 Task: Look for space in Ensenada, Mexico from 9th August, 2023 to 12th August, 2023 for 1 adult in price range Rs.6000 to Rs.15000. Place can be entire place with 1  bedroom having 1 bed and 1 bathroom. Property type can be house, flat, guest house. Amenities needed are: wifi. Booking option can be shelf check-in. Required host language is English.
Action: Mouse moved to (576, 151)
Screenshot: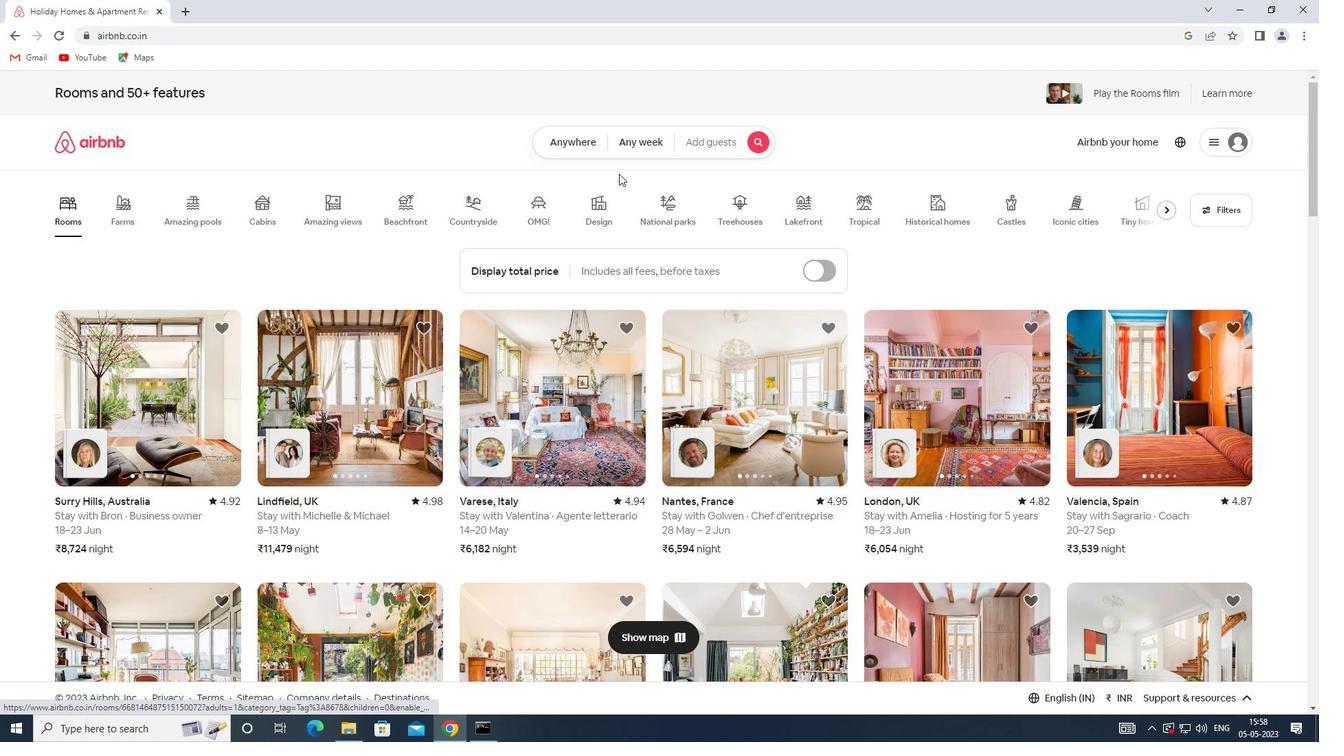 
Action: Mouse pressed left at (576, 151)
Screenshot: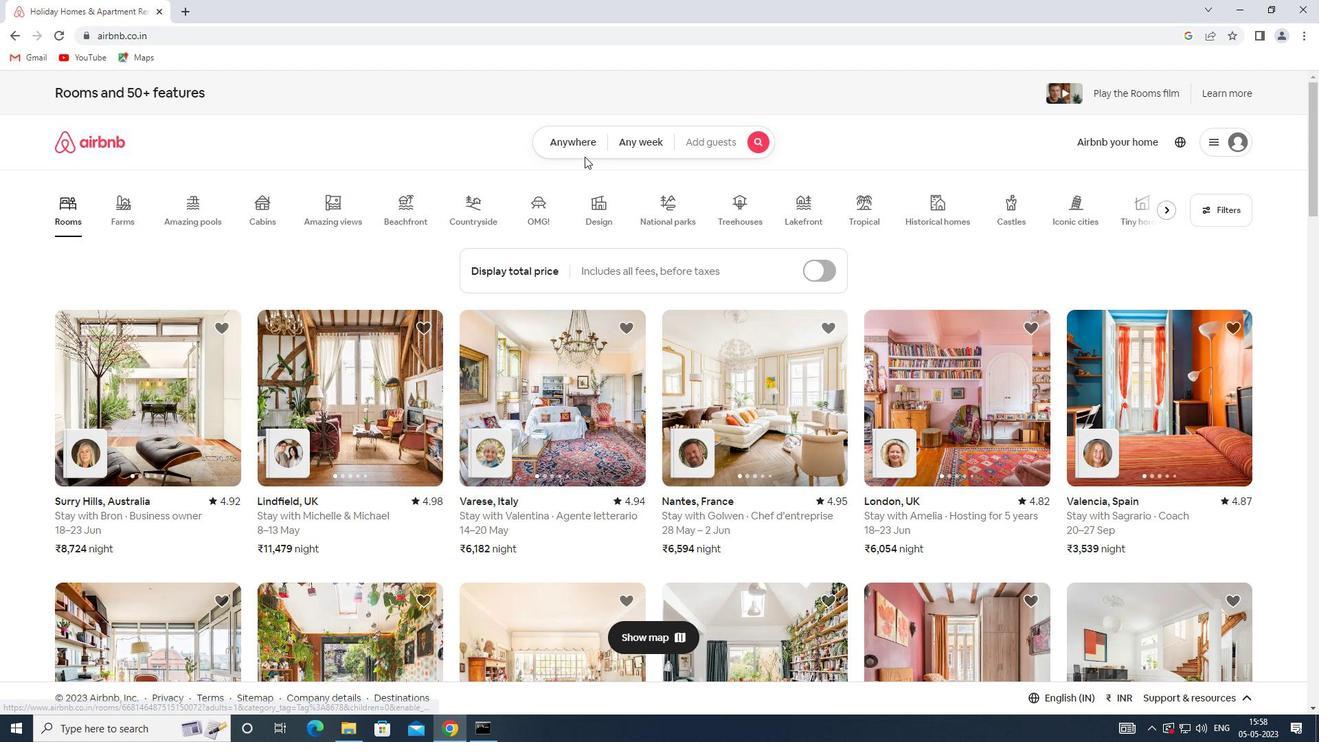 
Action: Mouse moved to (463, 194)
Screenshot: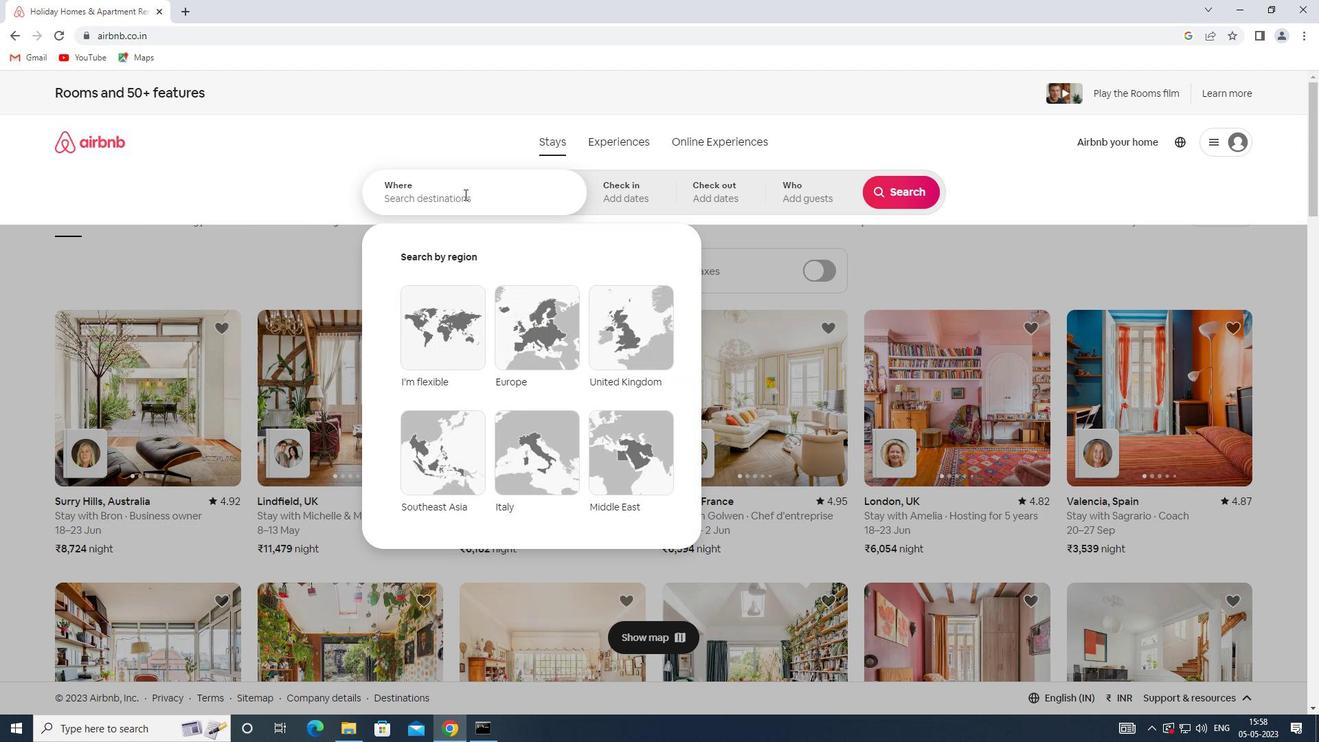
Action: Mouse pressed left at (463, 194)
Screenshot: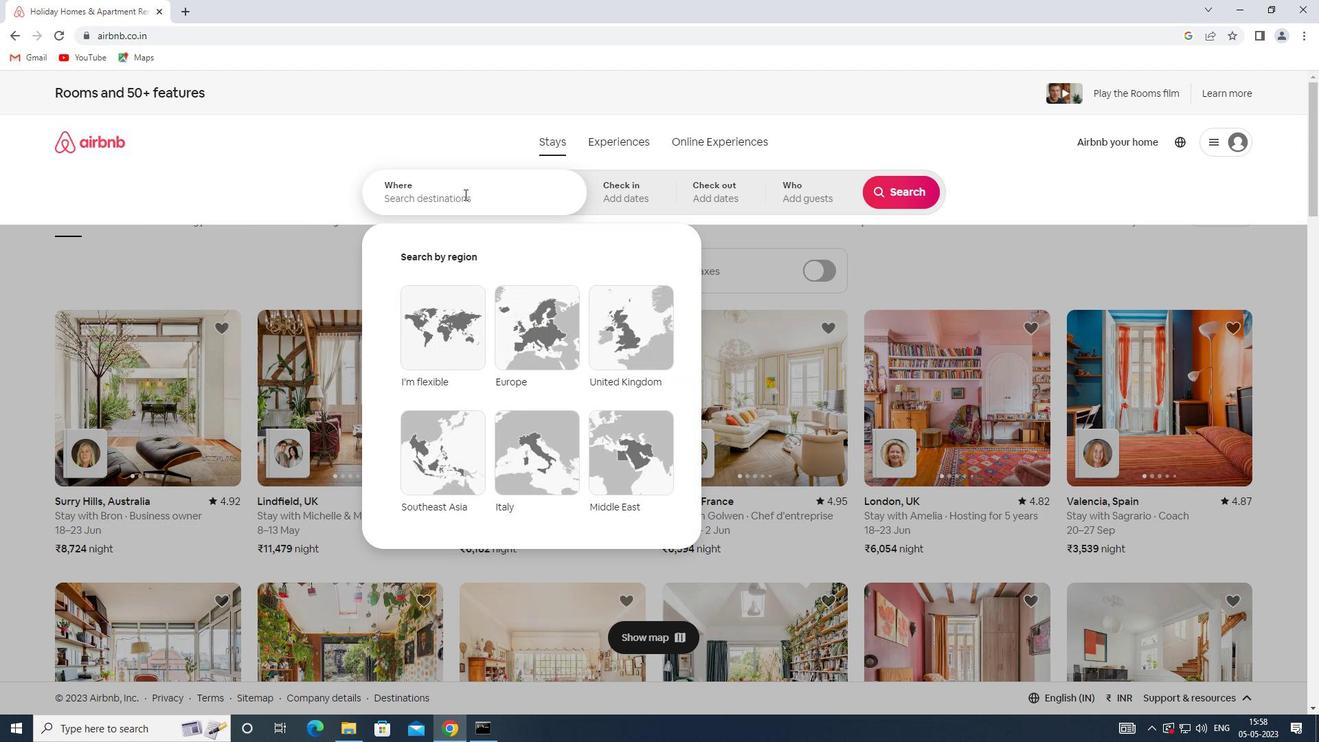 
Action: Key pressed <Key.shift><Key.shift><Key.shift><Key.shift><Key.shift><Key.shift><Key.shift><Key.shift><Key.shift><Key.shift>SPACE<Key.space>IN<Key.space><Key.shift><Key.shift><Key.shift><Key.shift><Key.shift><Key.shift><Key.shift><Key.shift><Key.shift><Key.shift><Key.shift><Key.shift><Key.shift><Key.shift><Key.shift><Key.shift><Key.shift><Key.shift><Key.shift><Key.shift><Key.shift><Key.shift><Key.shift><Key.shift><Key.shift><Key.shift><Key.shift><Key.shift><Key.shift>ENSENADA,<Key.shift>MEXICO
Screenshot: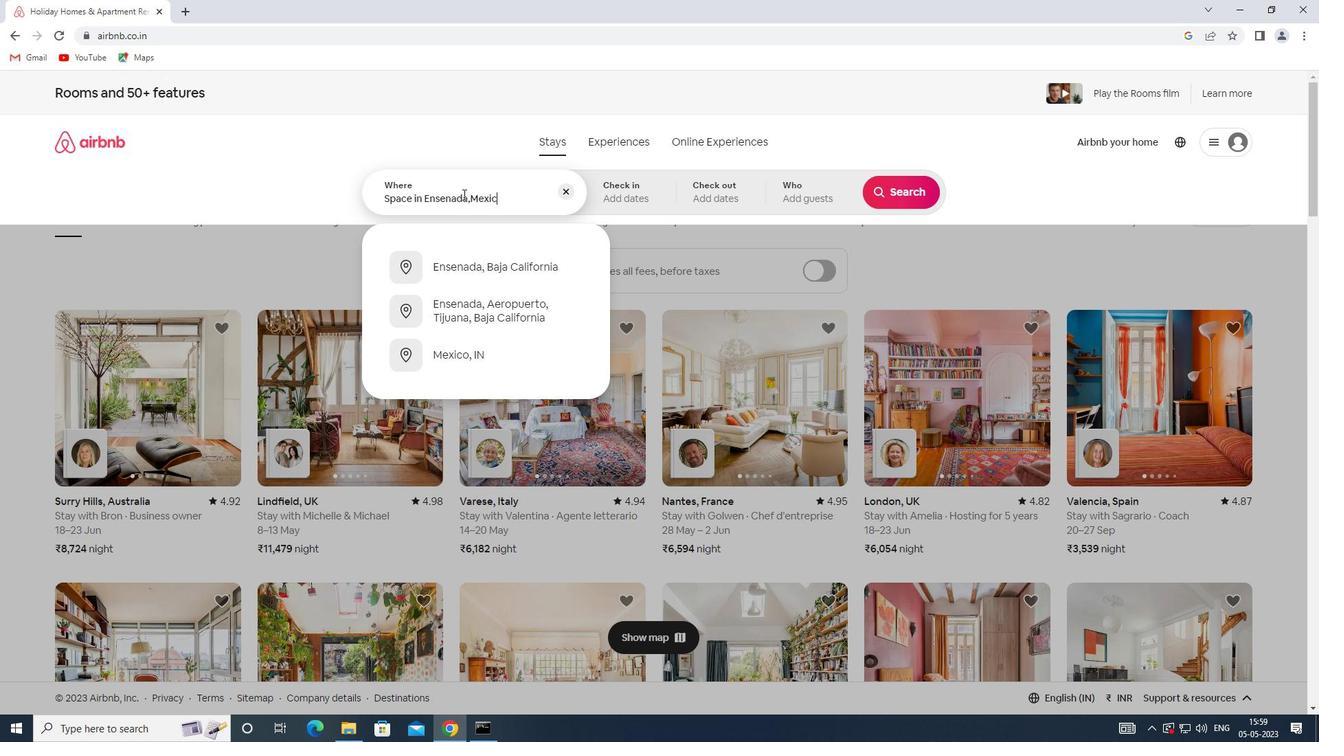 
Action: Mouse moved to (621, 197)
Screenshot: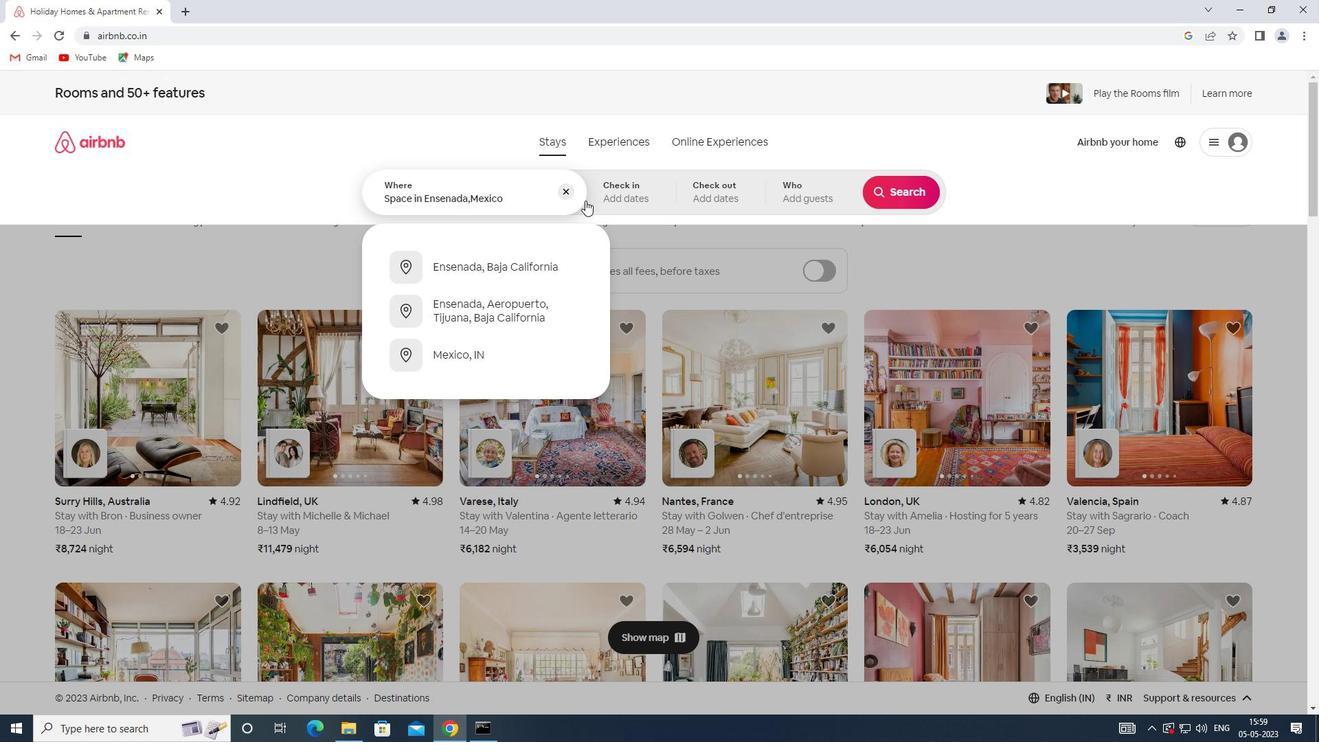 
Action: Mouse pressed left at (621, 197)
Screenshot: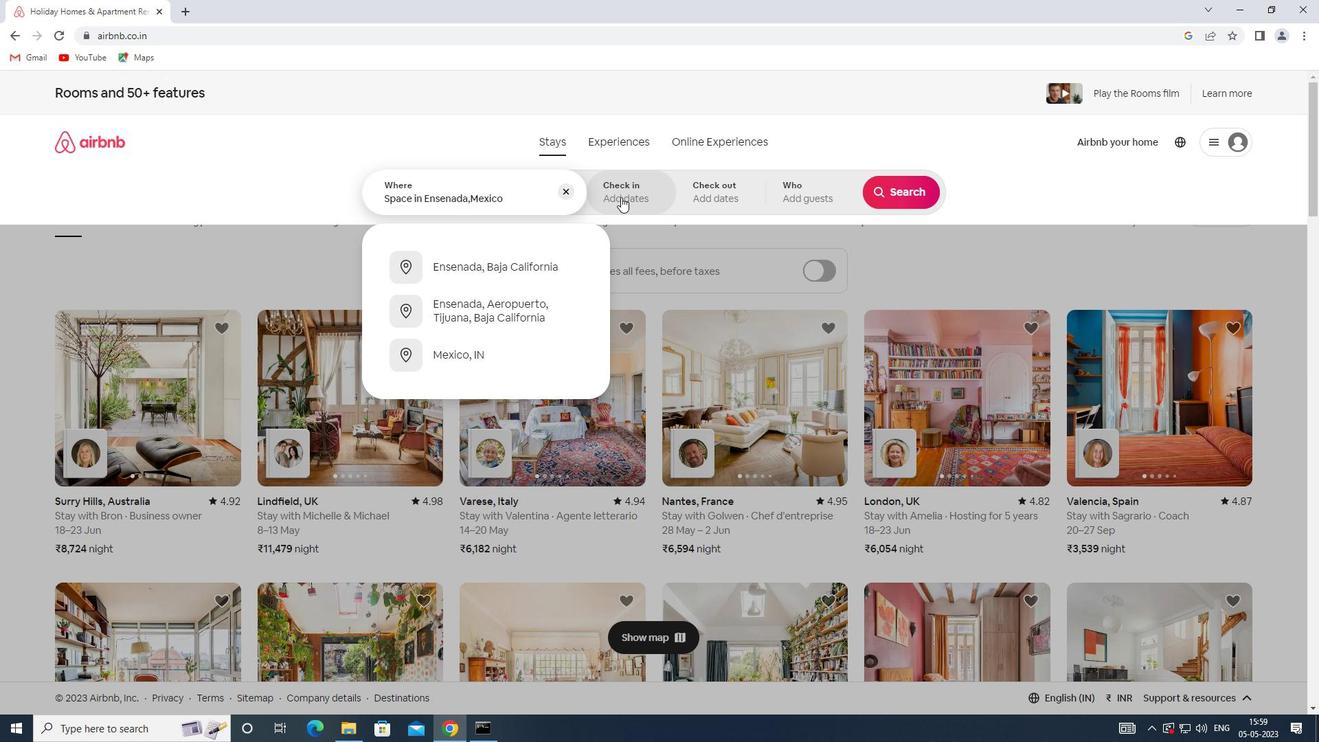 
Action: Mouse moved to (892, 304)
Screenshot: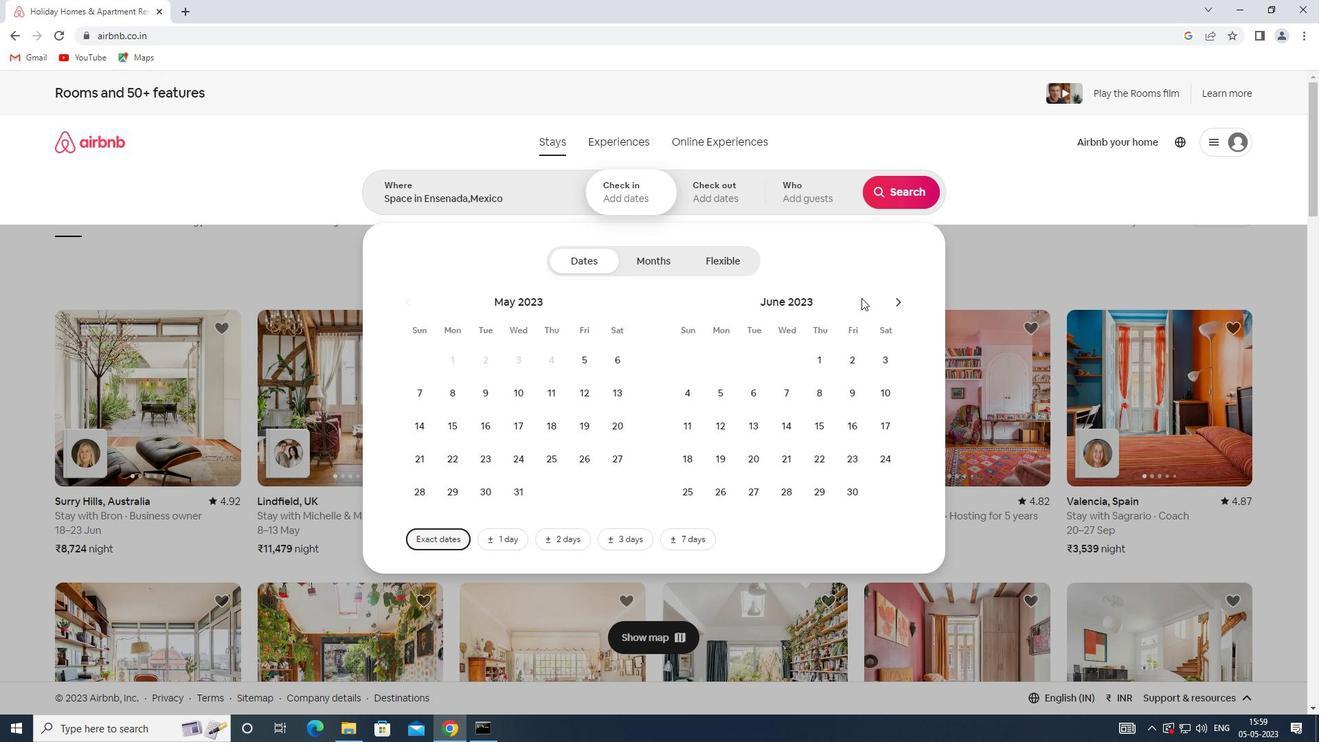 
Action: Mouse pressed left at (892, 304)
Screenshot: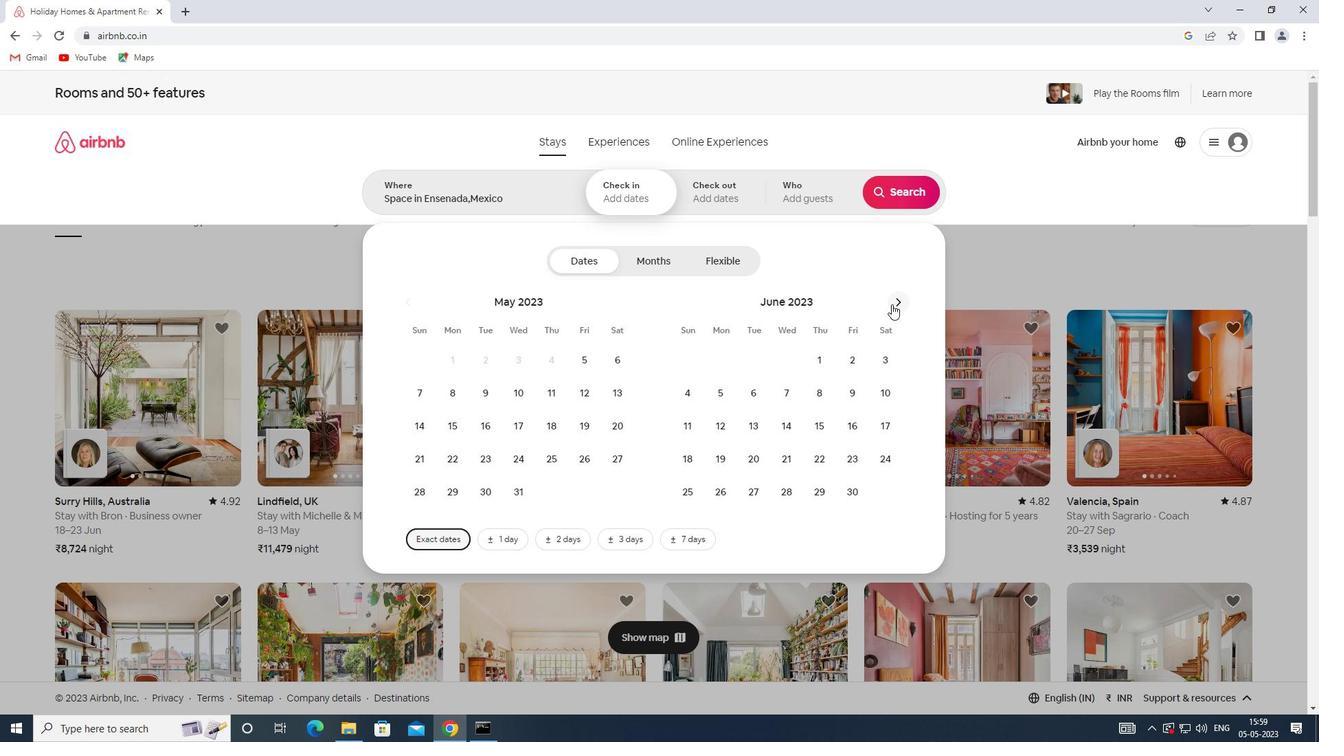
Action: Mouse pressed left at (892, 304)
Screenshot: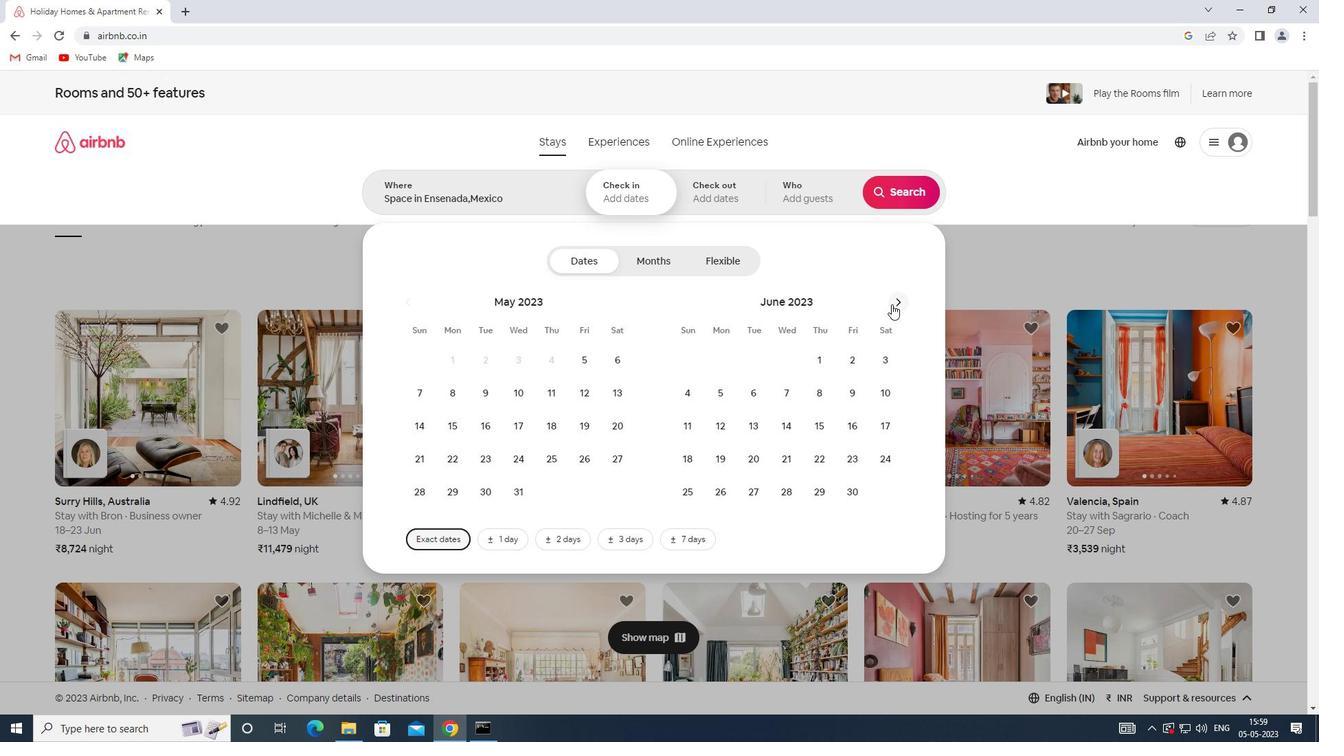 
Action: Mouse moved to (778, 382)
Screenshot: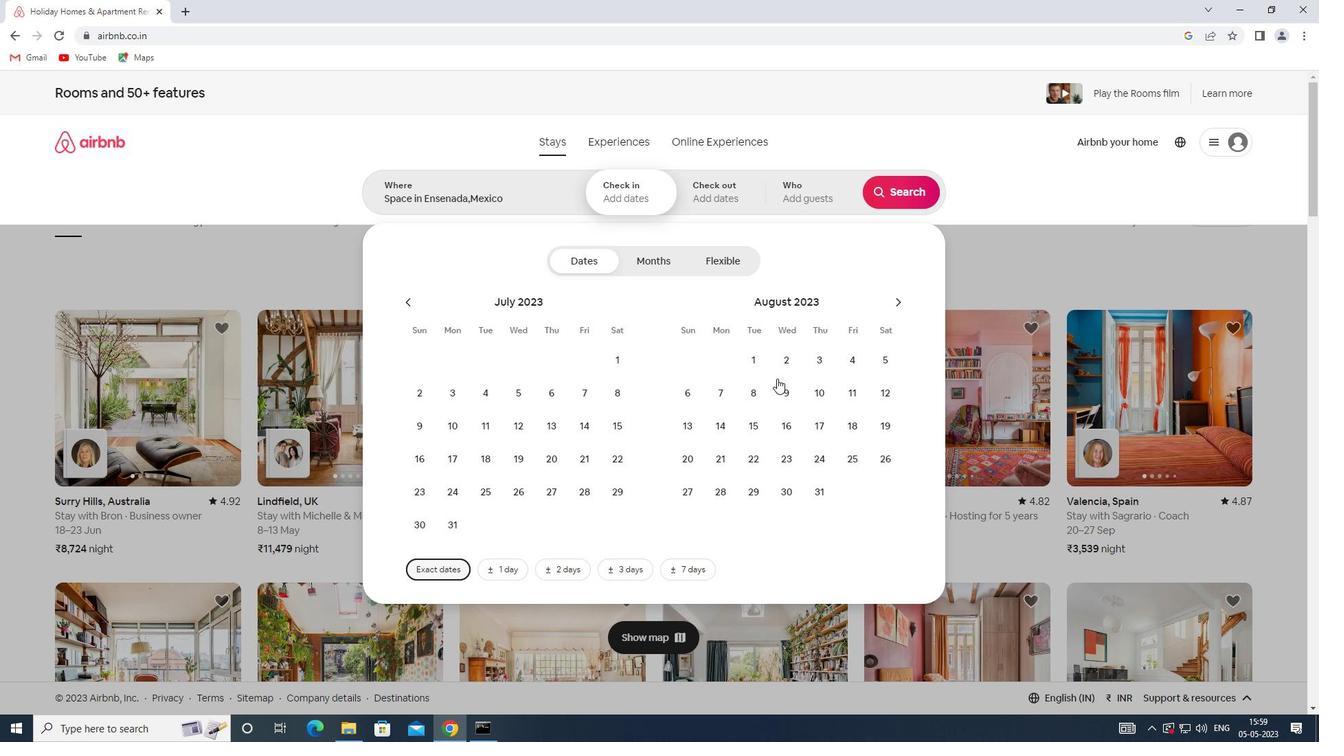
Action: Mouse pressed left at (778, 382)
Screenshot: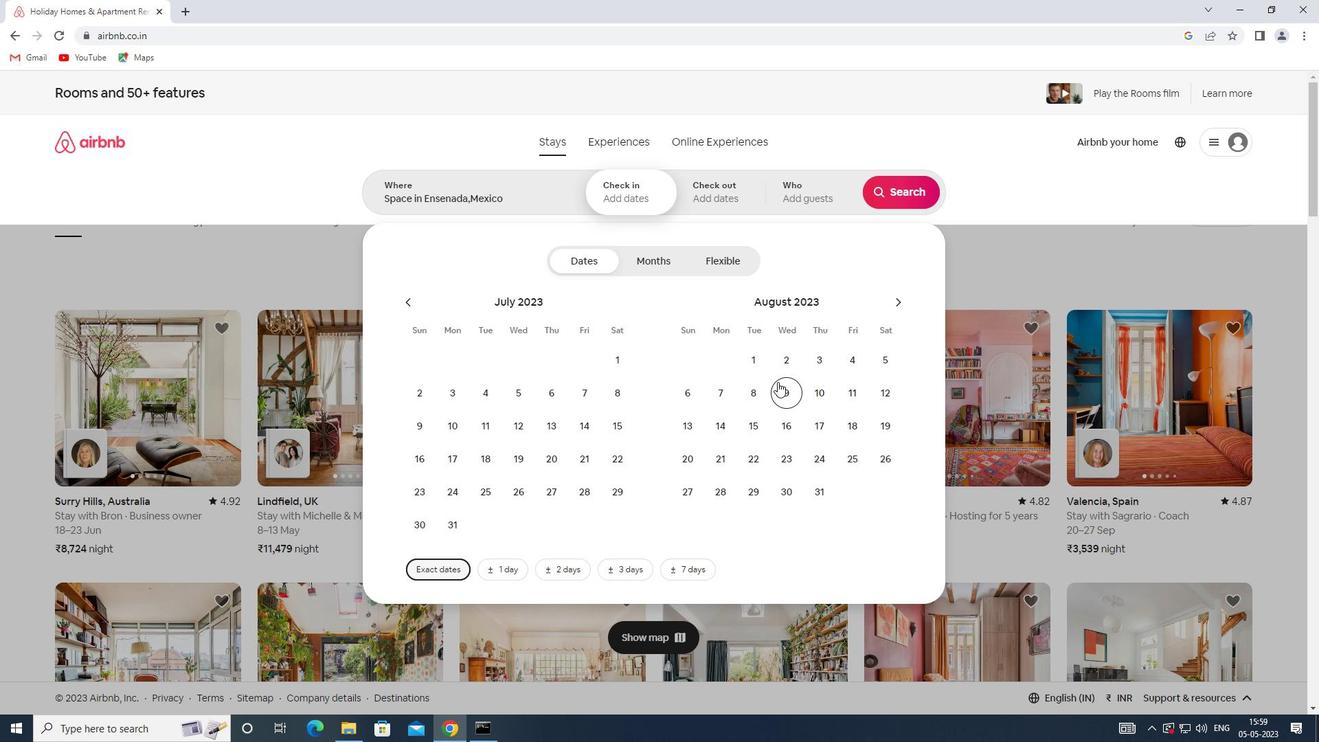 
Action: Mouse moved to (891, 385)
Screenshot: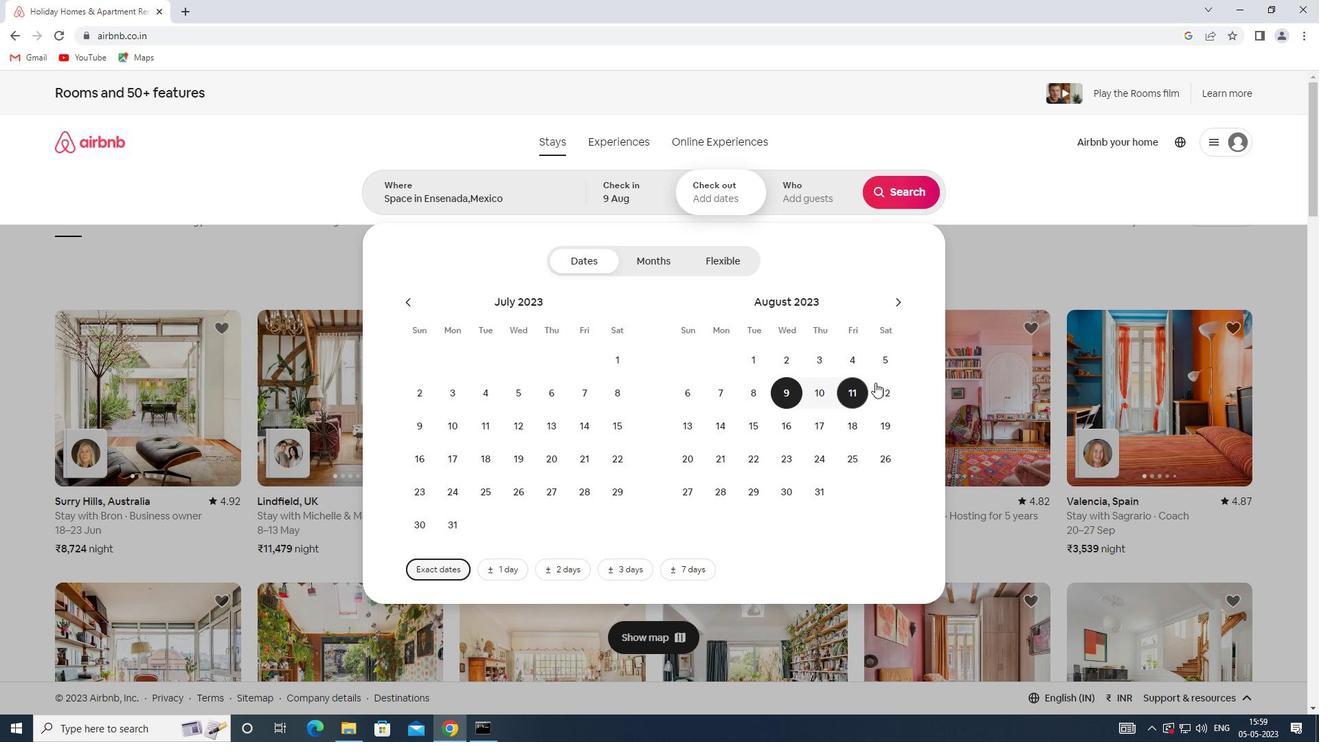 
Action: Mouse pressed left at (891, 385)
Screenshot: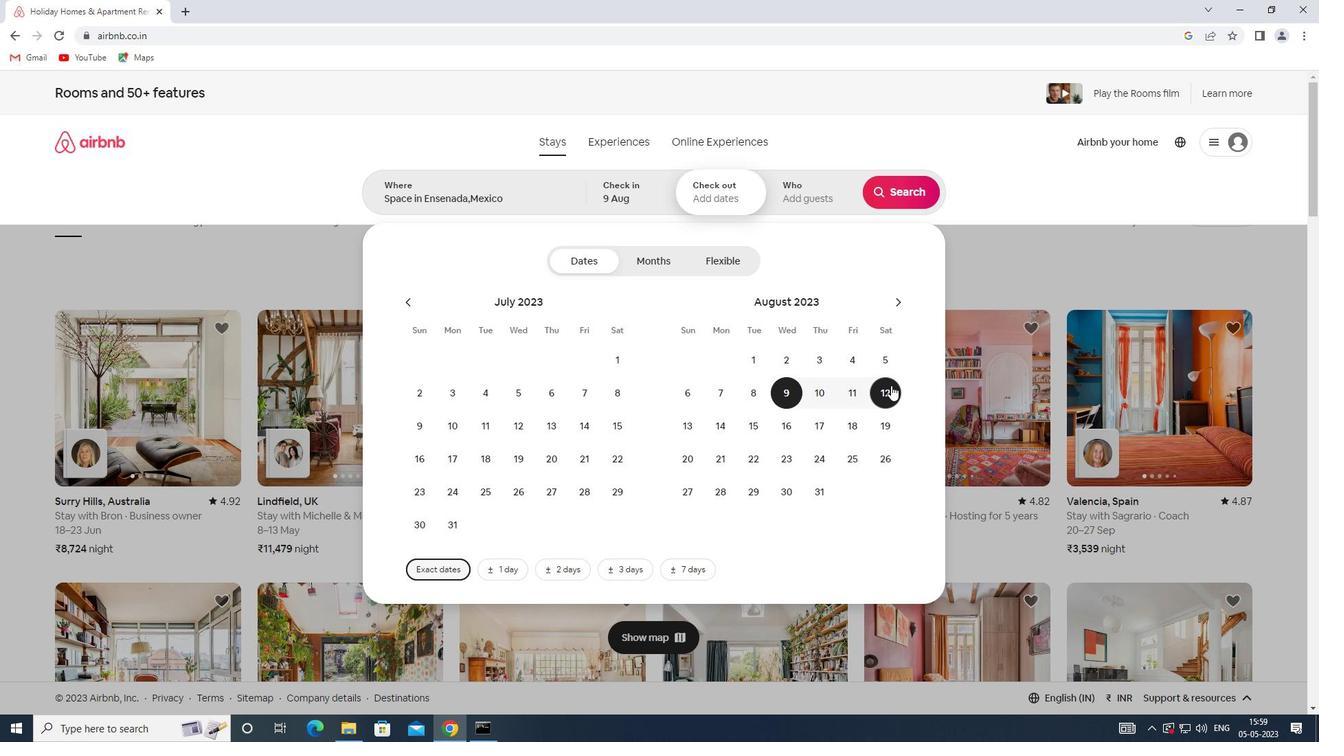 
Action: Mouse moved to (816, 193)
Screenshot: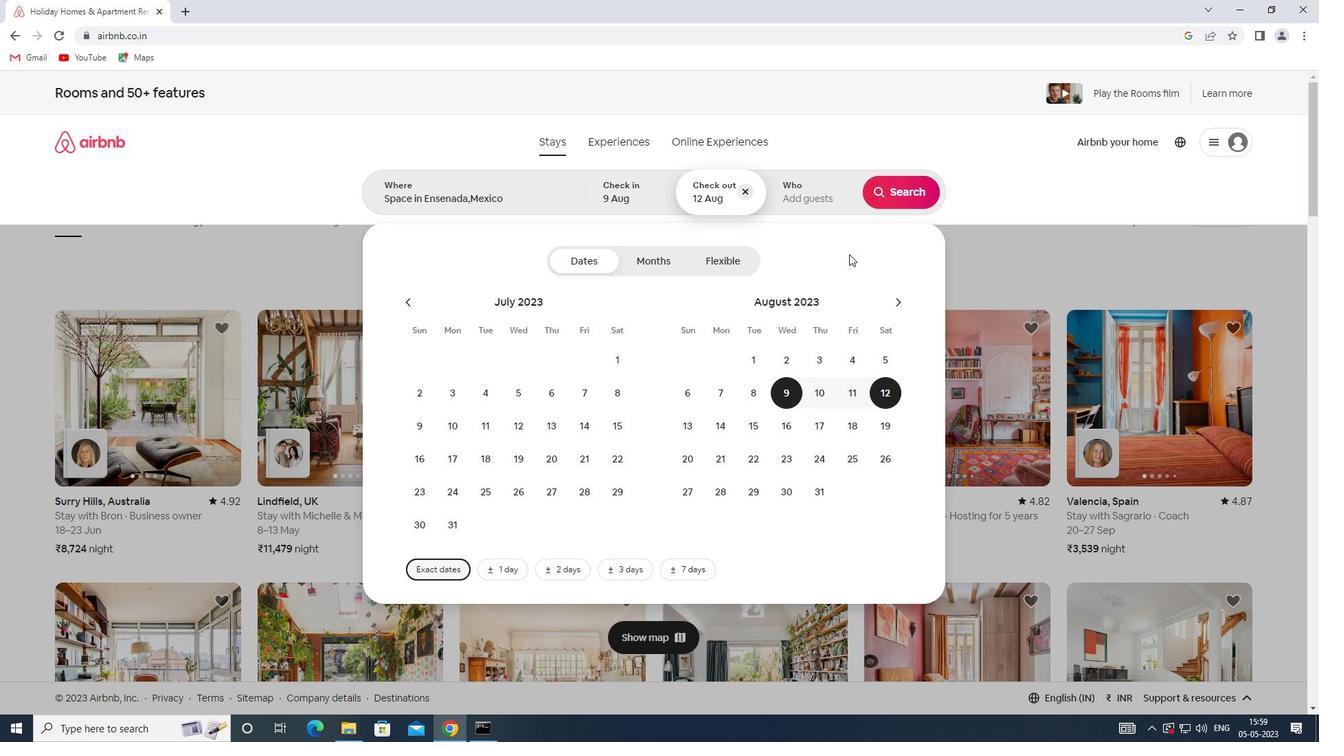 
Action: Mouse pressed left at (816, 193)
Screenshot: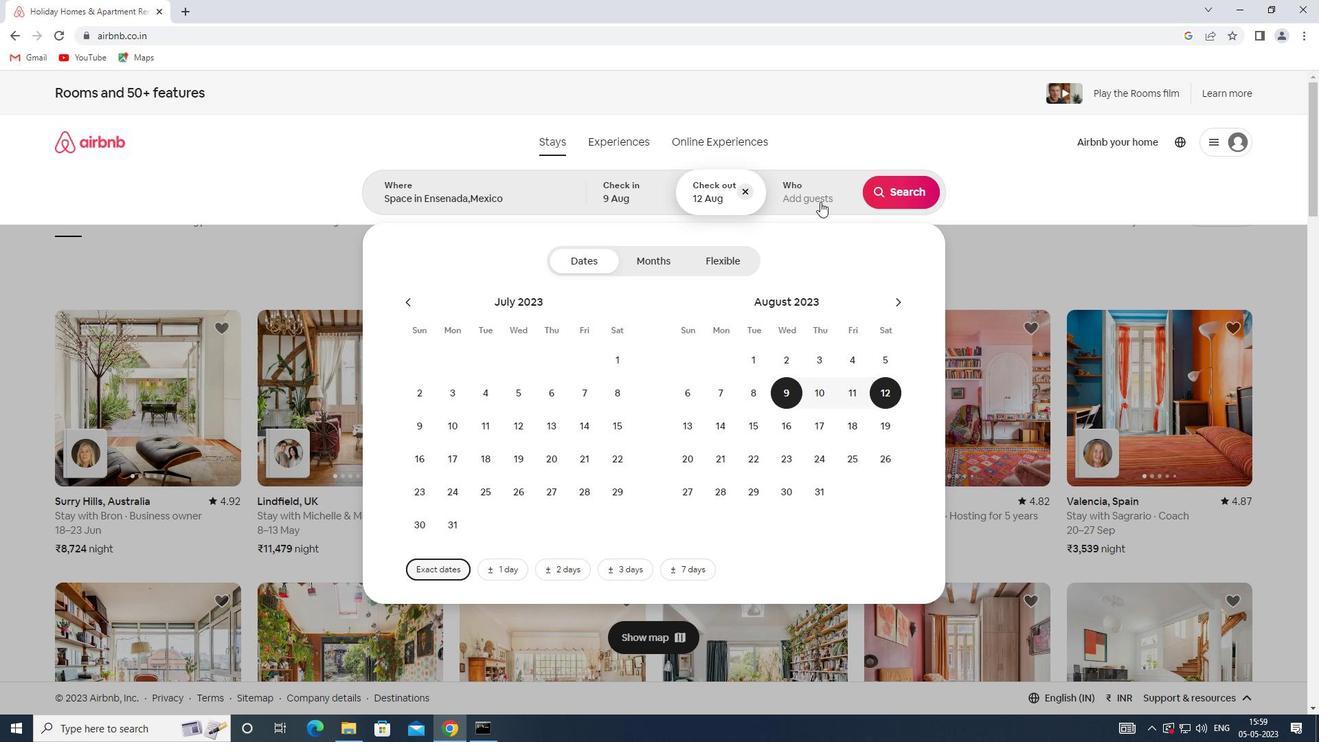 
Action: Mouse moved to (906, 265)
Screenshot: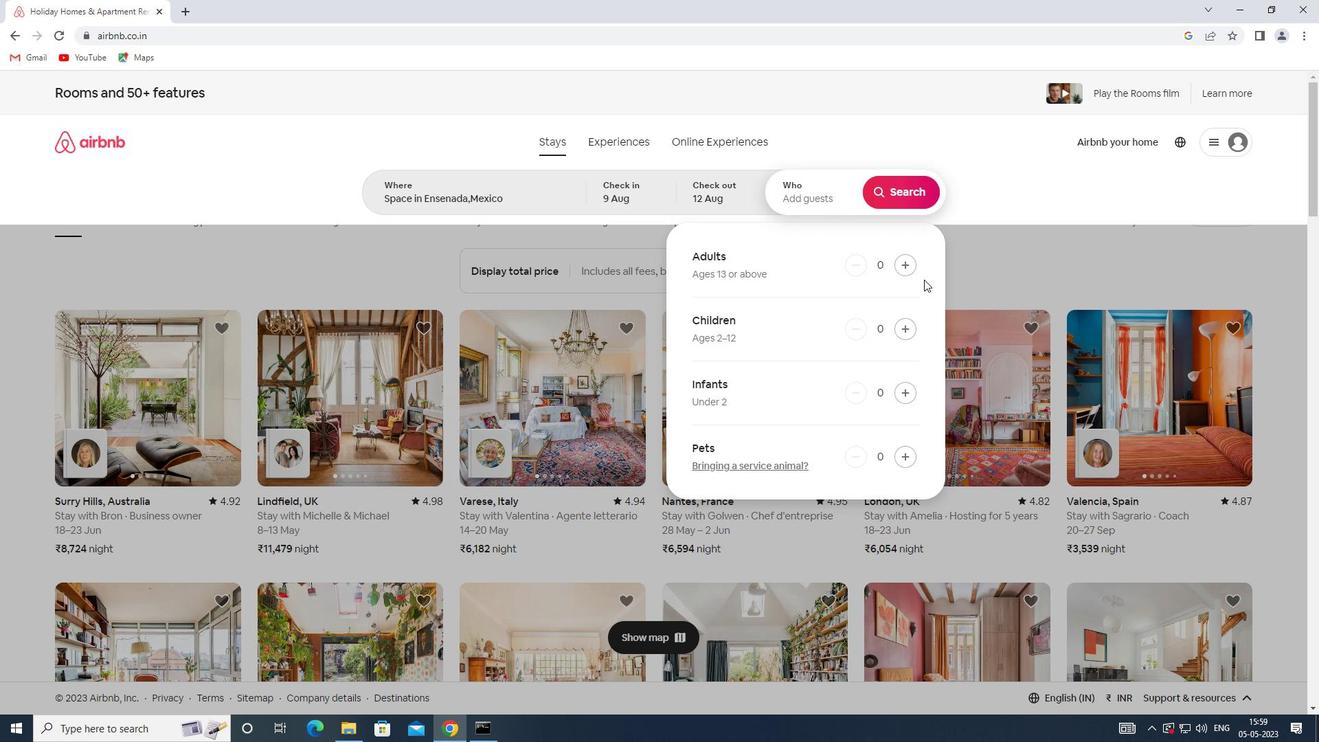 
Action: Mouse pressed left at (906, 265)
Screenshot: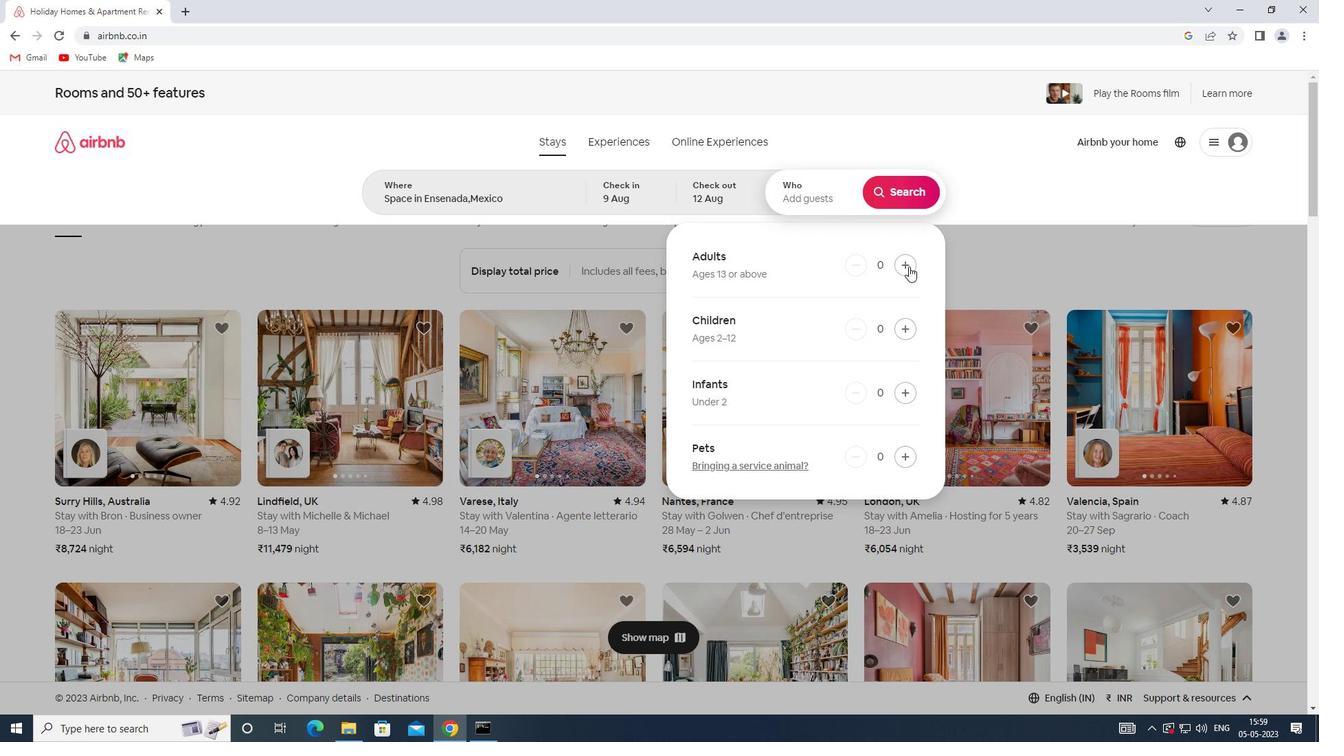 
Action: Mouse moved to (907, 189)
Screenshot: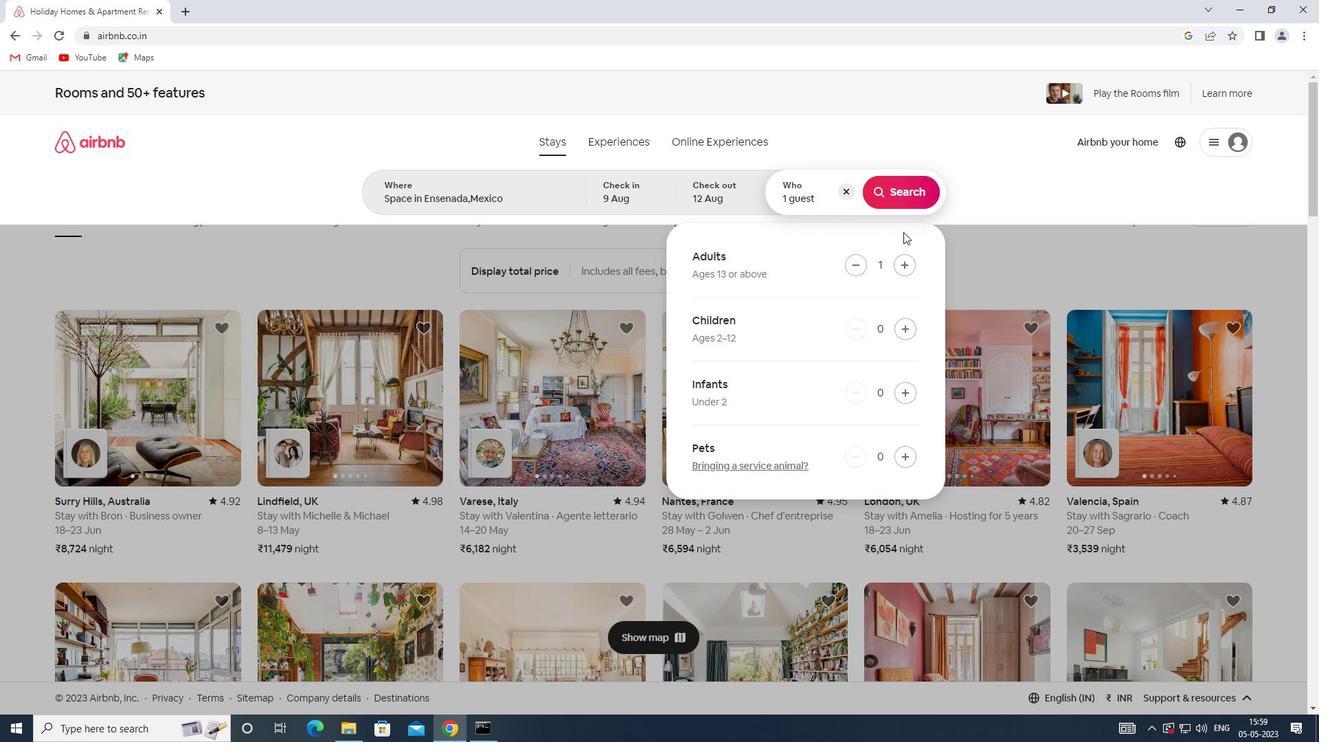 
Action: Mouse pressed left at (907, 189)
Screenshot: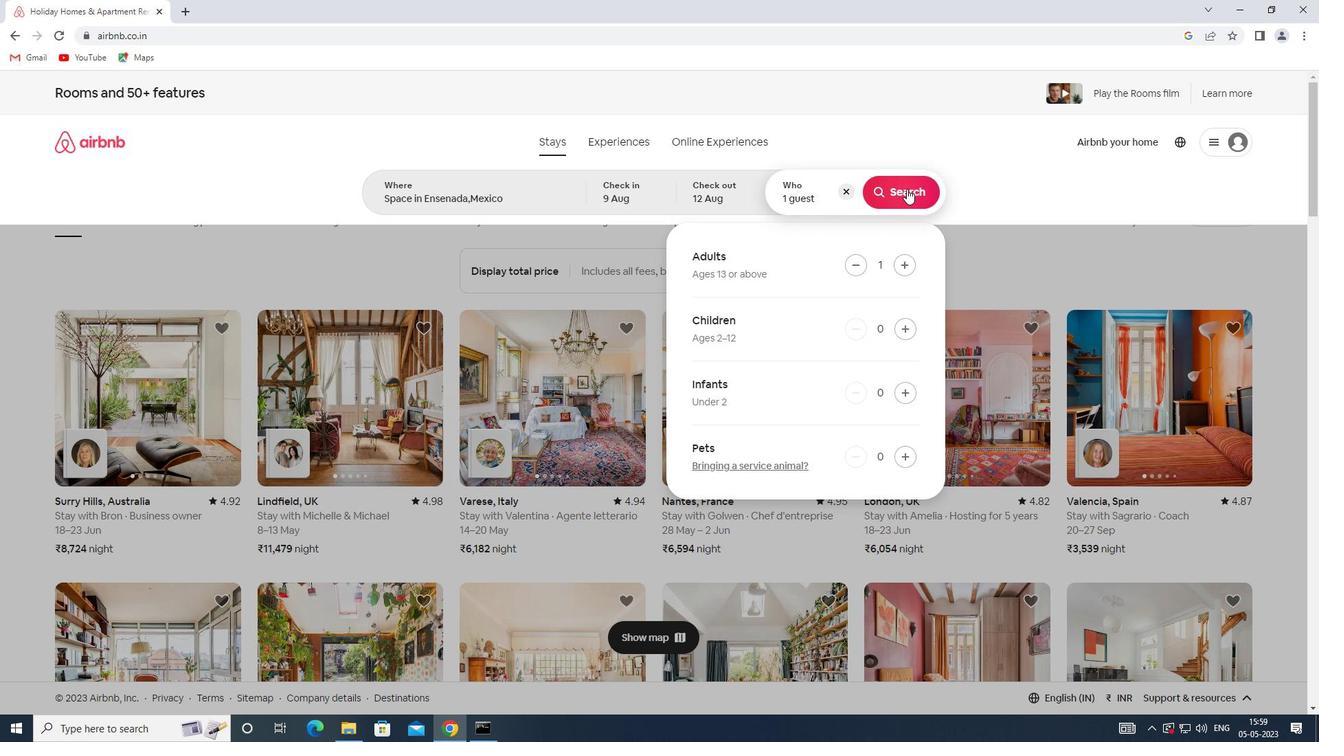 
Action: Mouse moved to (1253, 156)
Screenshot: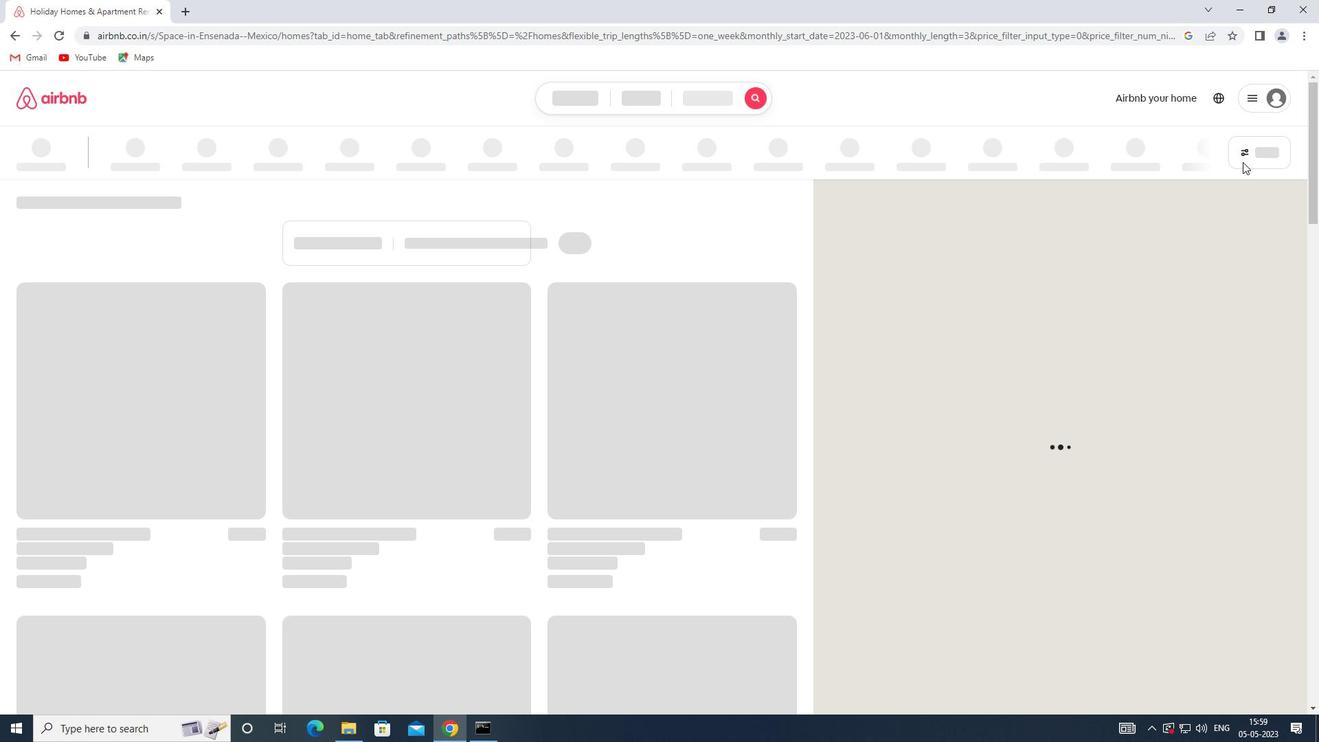 
Action: Mouse pressed left at (1253, 156)
Screenshot: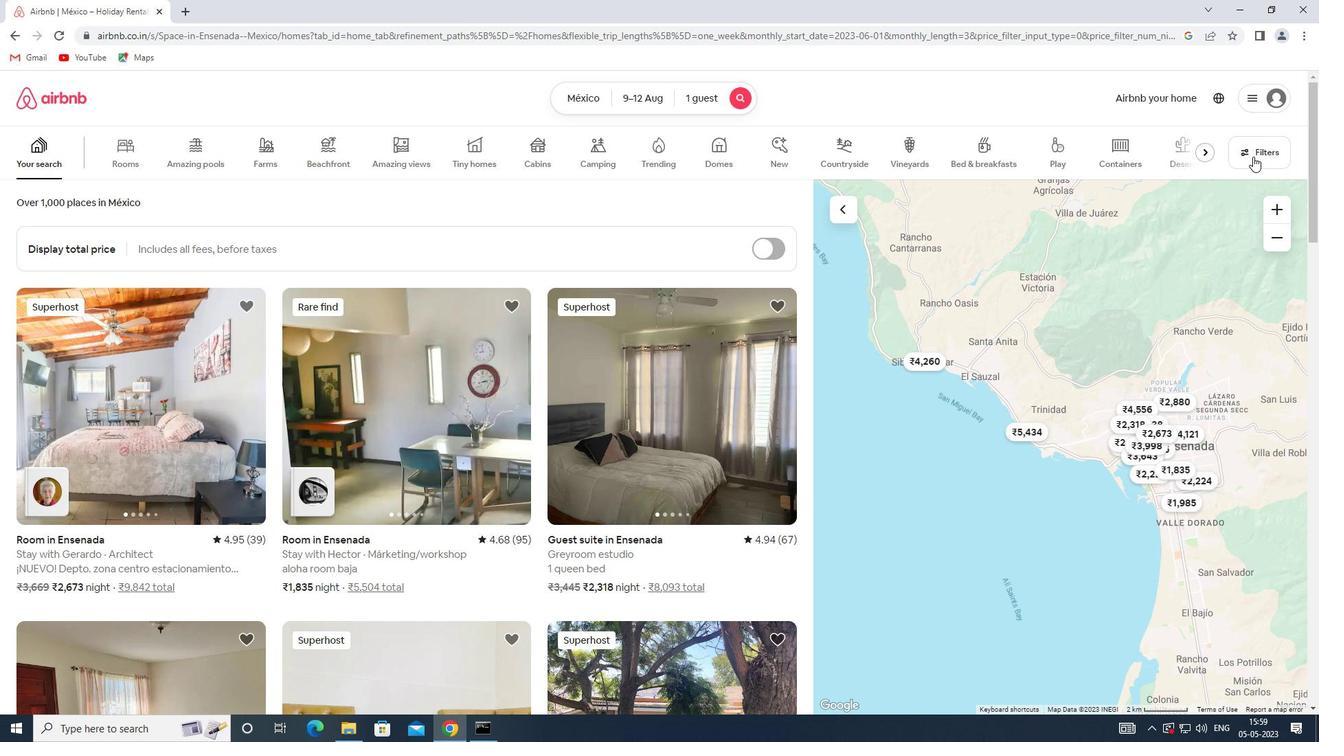 
Action: Mouse moved to (490, 491)
Screenshot: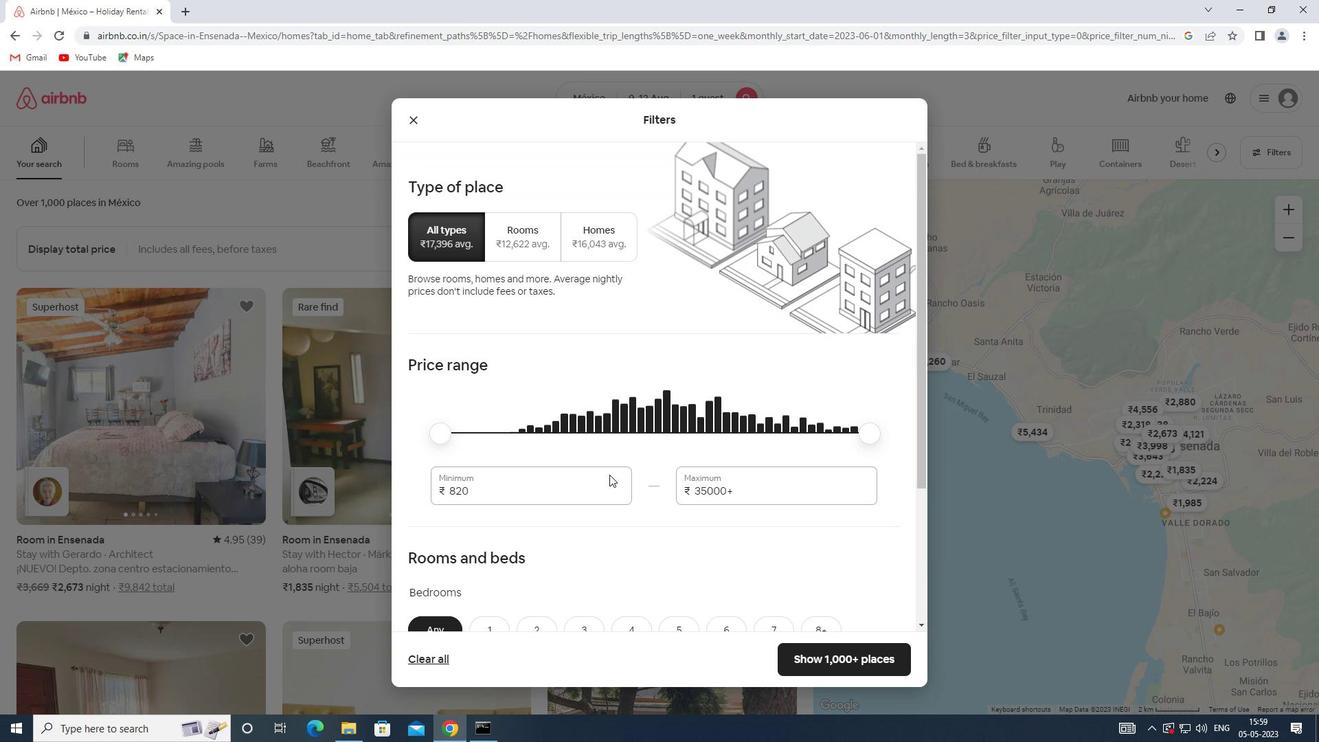 
Action: Mouse pressed left at (490, 491)
Screenshot: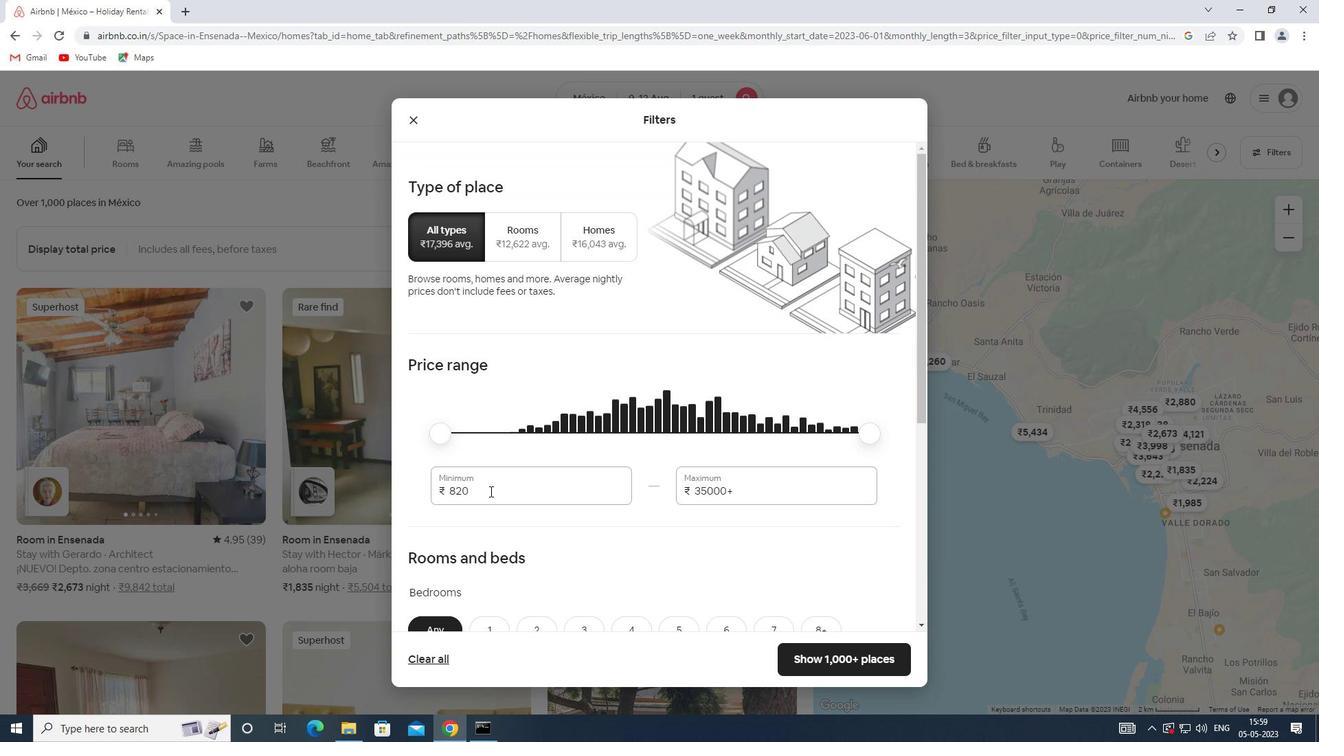 
Action: Mouse moved to (438, 491)
Screenshot: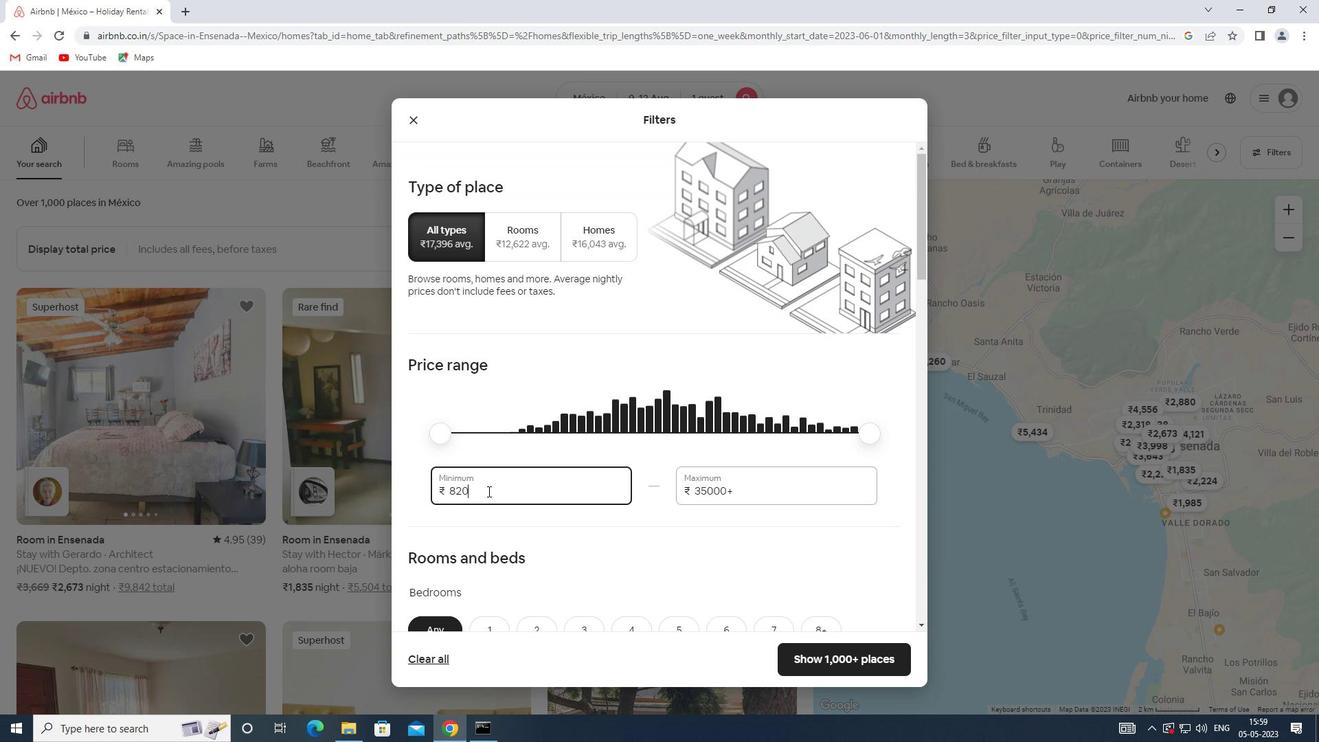 
Action: Key pressed 6000
Screenshot: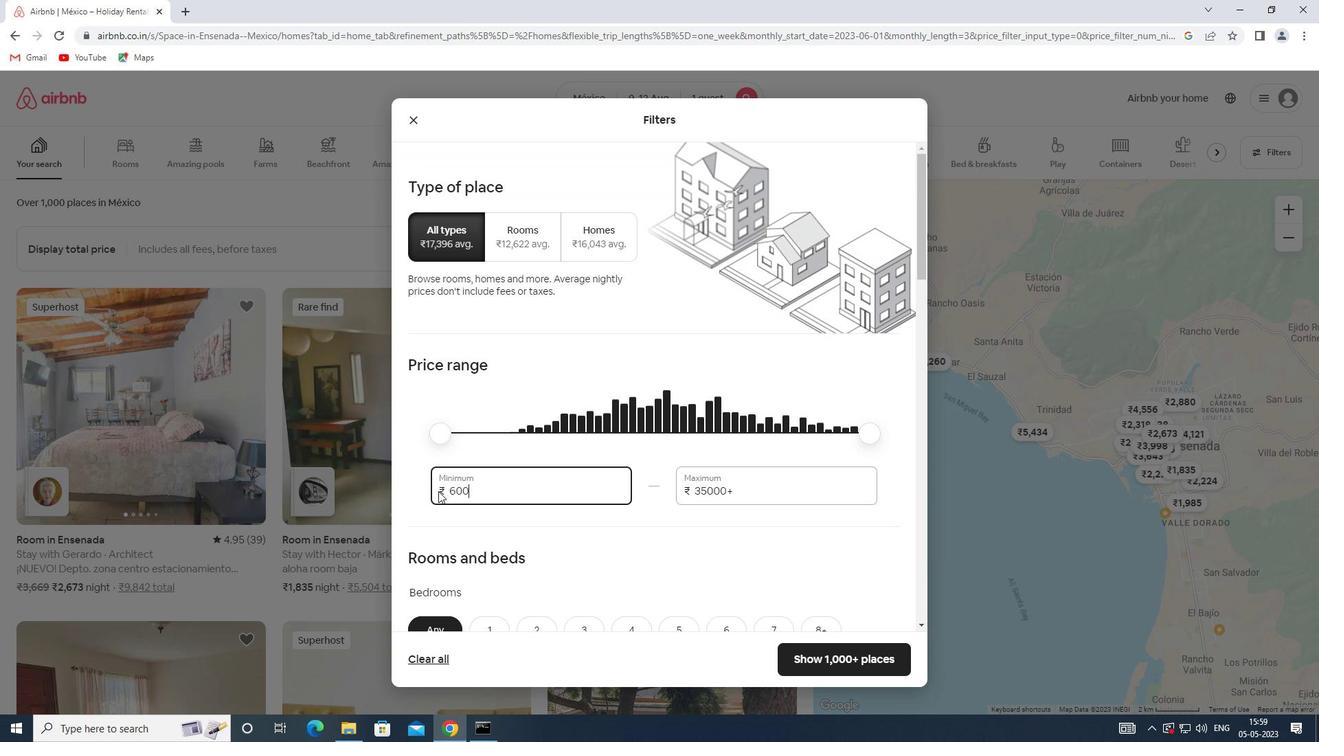 
Action: Mouse moved to (745, 488)
Screenshot: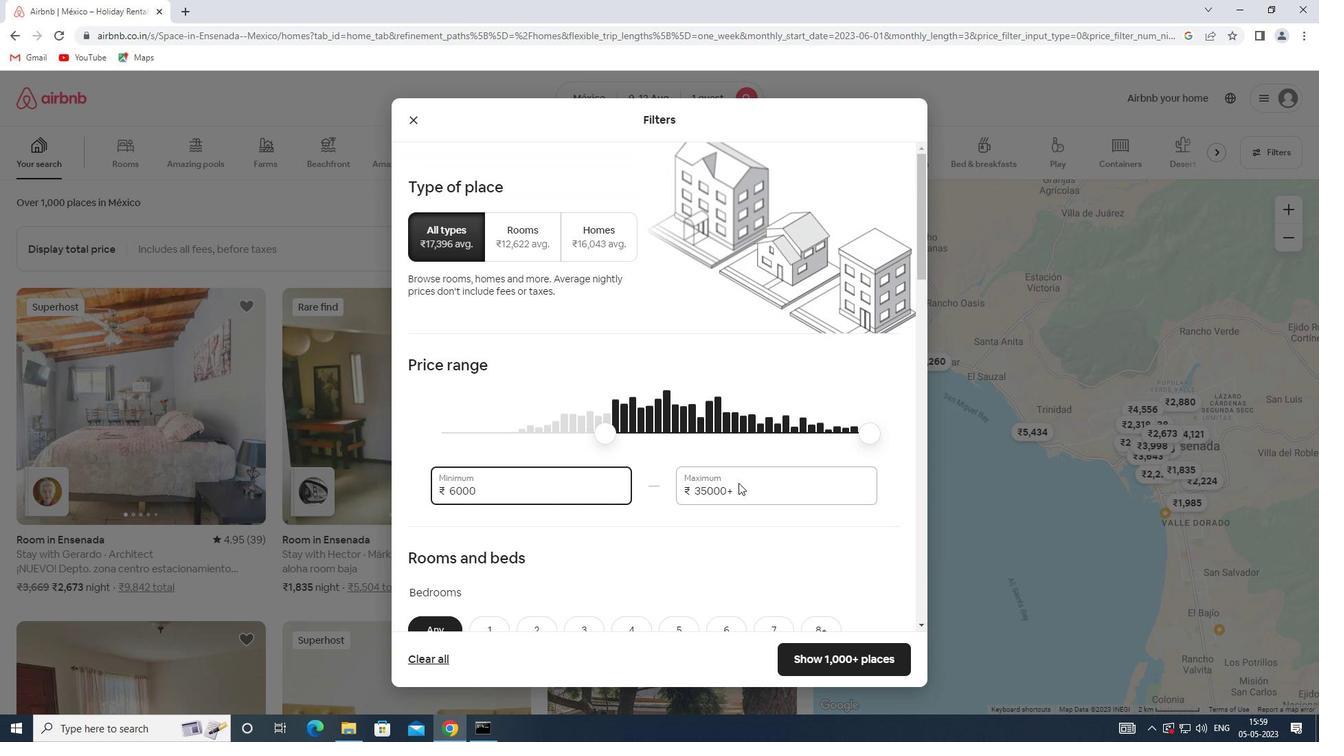 
Action: Mouse pressed left at (745, 488)
Screenshot: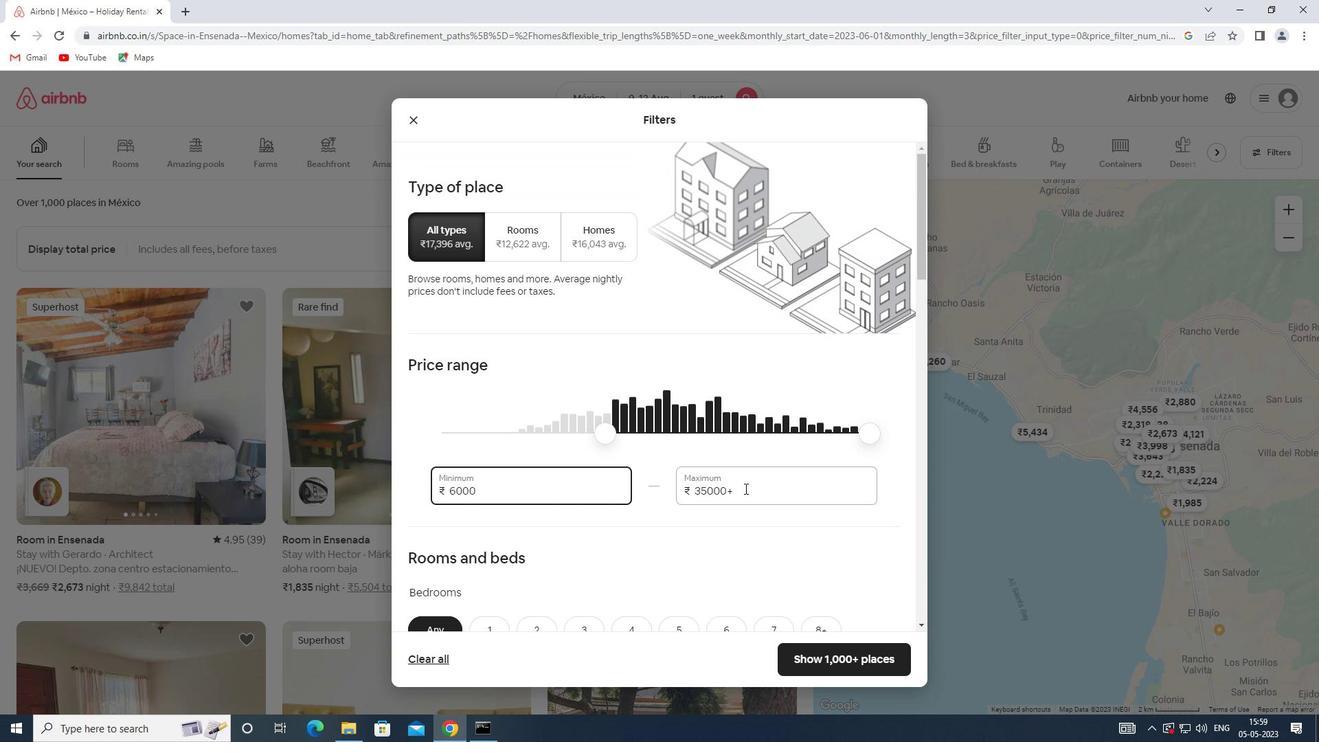 
Action: Mouse moved to (658, 494)
Screenshot: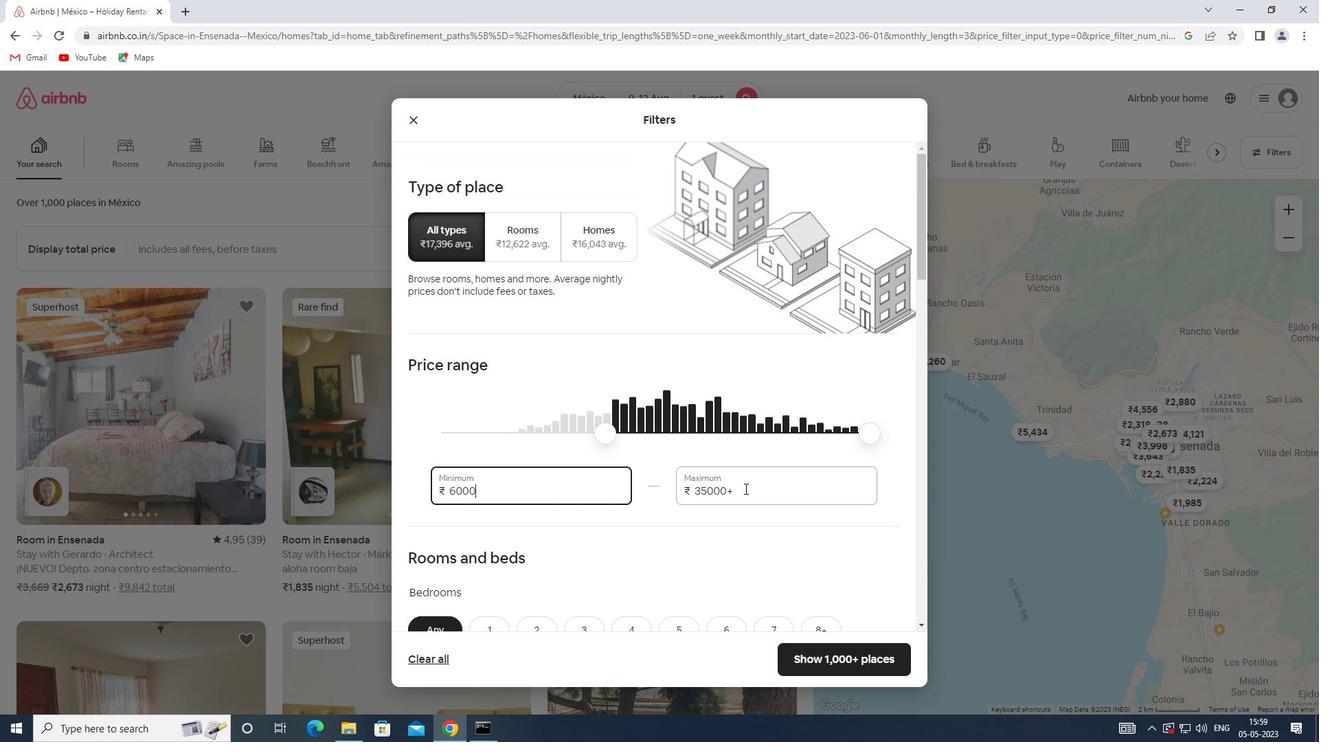 
Action: Key pressed 15000
Screenshot: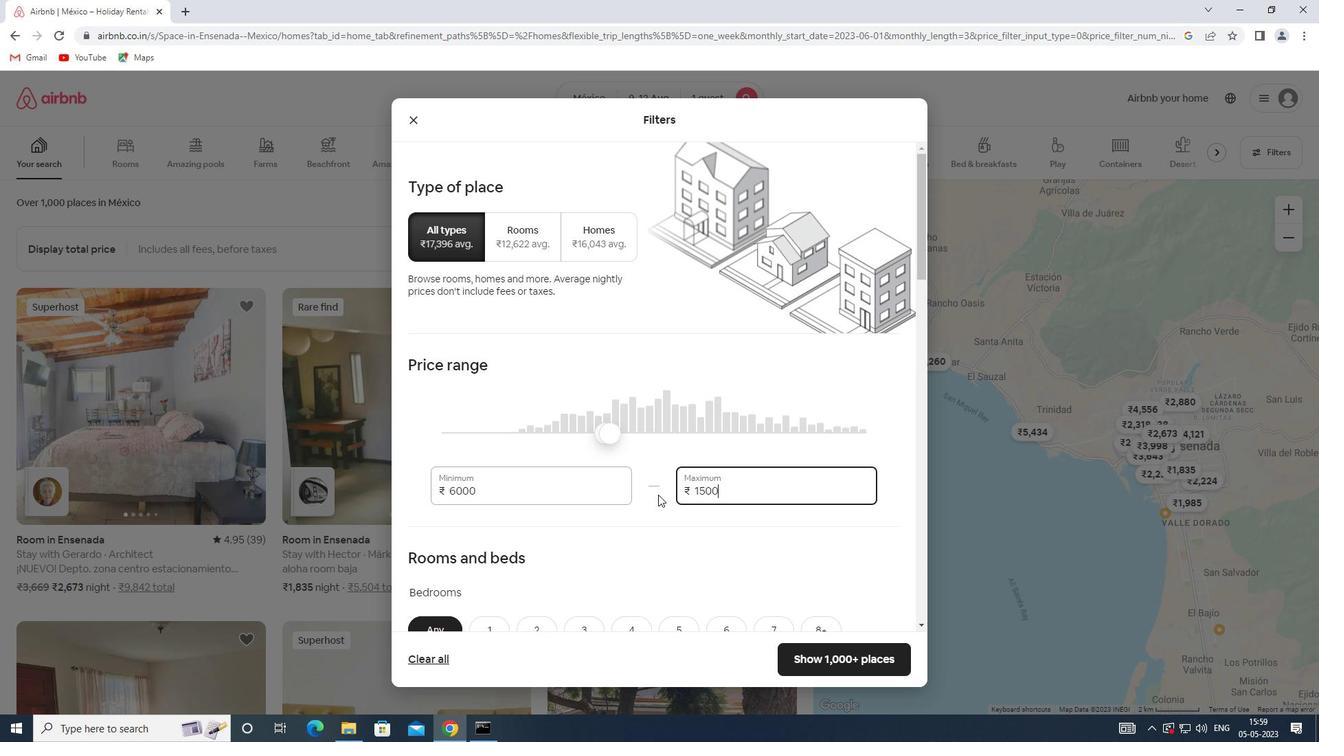 
Action: Mouse moved to (551, 465)
Screenshot: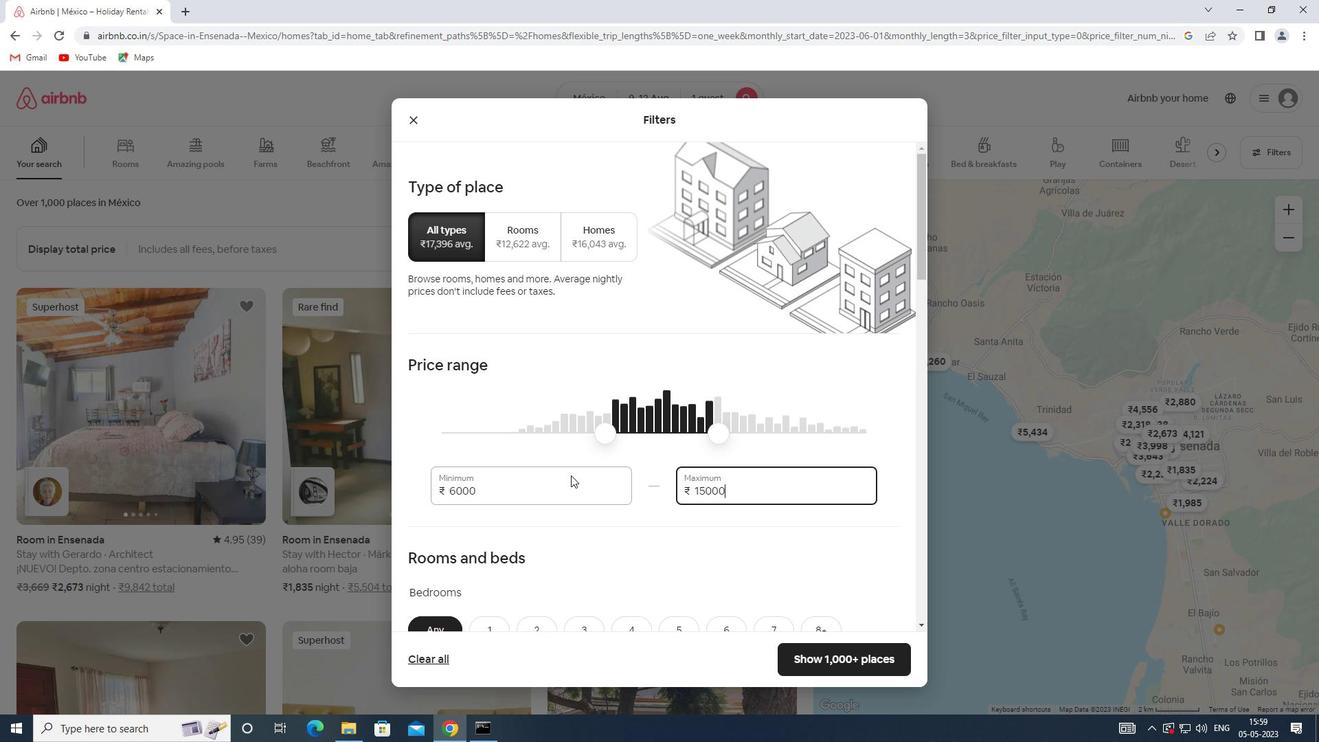 
Action: Mouse scrolled (551, 464) with delta (0, 0)
Screenshot: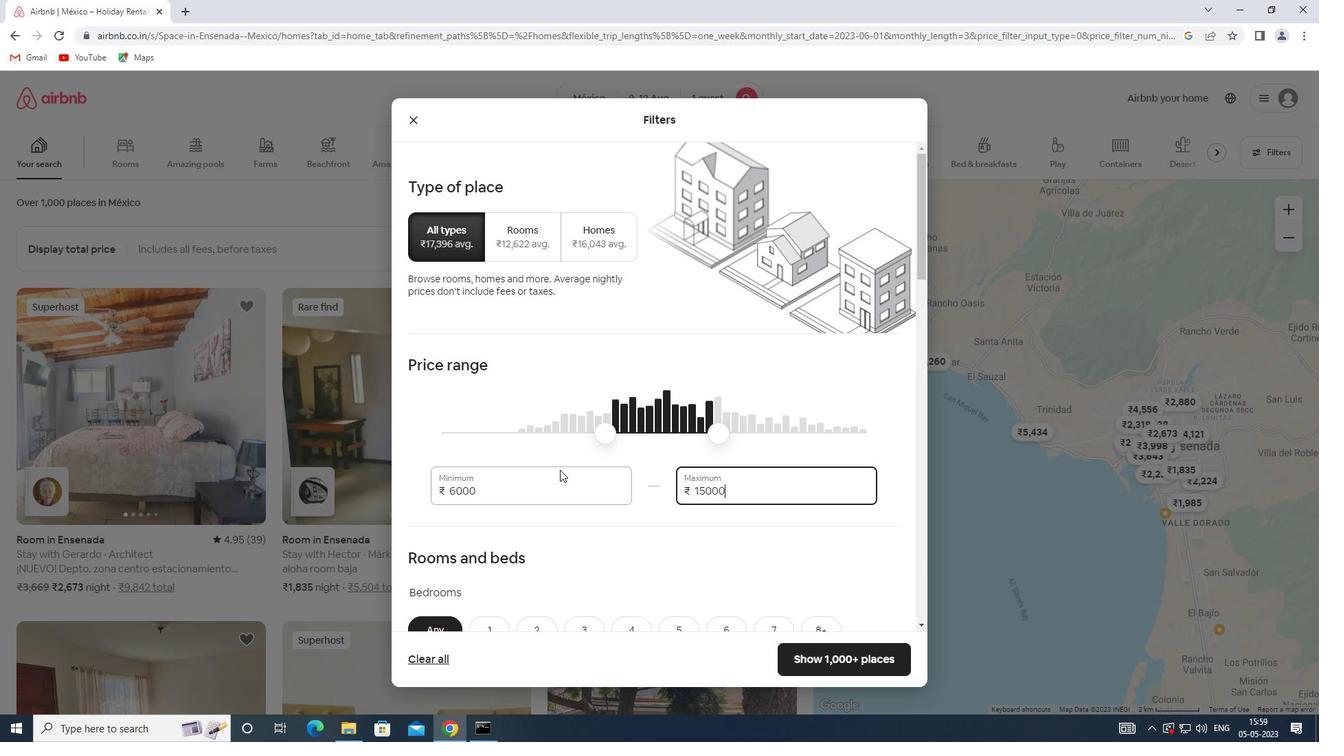 
Action: Mouse scrolled (551, 464) with delta (0, 0)
Screenshot: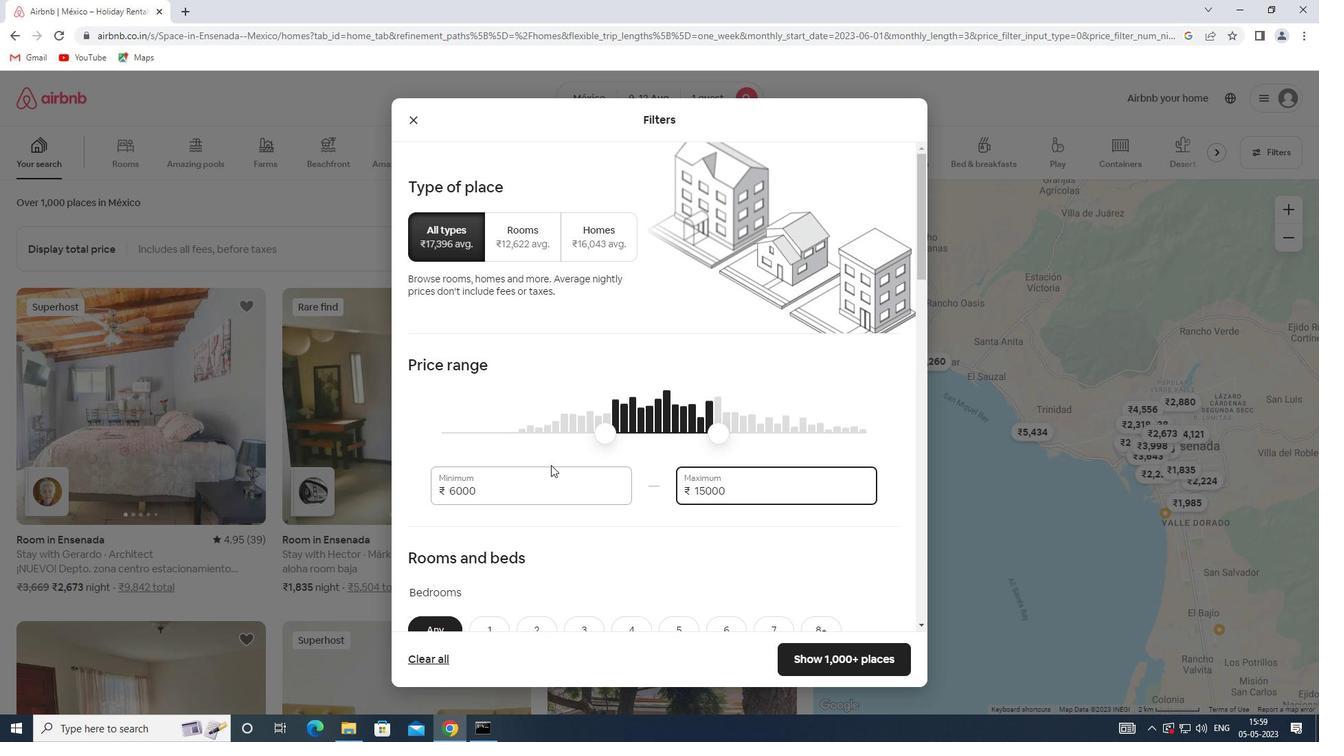 
Action: Mouse moved to (484, 486)
Screenshot: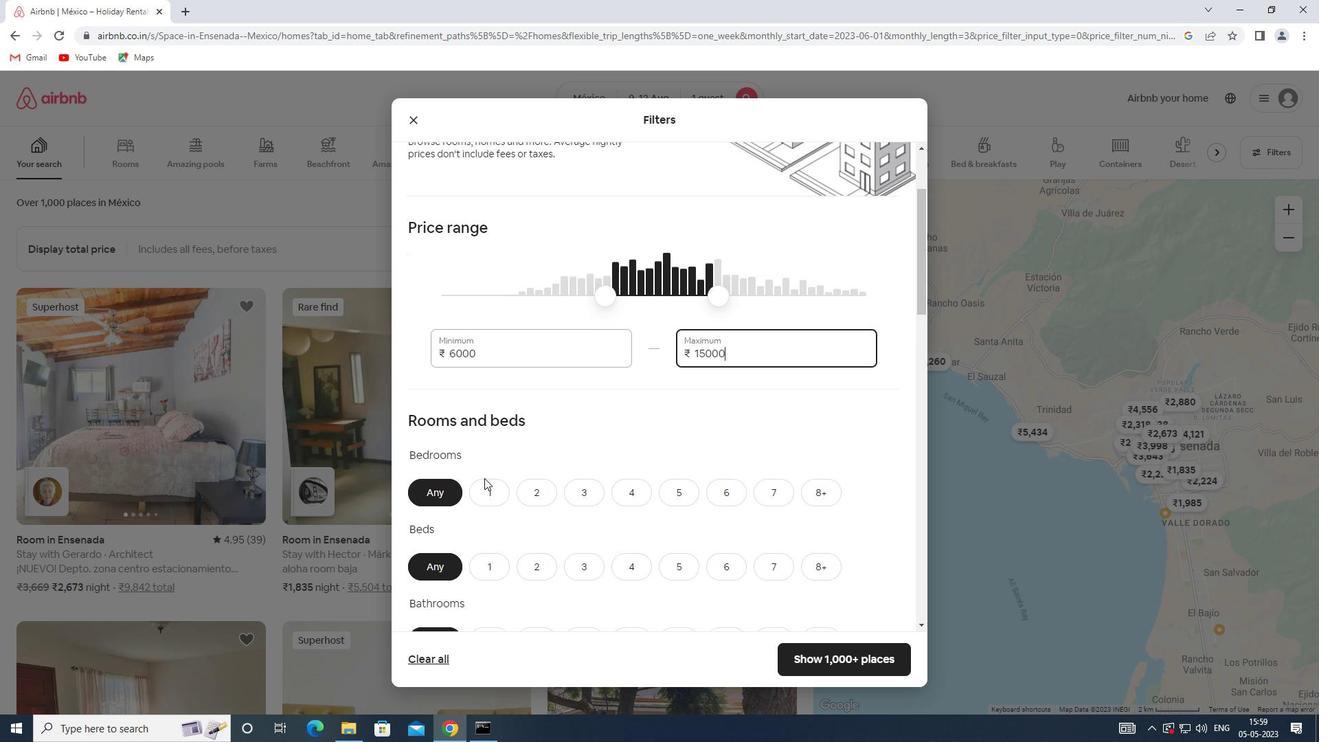 
Action: Mouse pressed left at (484, 486)
Screenshot: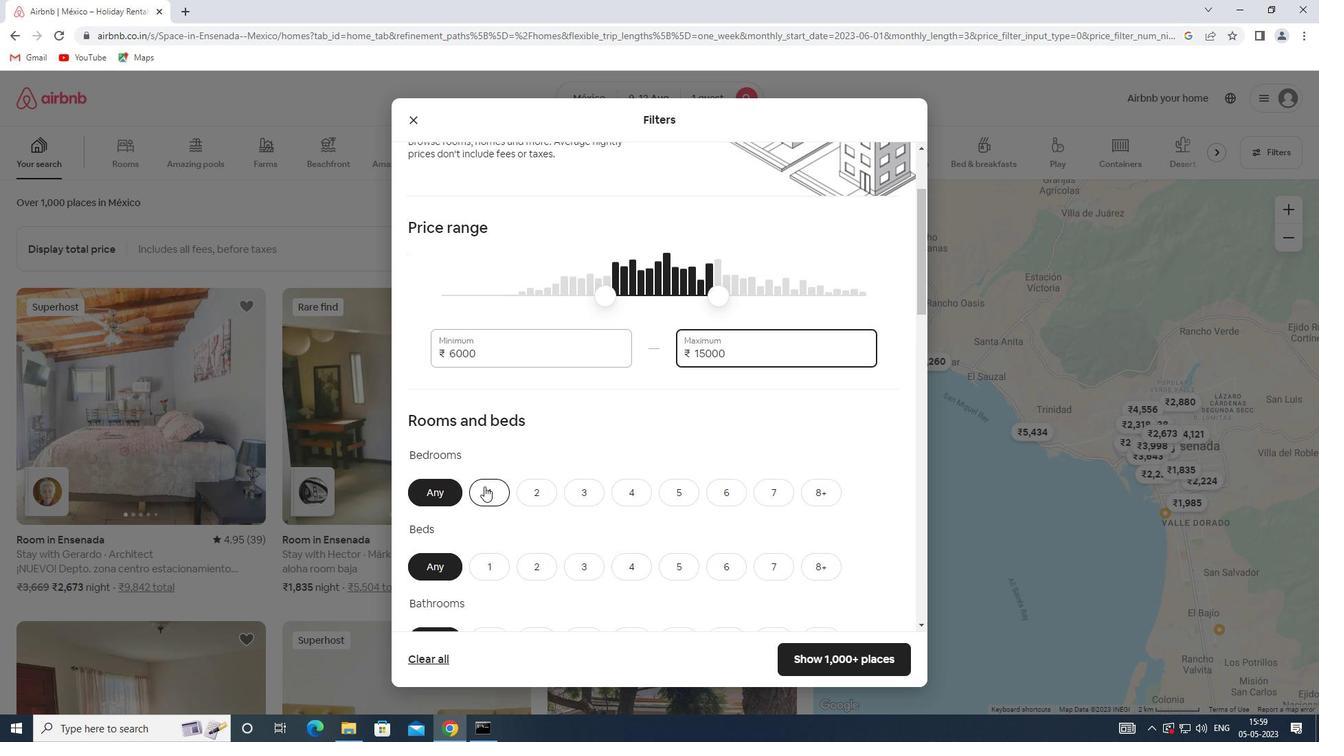 
Action: Mouse scrolled (484, 486) with delta (0, 0)
Screenshot: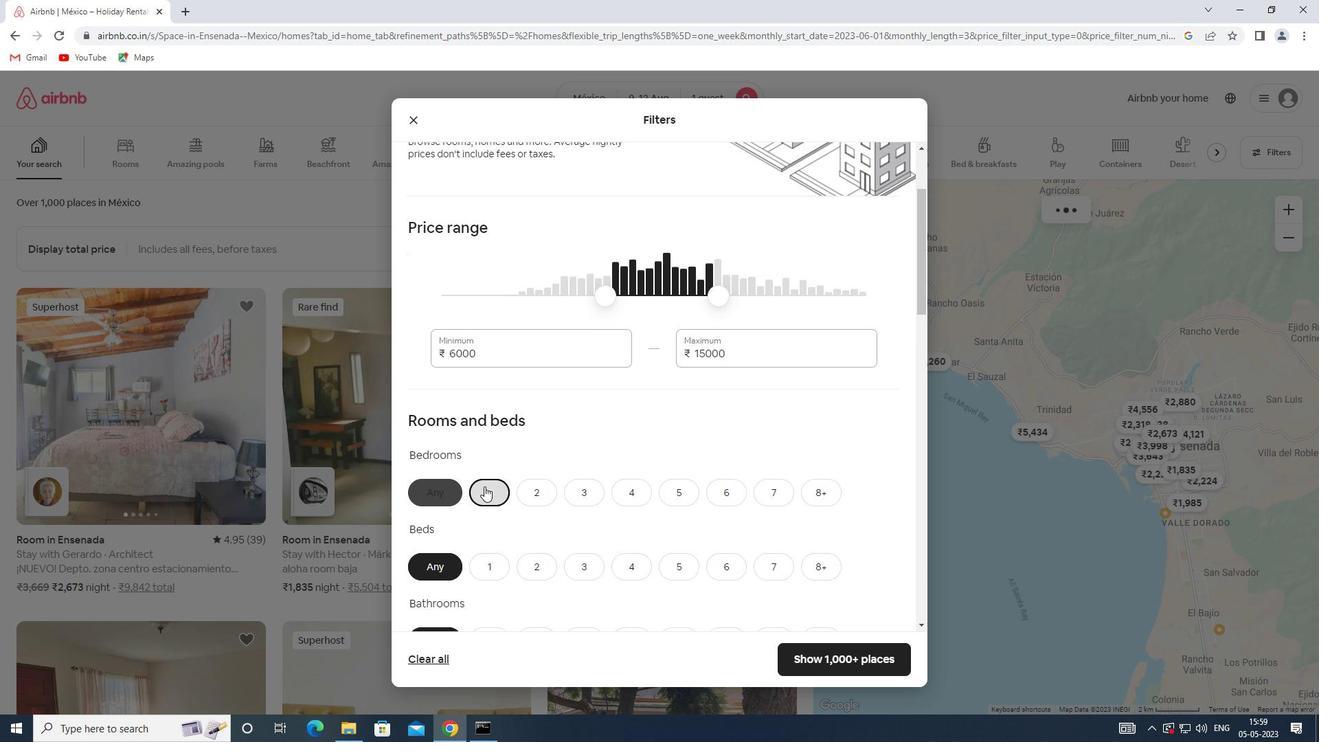 
Action: Mouse scrolled (484, 486) with delta (0, 0)
Screenshot: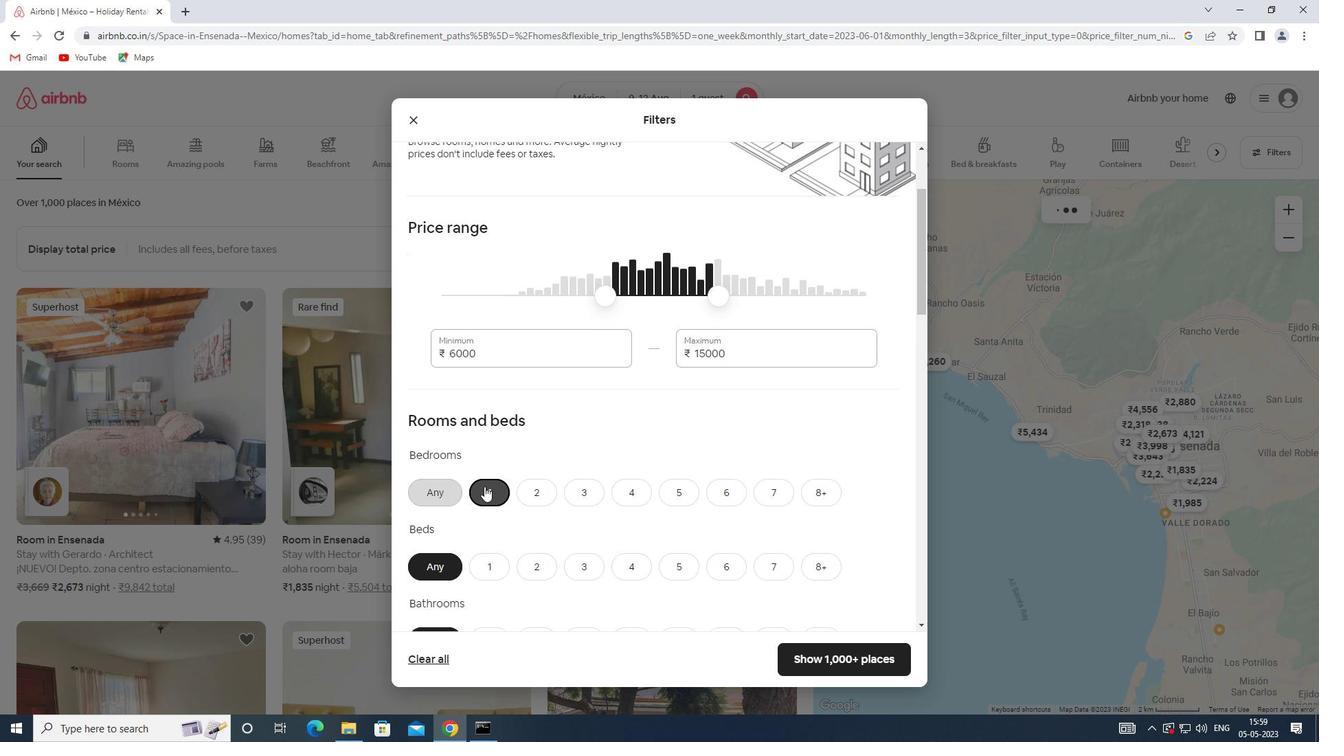 
Action: Mouse scrolled (484, 486) with delta (0, 0)
Screenshot: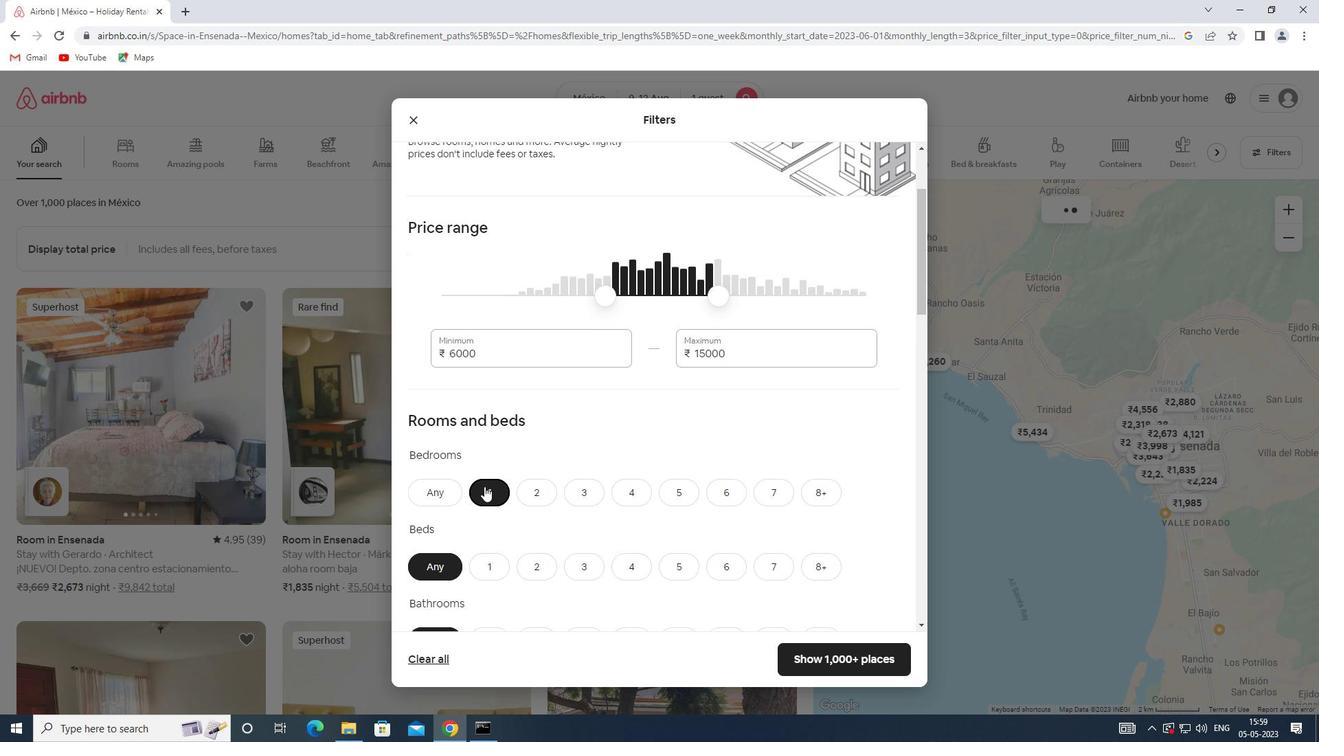 
Action: Mouse moved to (496, 373)
Screenshot: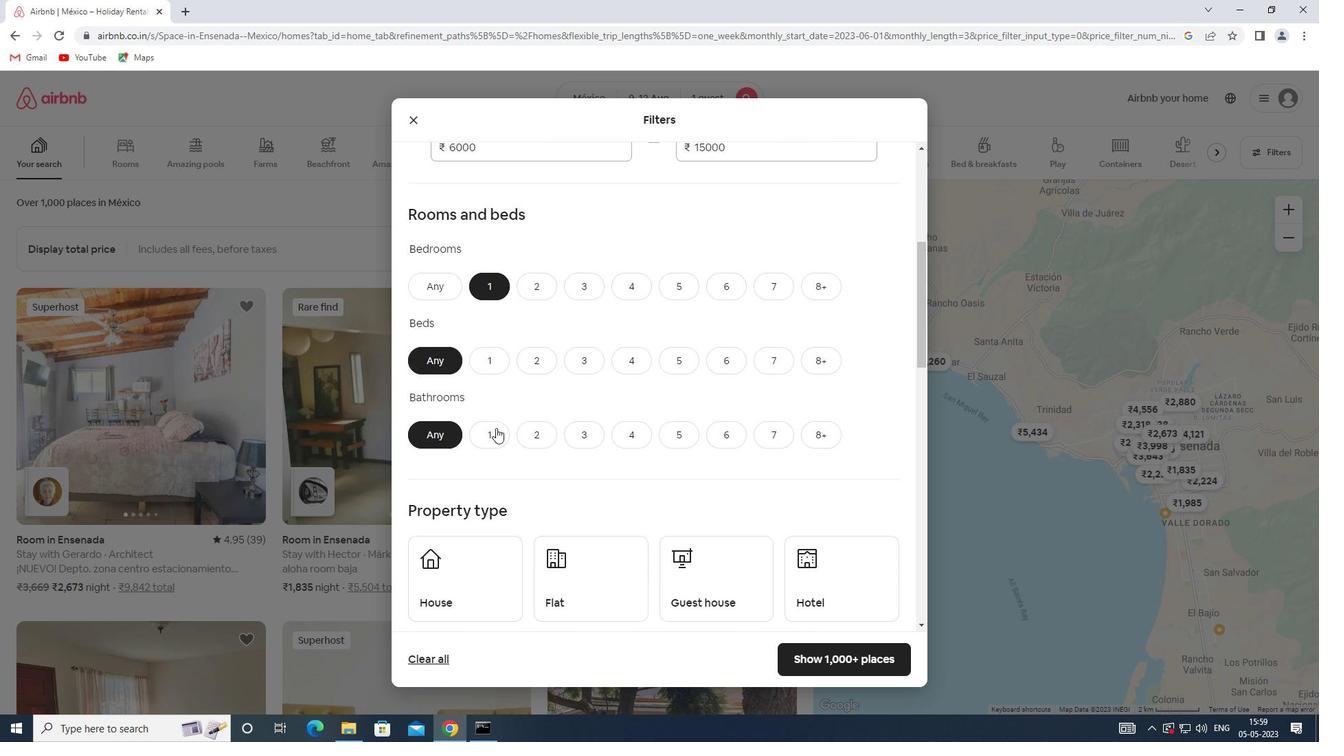 
Action: Mouse pressed left at (496, 373)
Screenshot: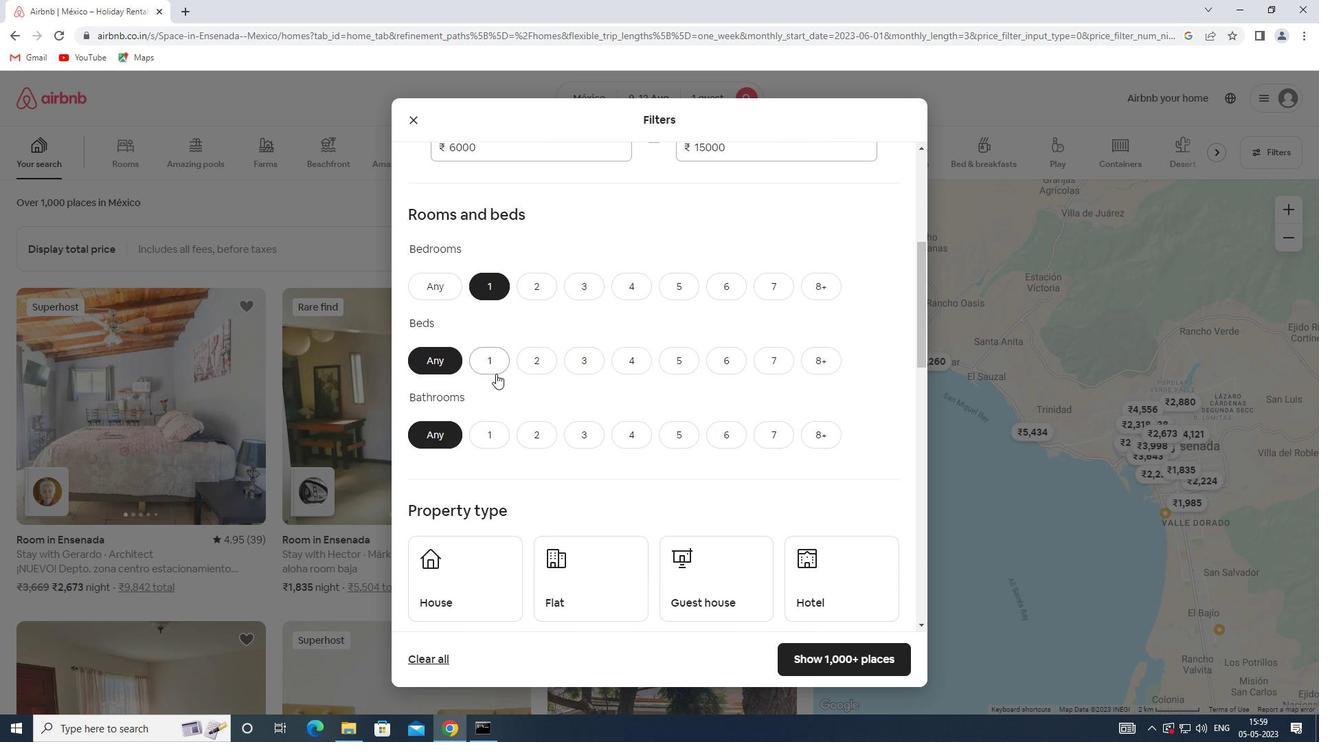
Action: Mouse moved to (487, 427)
Screenshot: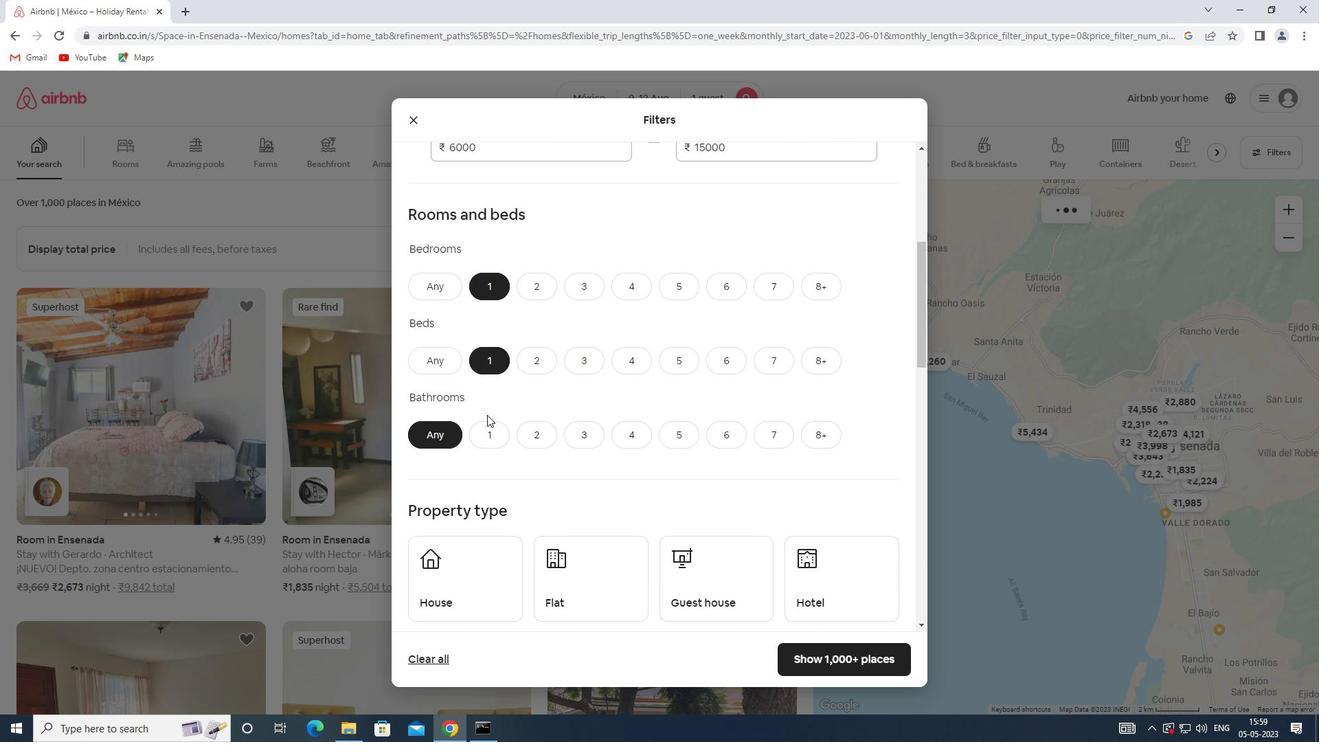 
Action: Mouse pressed left at (487, 427)
Screenshot: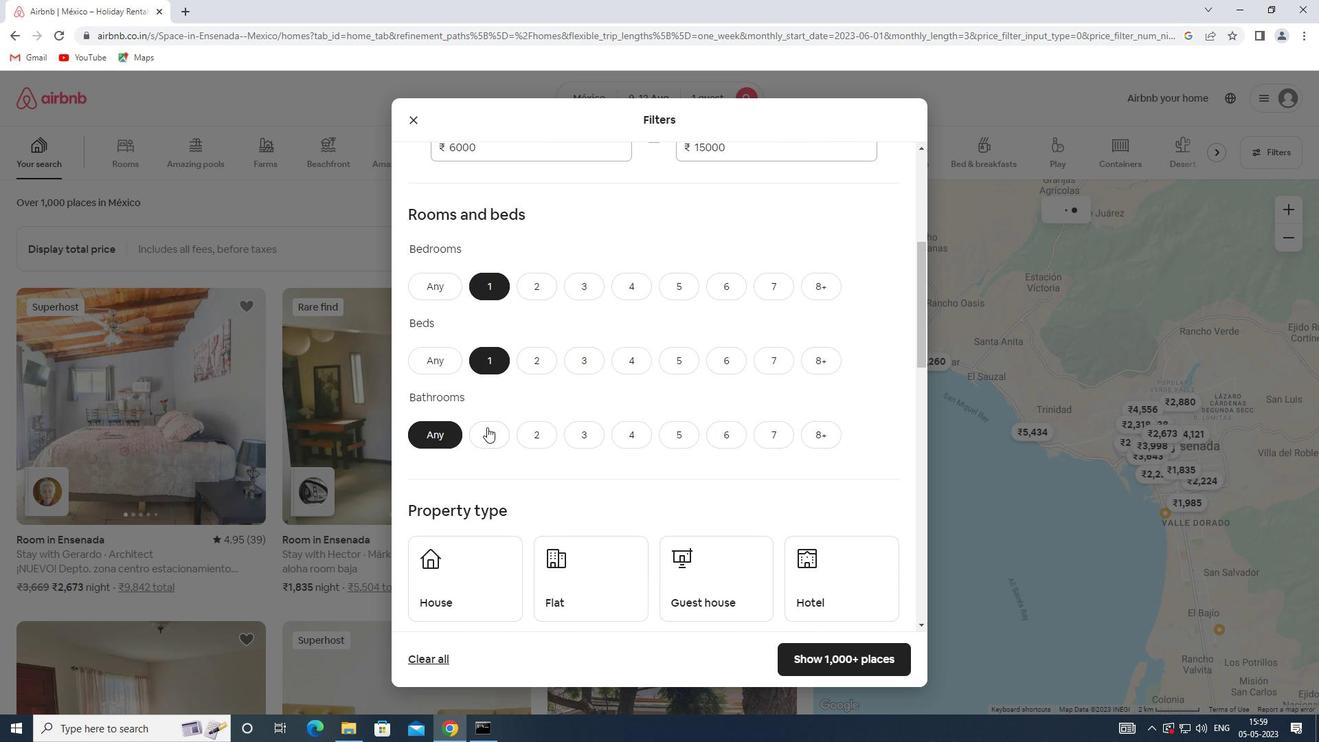 
Action: Mouse scrolled (487, 426) with delta (0, 0)
Screenshot: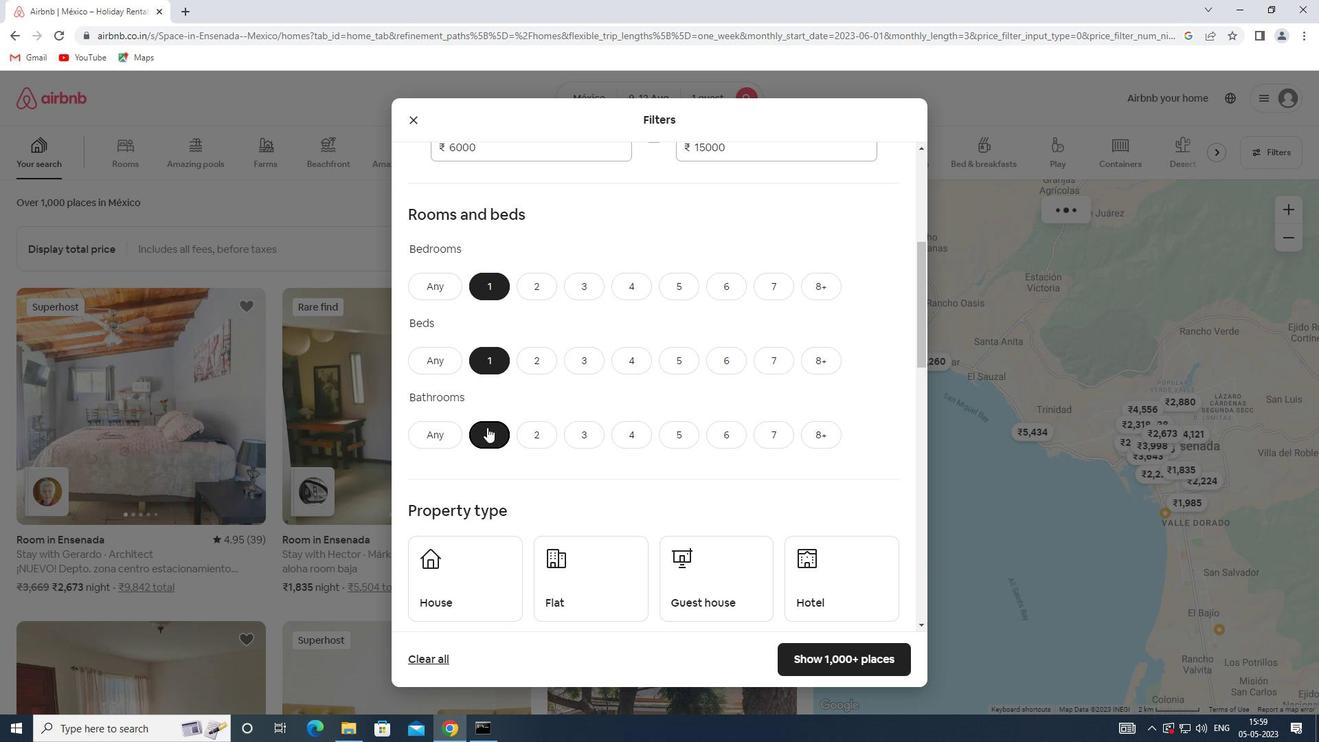 
Action: Mouse moved to (461, 525)
Screenshot: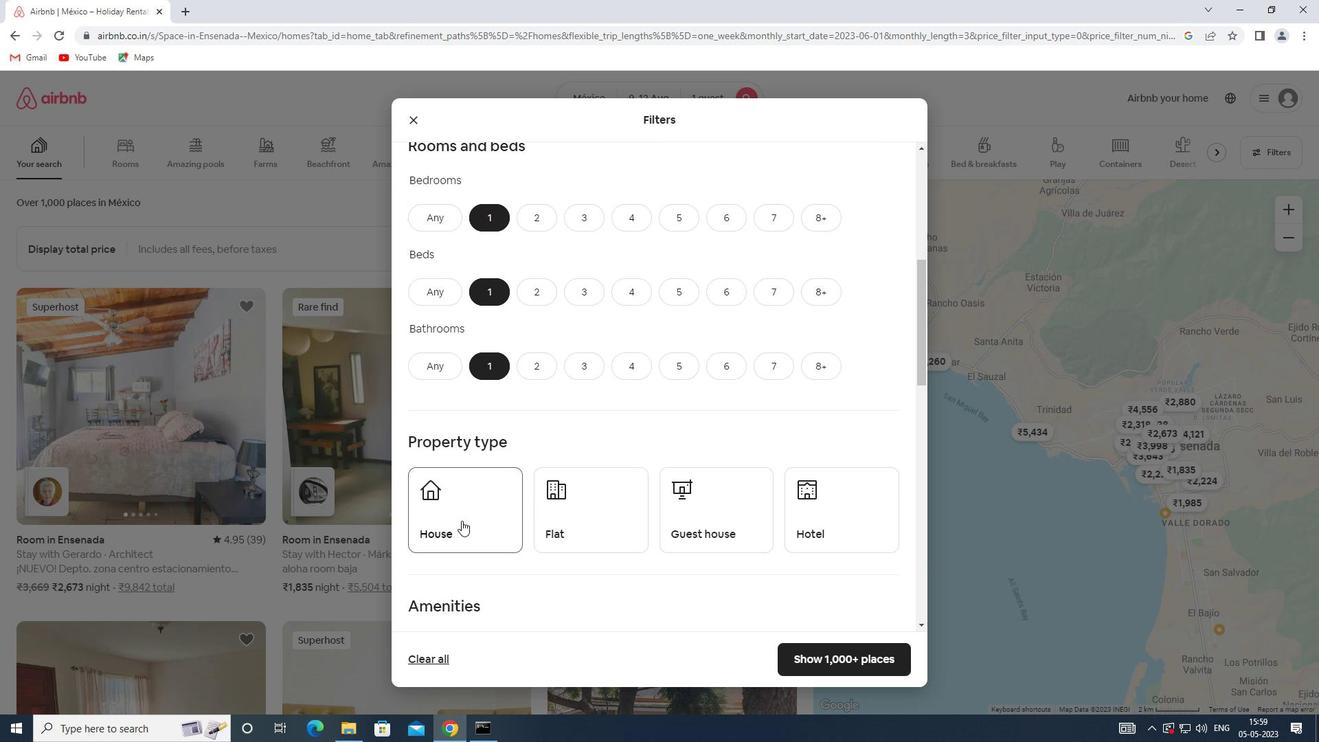 
Action: Mouse pressed left at (461, 525)
Screenshot: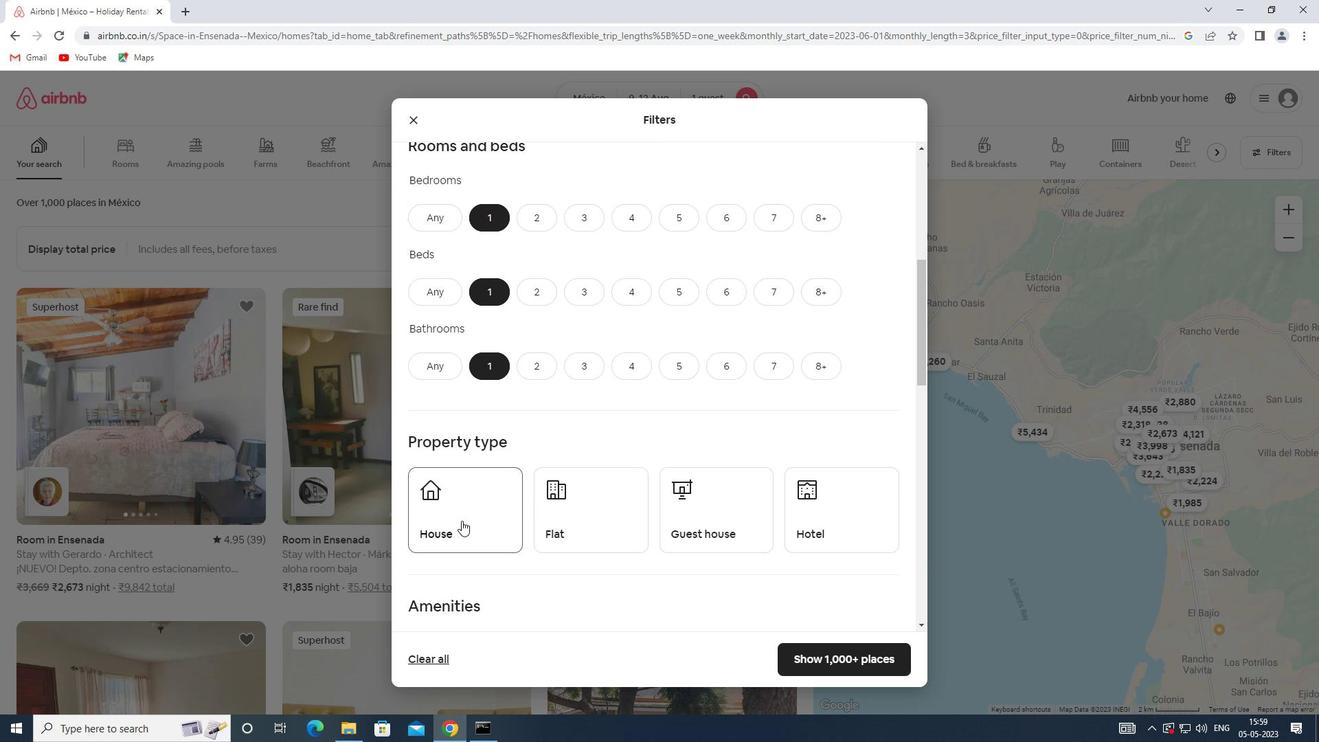 
Action: Mouse moved to (547, 519)
Screenshot: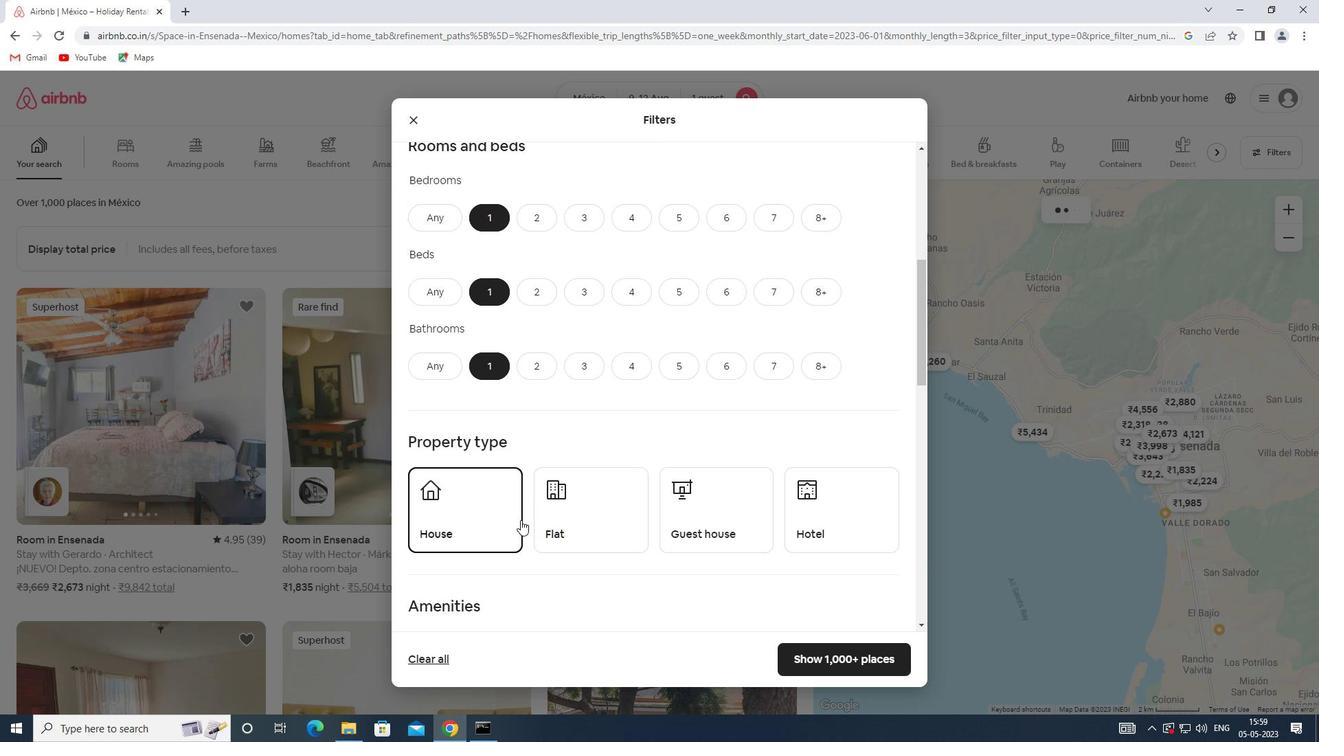 
Action: Mouse pressed left at (547, 519)
Screenshot: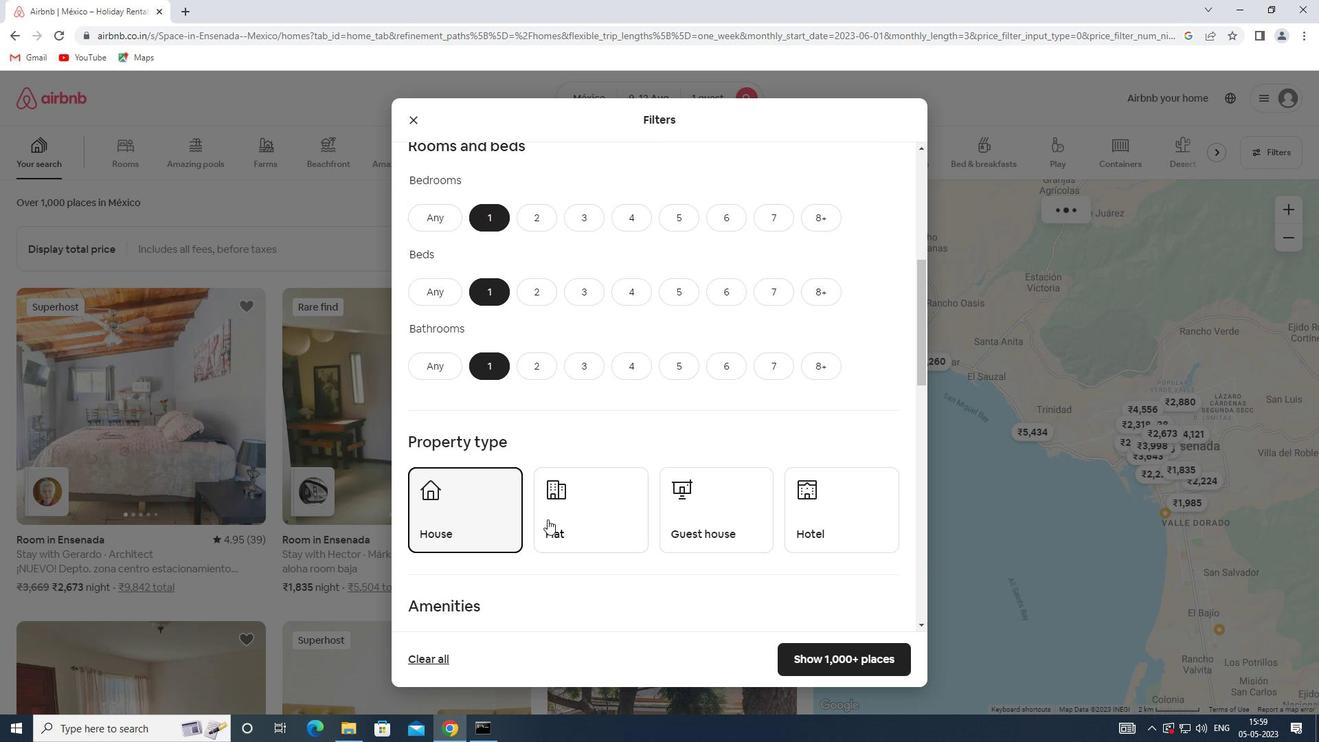
Action: Mouse moved to (695, 520)
Screenshot: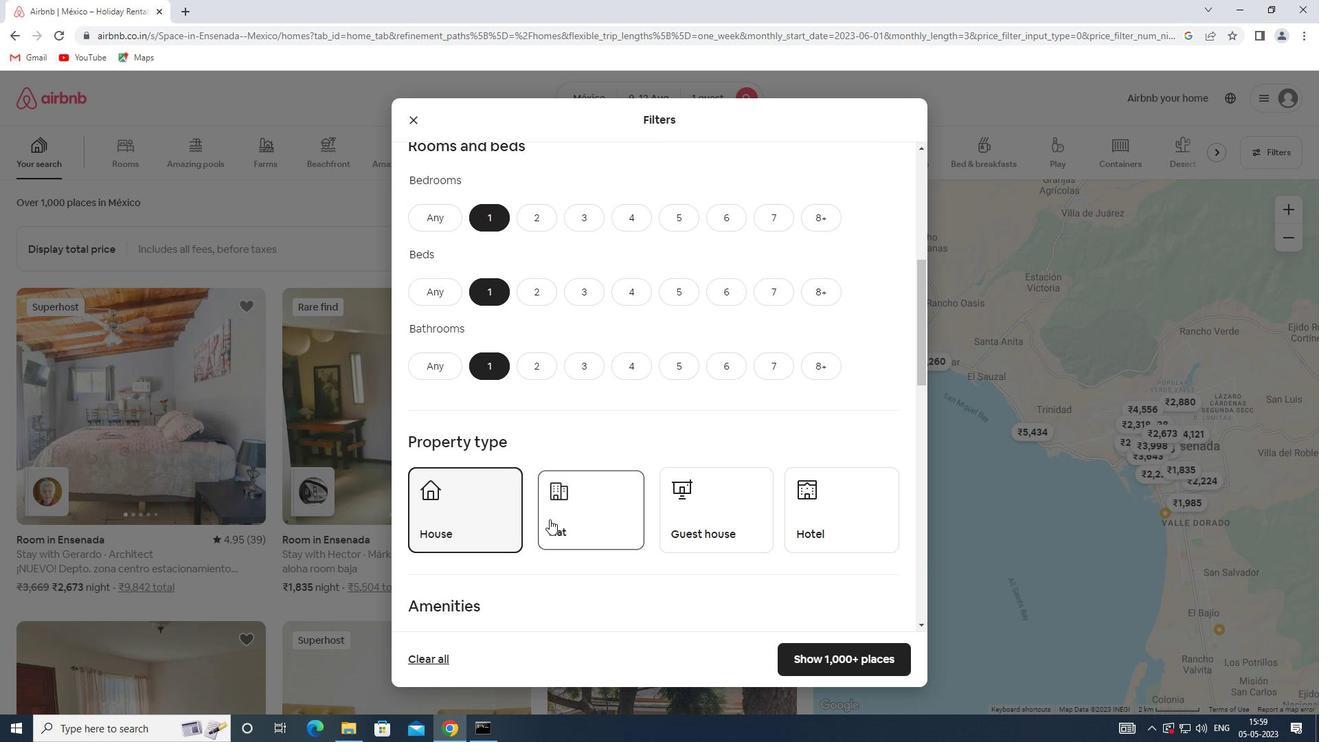 
Action: Mouse pressed left at (695, 520)
Screenshot: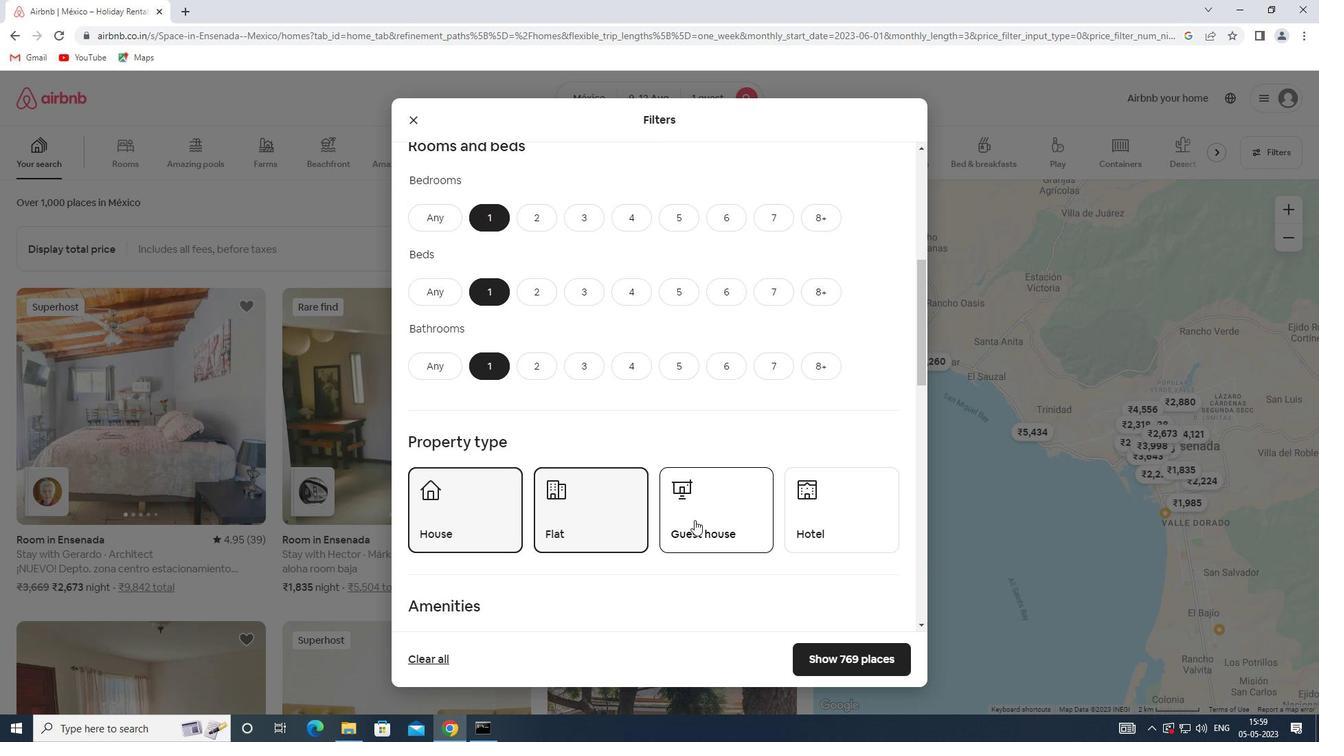 
Action: Mouse scrolled (695, 519) with delta (0, 0)
Screenshot: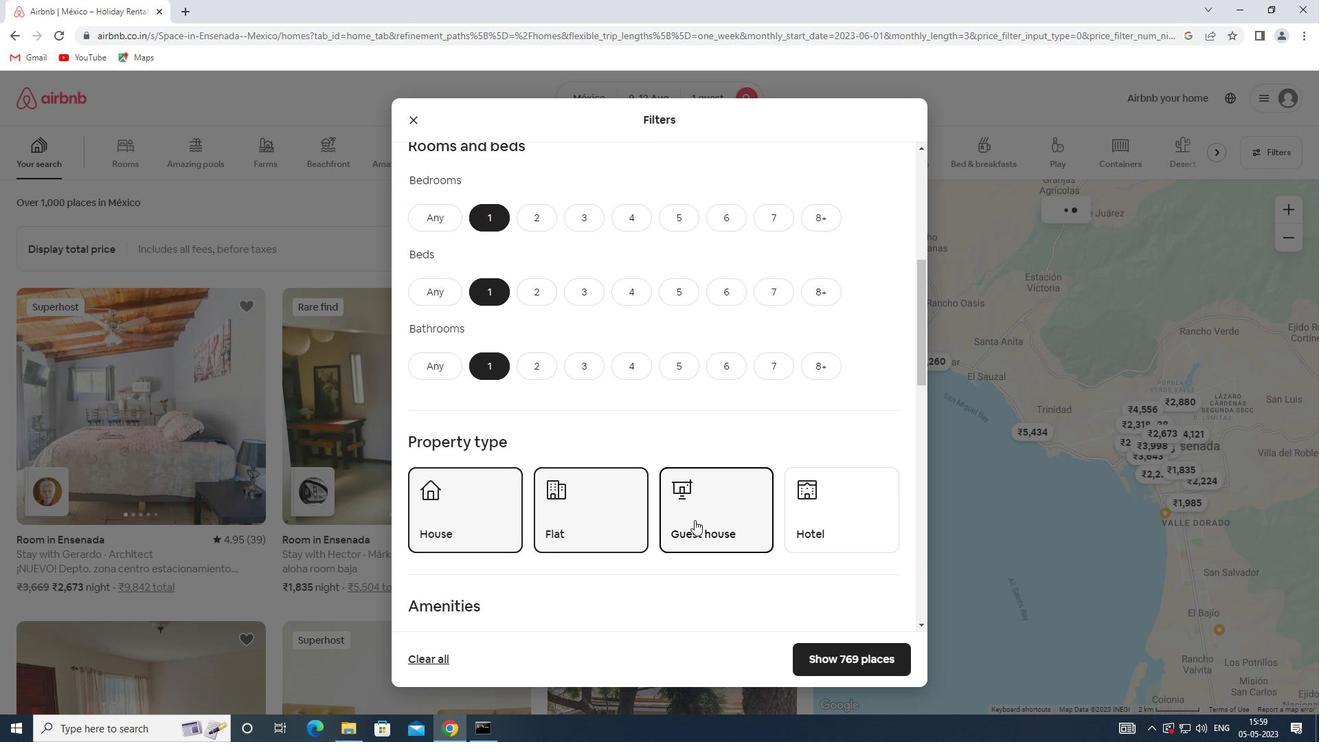 
Action: Mouse scrolled (695, 519) with delta (0, 0)
Screenshot: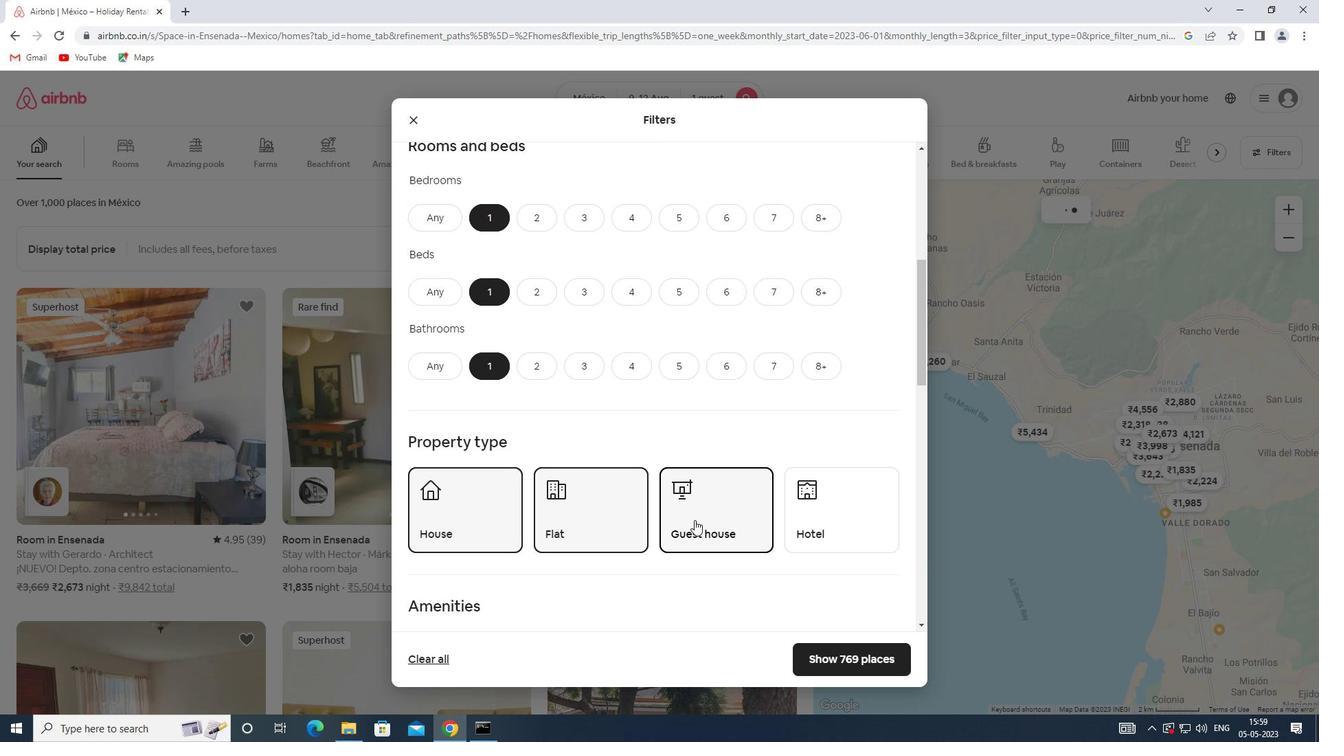 
Action: Mouse moved to (442, 539)
Screenshot: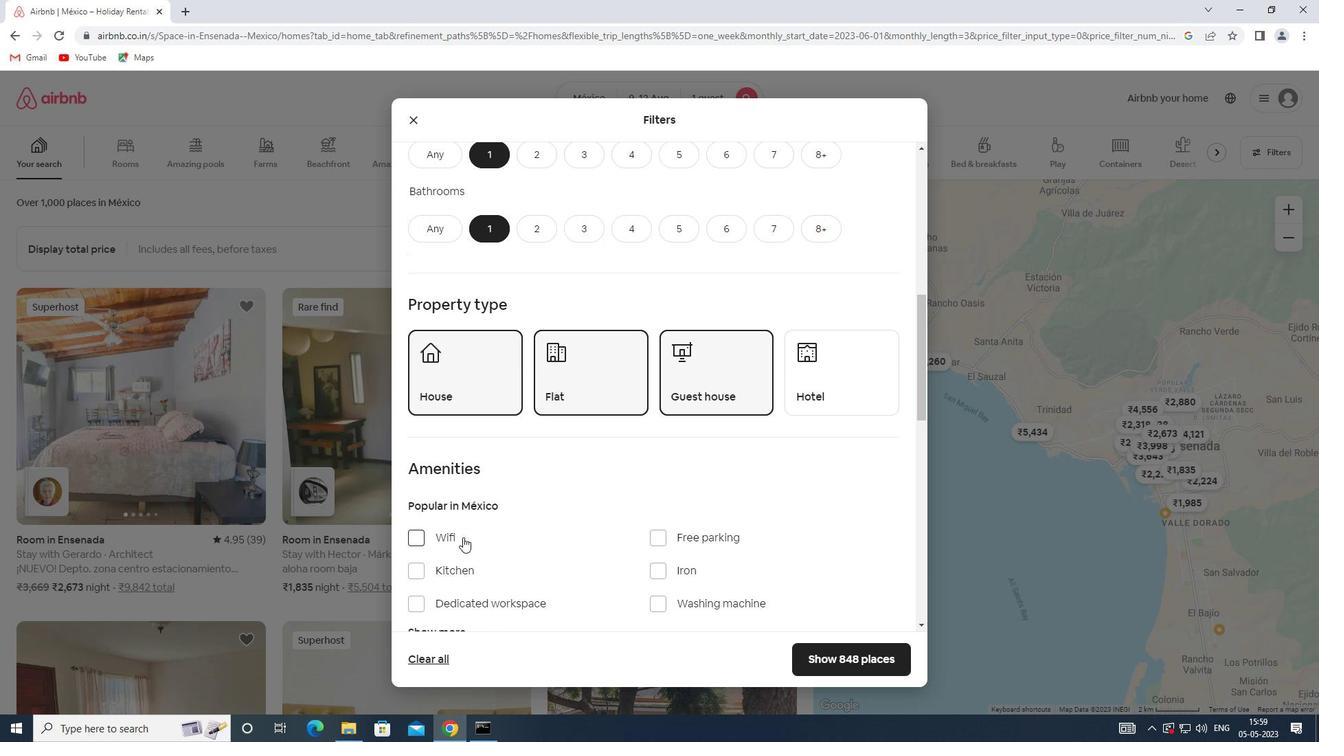 
Action: Mouse pressed left at (442, 539)
Screenshot: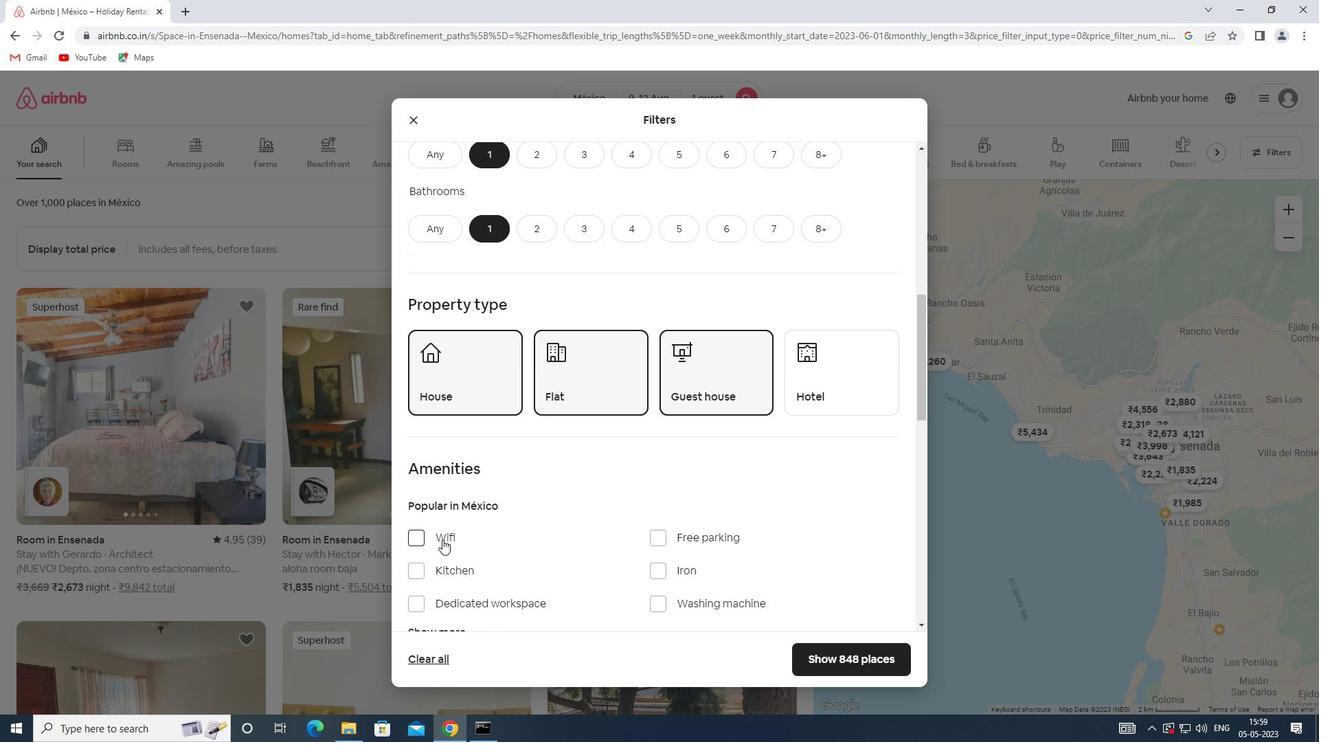 
Action: Mouse moved to (566, 494)
Screenshot: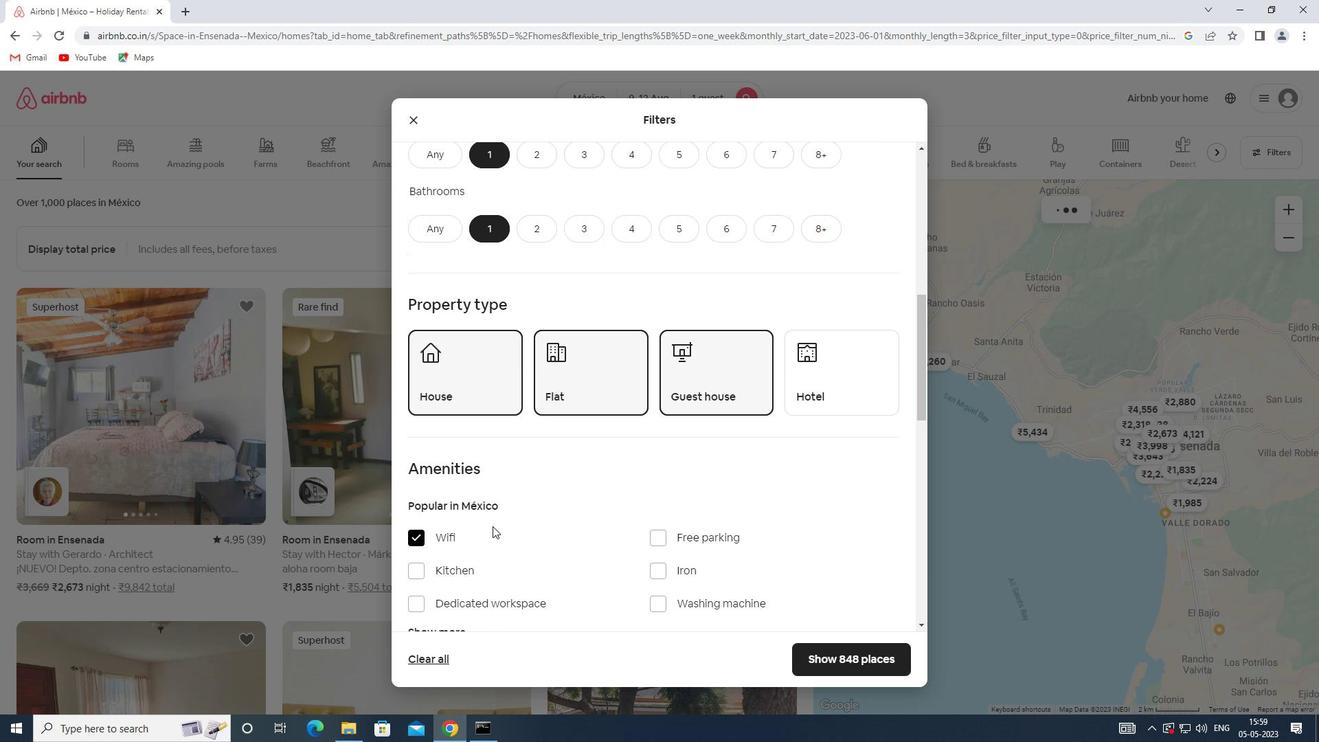 
Action: Mouse scrolled (566, 493) with delta (0, 0)
Screenshot: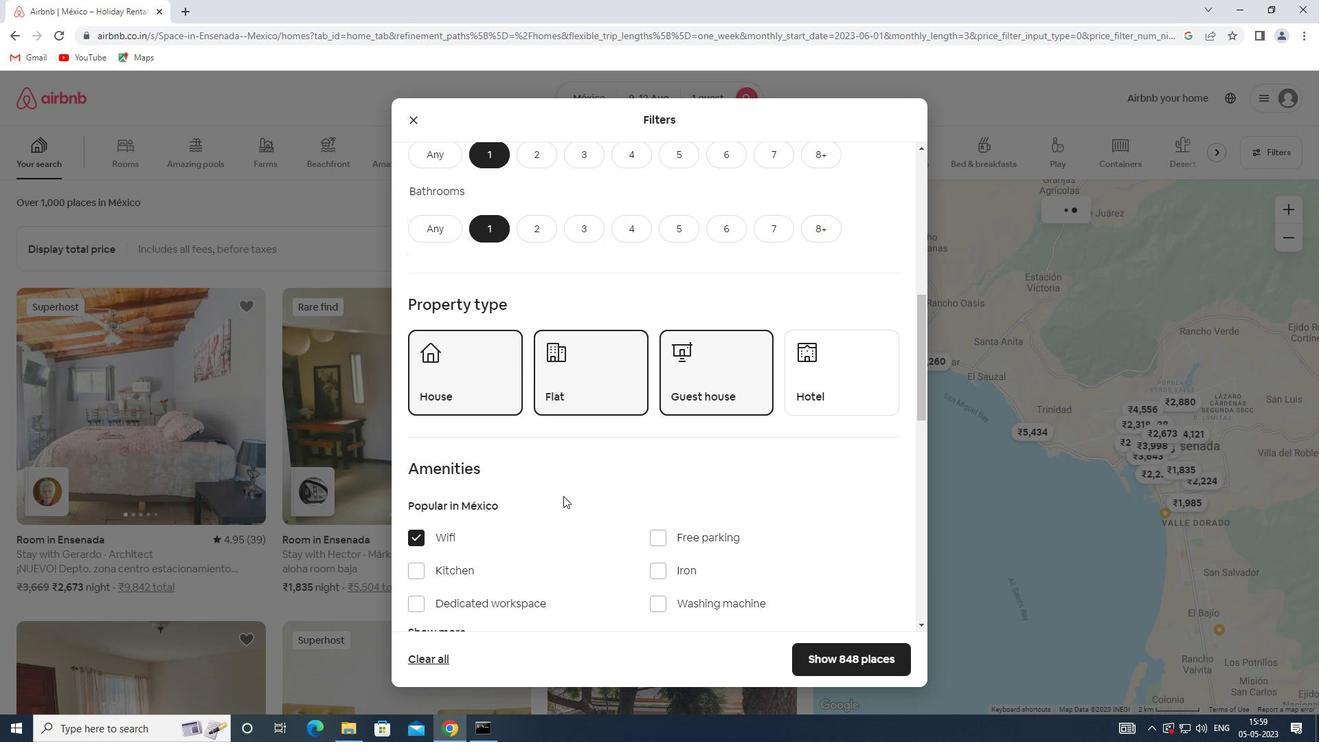 
Action: Mouse scrolled (566, 493) with delta (0, 0)
Screenshot: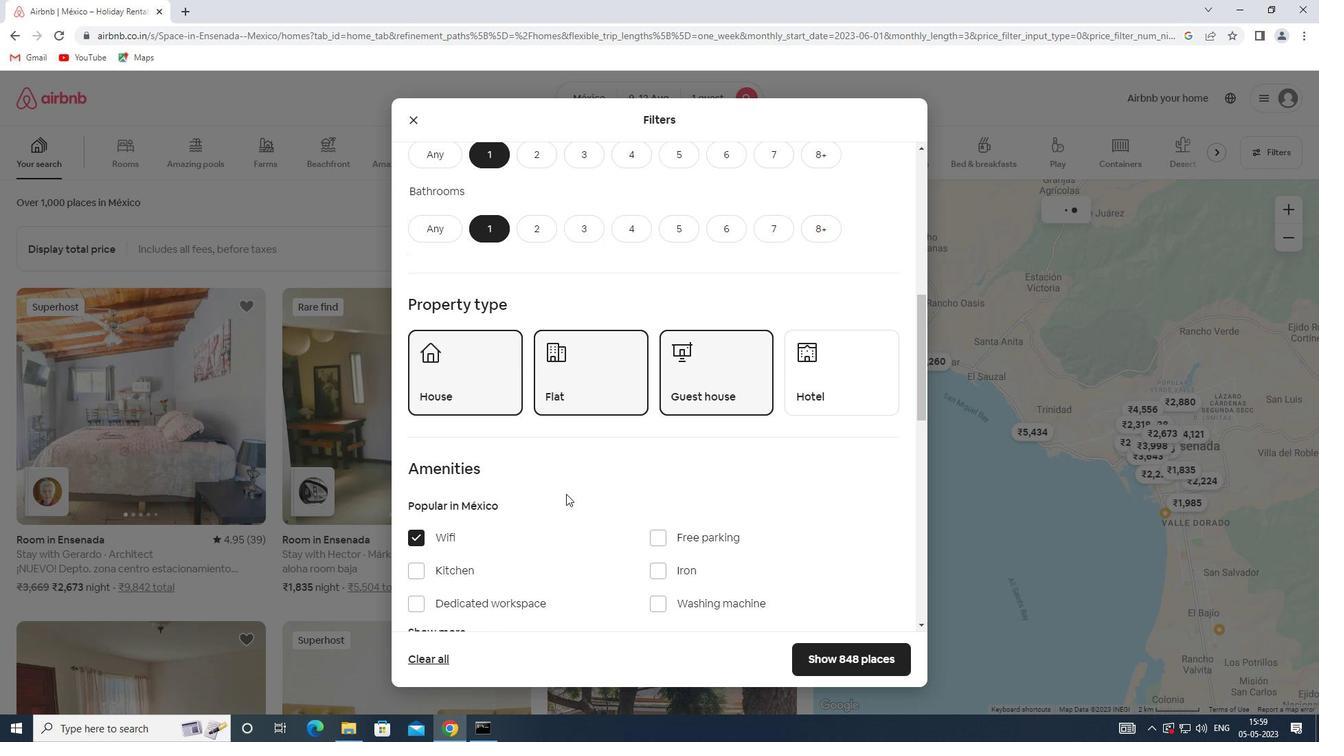 
Action: Mouse scrolled (566, 493) with delta (0, 0)
Screenshot: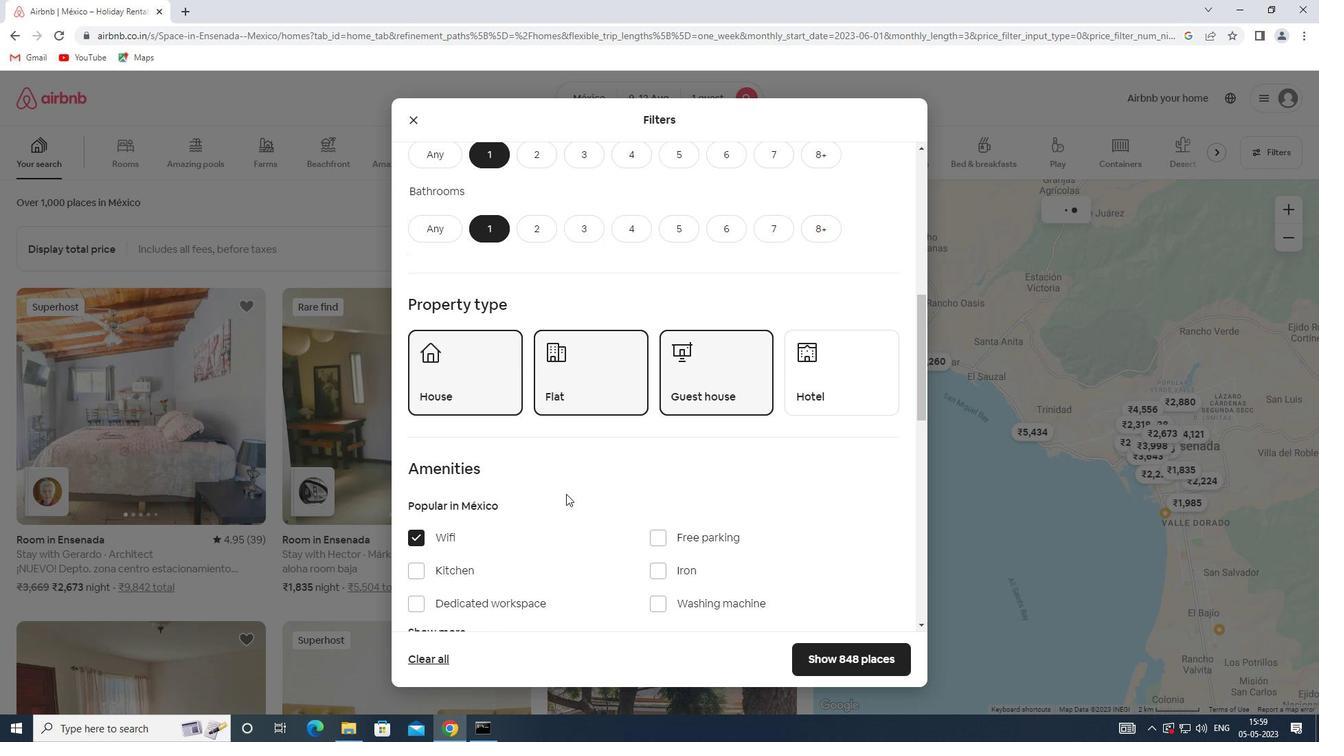 
Action: Mouse scrolled (566, 493) with delta (0, 0)
Screenshot: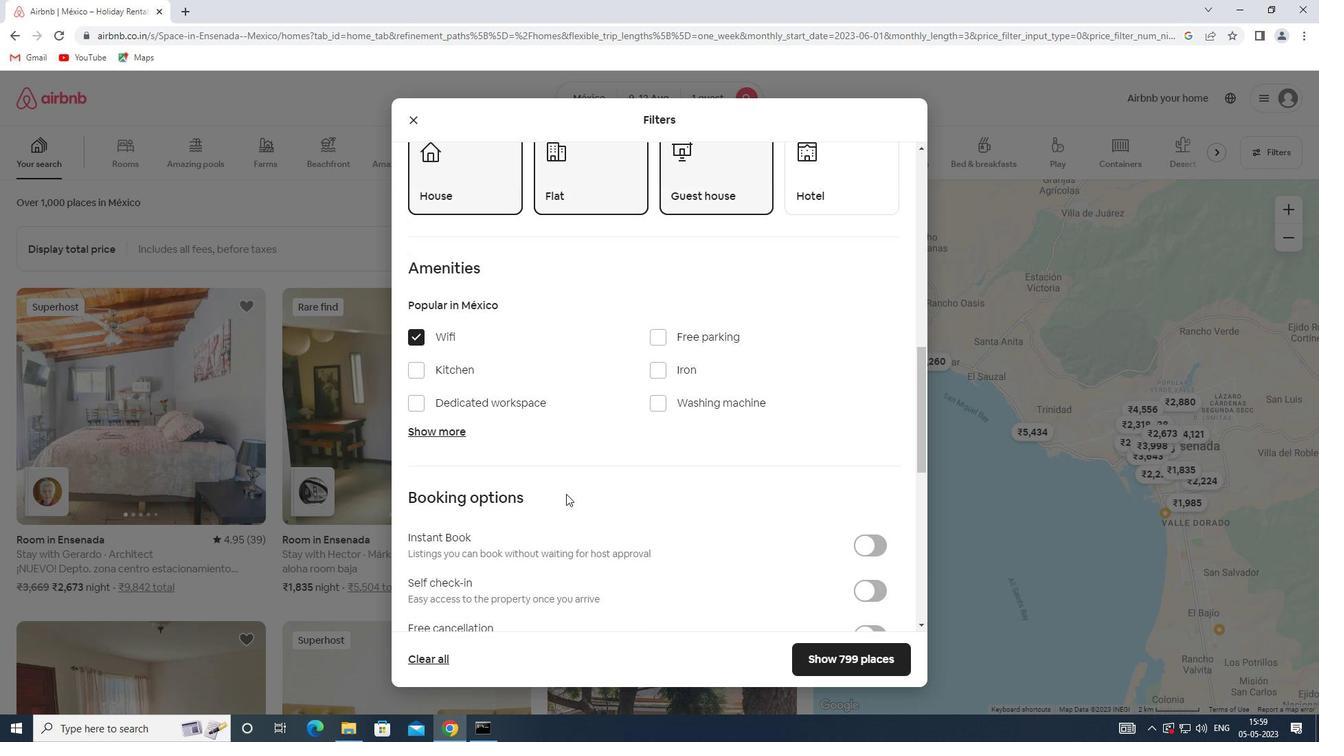 
Action: Mouse scrolled (566, 493) with delta (0, 0)
Screenshot: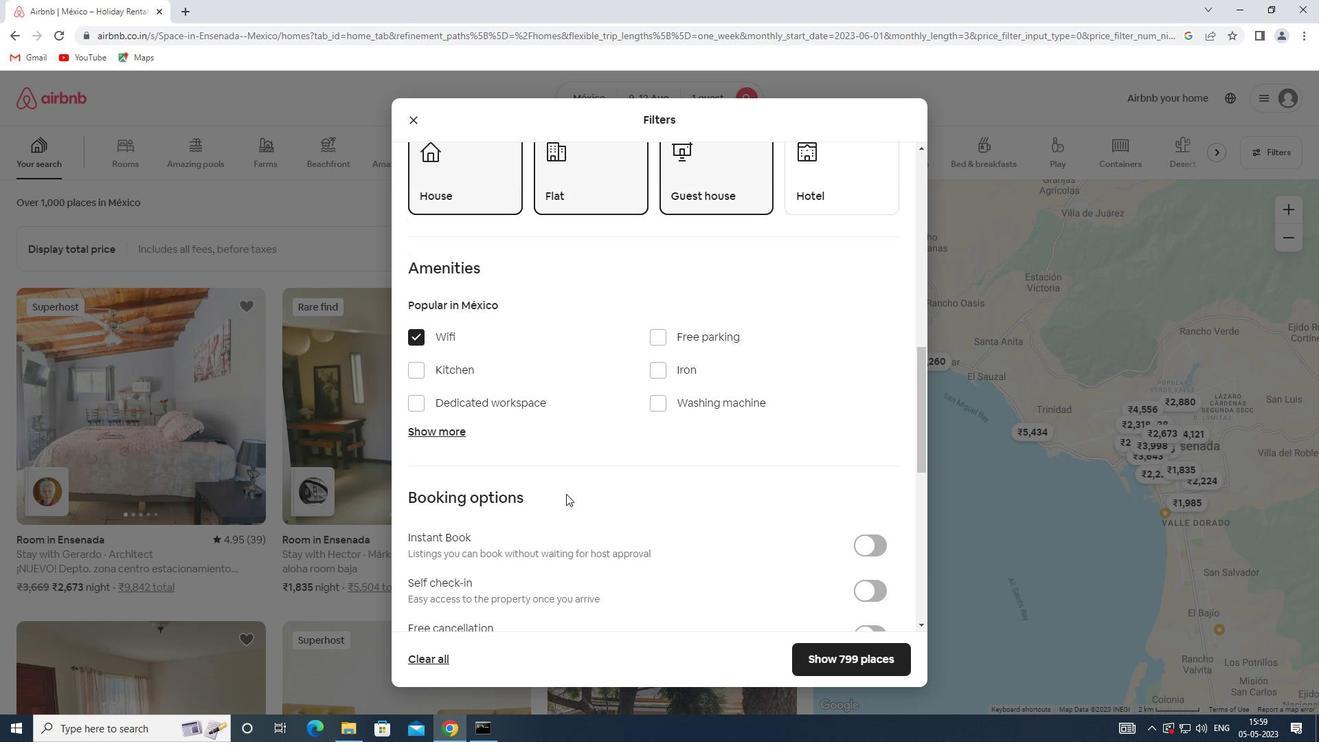 
Action: Mouse scrolled (566, 493) with delta (0, 0)
Screenshot: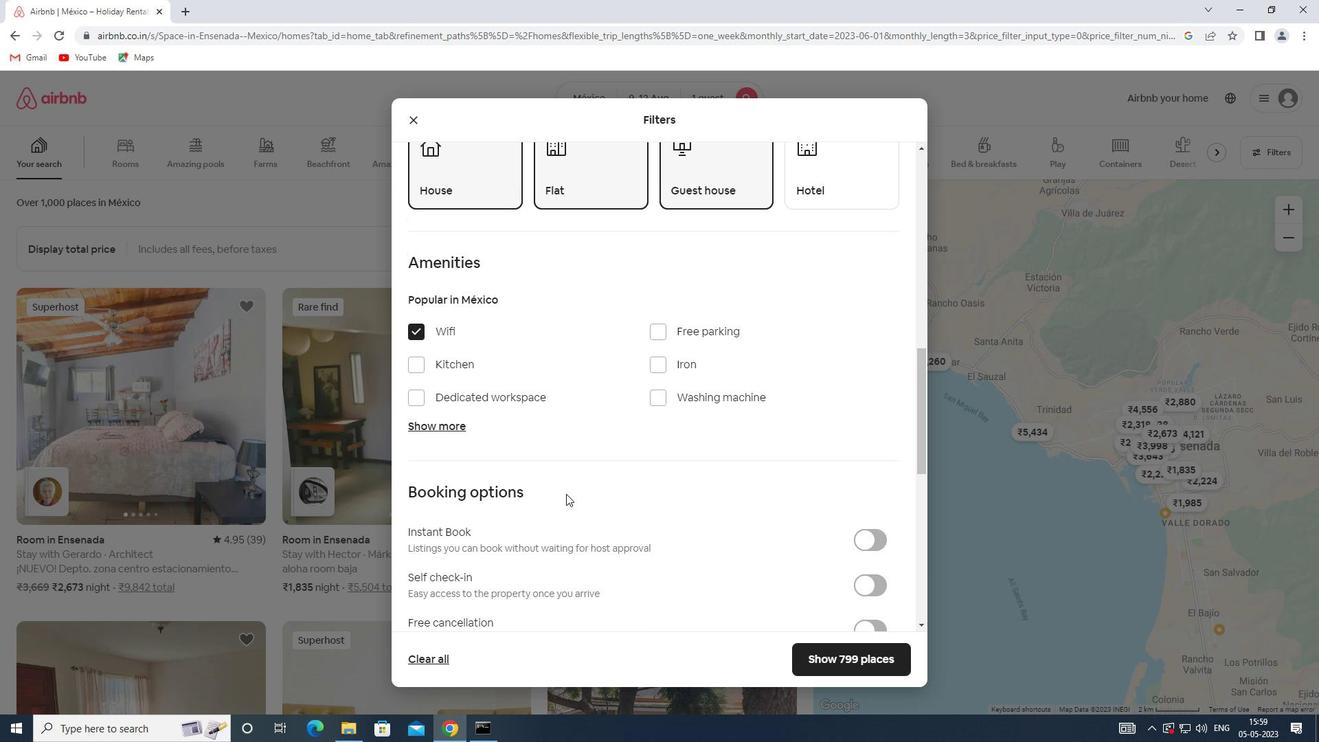 
Action: Mouse moved to (875, 387)
Screenshot: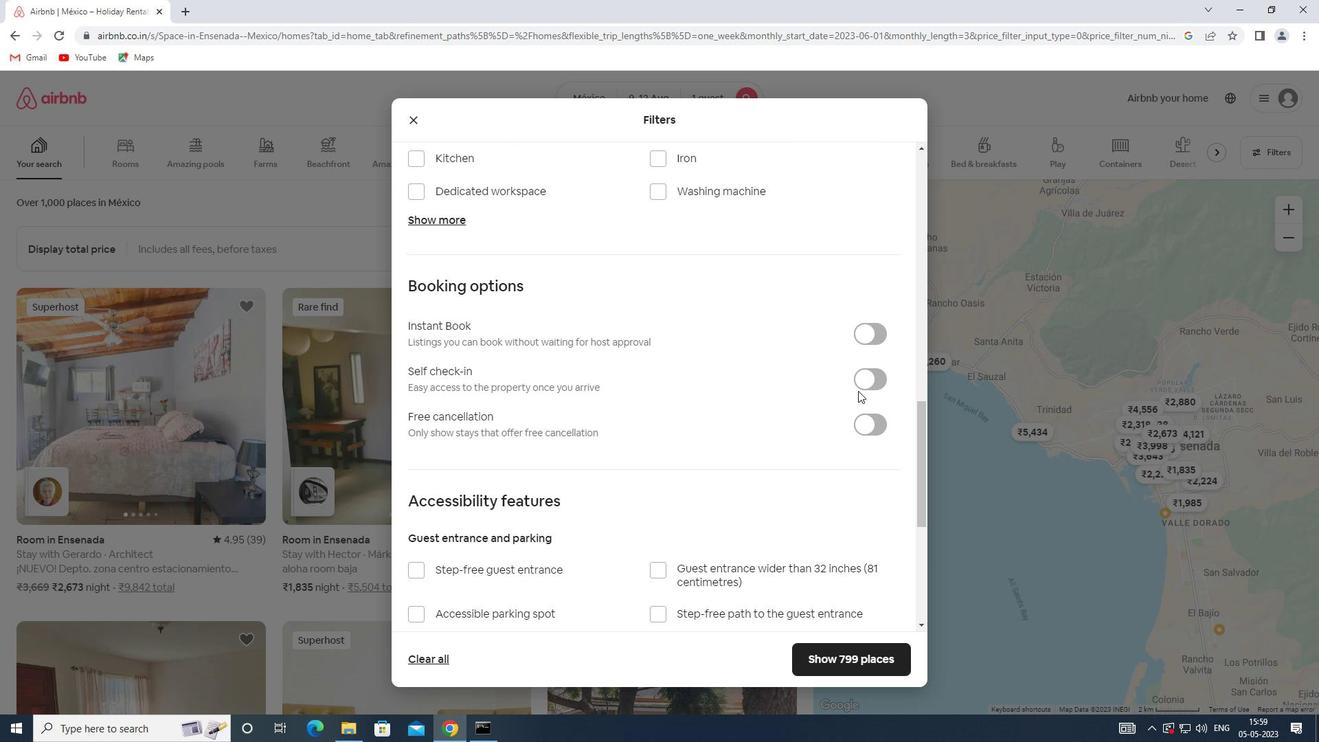 
Action: Mouse pressed left at (875, 387)
Screenshot: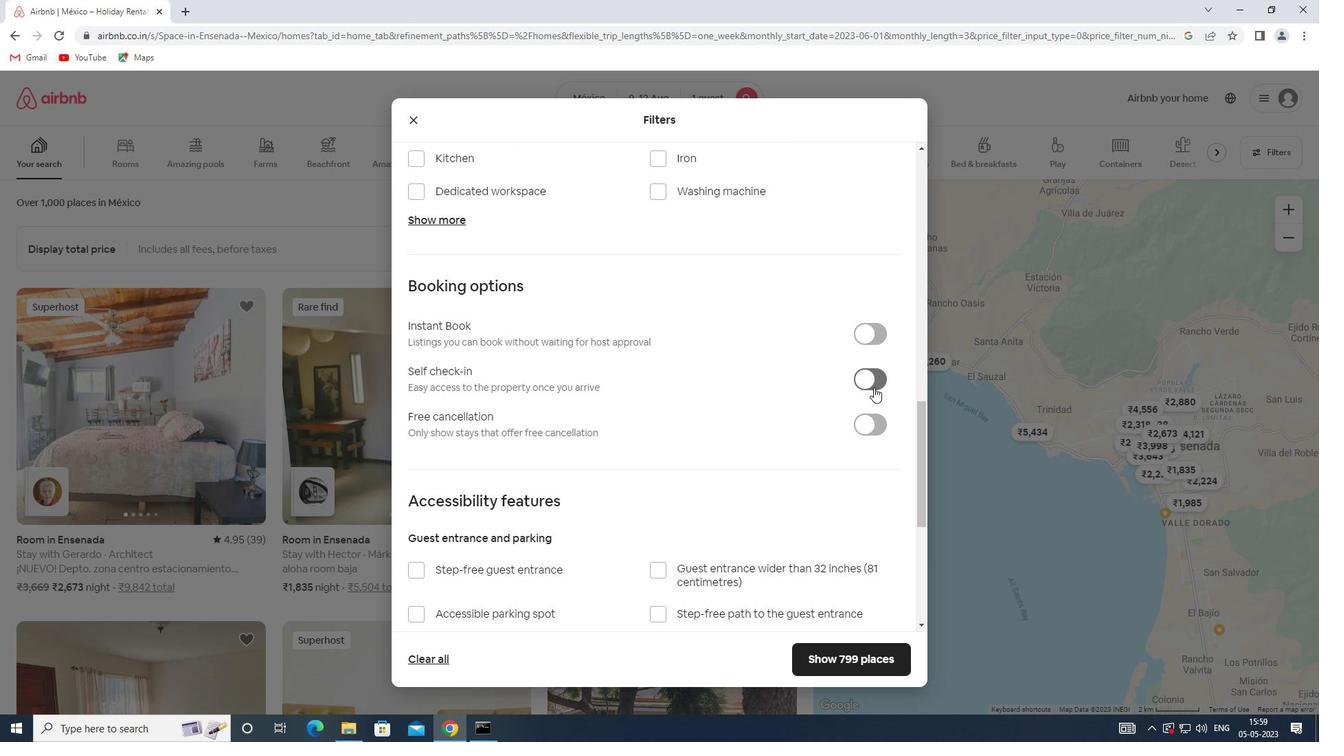 
Action: Mouse moved to (490, 442)
Screenshot: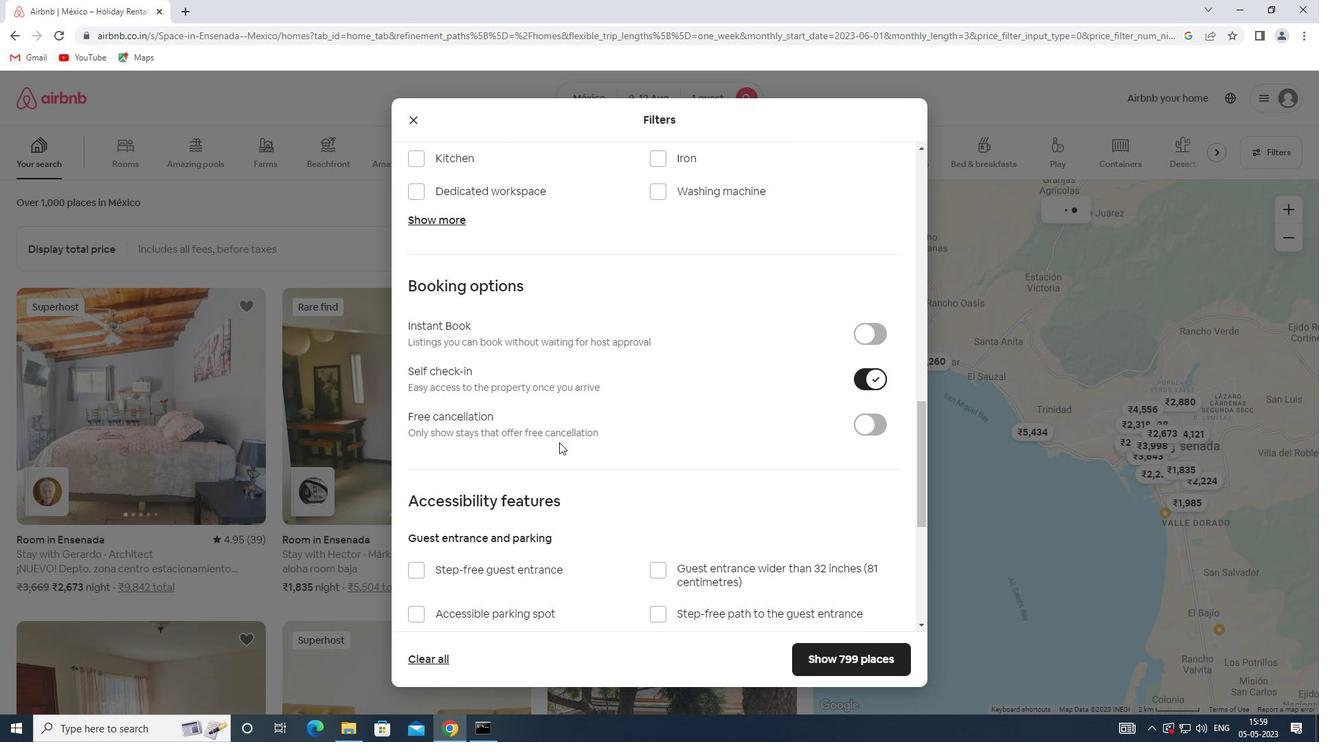 
Action: Mouse scrolled (490, 442) with delta (0, 0)
Screenshot: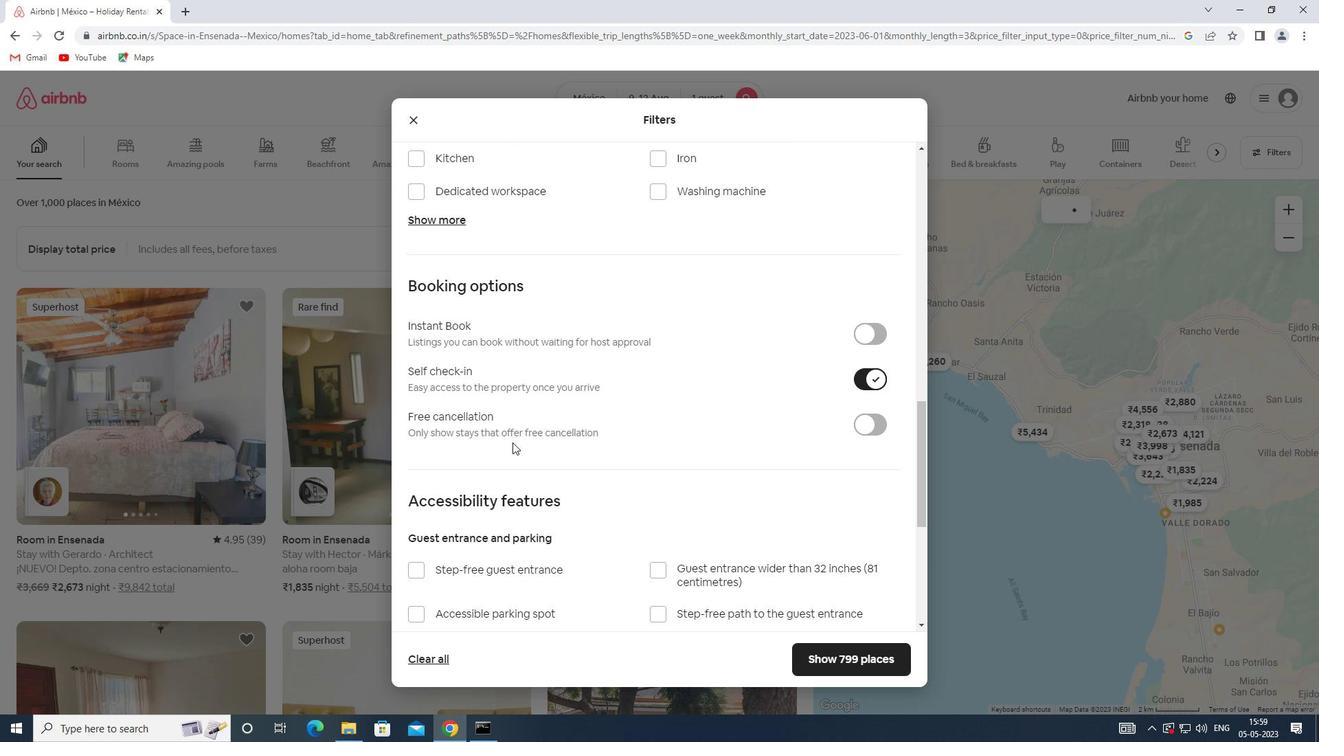 
Action: Mouse scrolled (490, 442) with delta (0, 0)
Screenshot: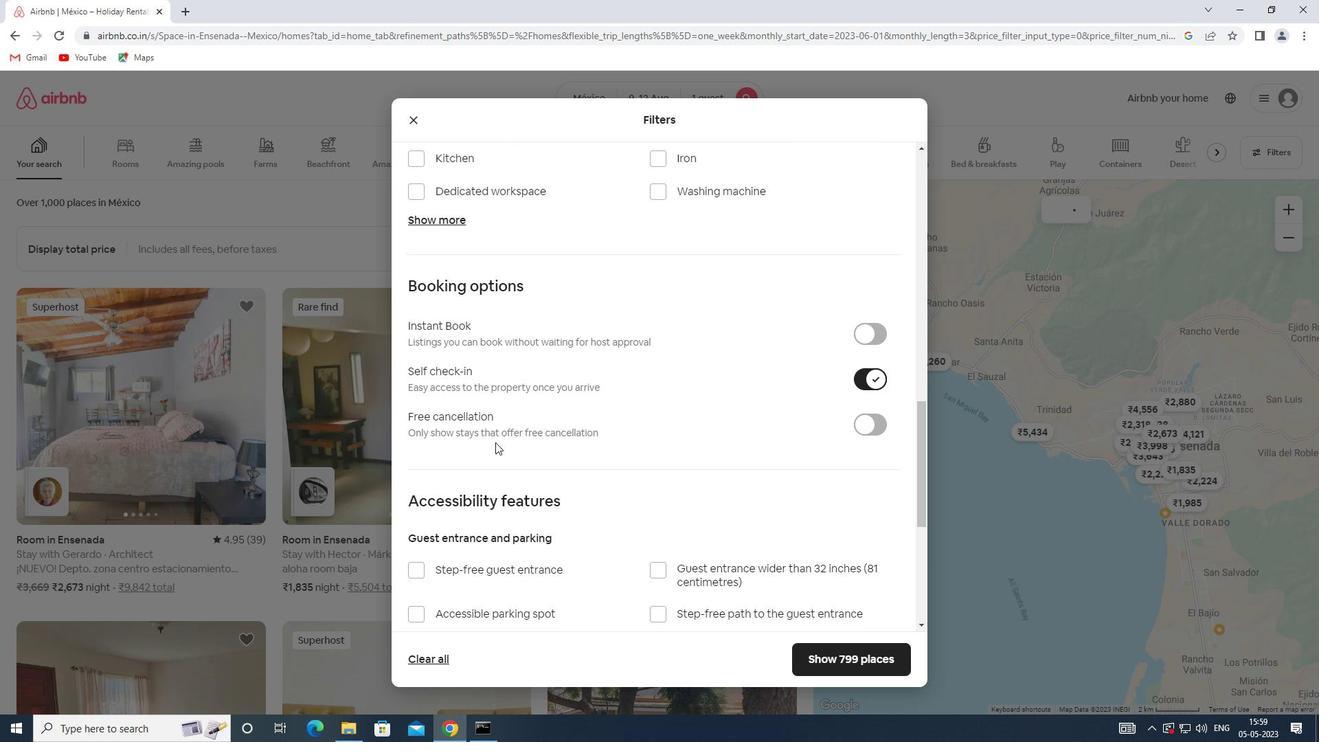 
Action: Mouse scrolled (490, 442) with delta (0, 0)
Screenshot: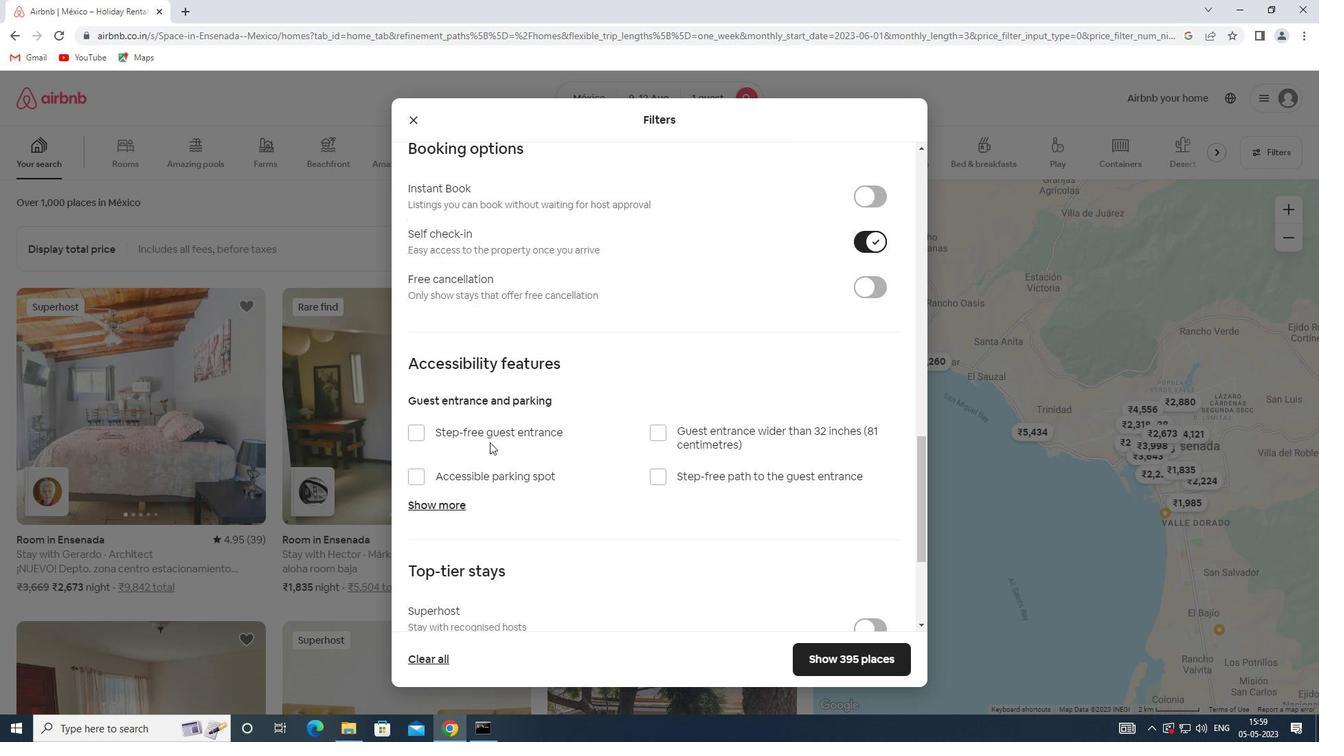 
Action: Mouse scrolled (490, 442) with delta (0, 0)
Screenshot: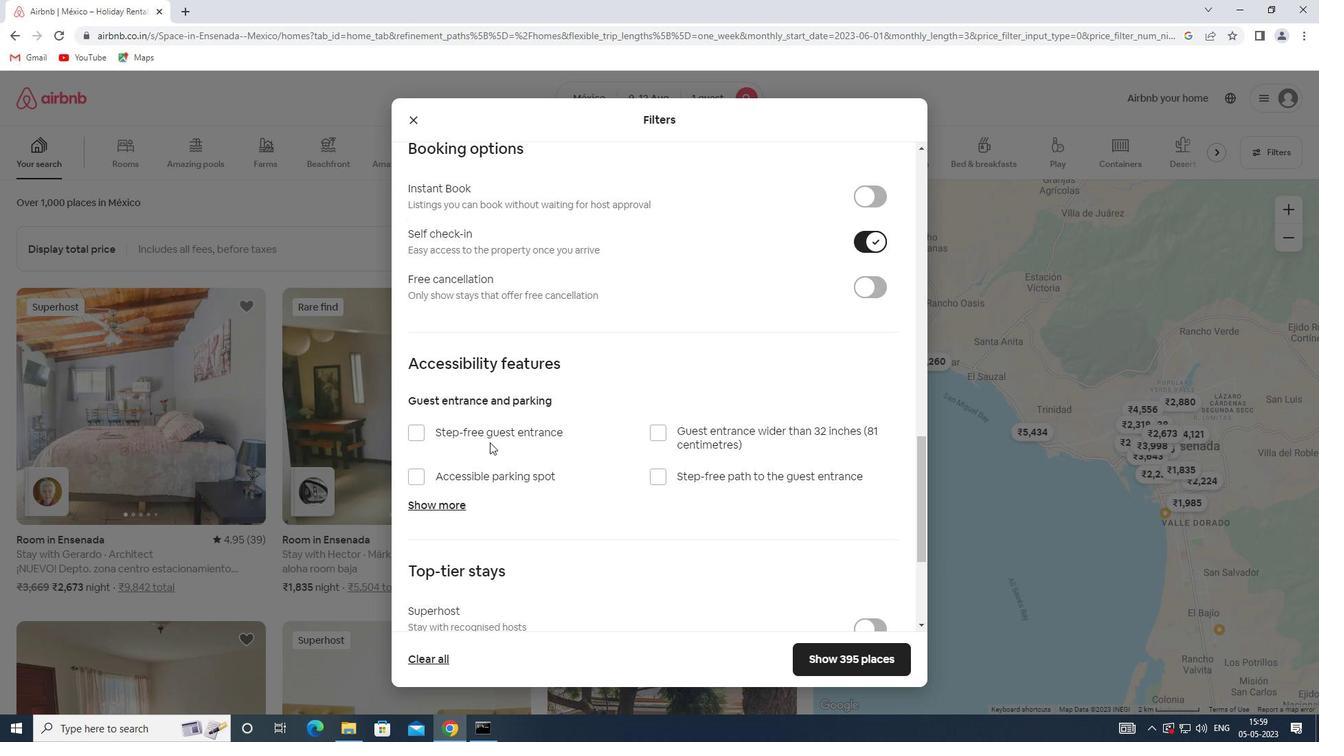 
Action: Mouse scrolled (490, 442) with delta (0, 0)
Screenshot: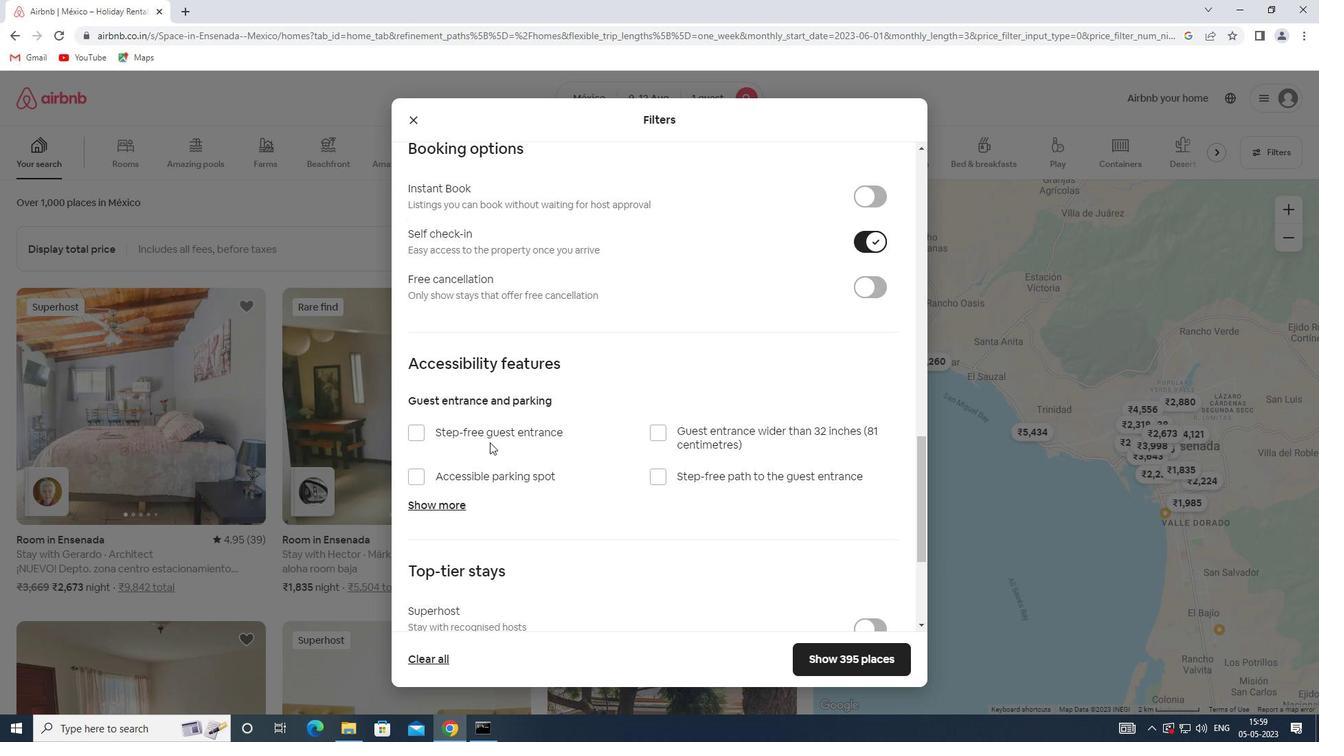 
Action: Mouse moved to (420, 549)
Screenshot: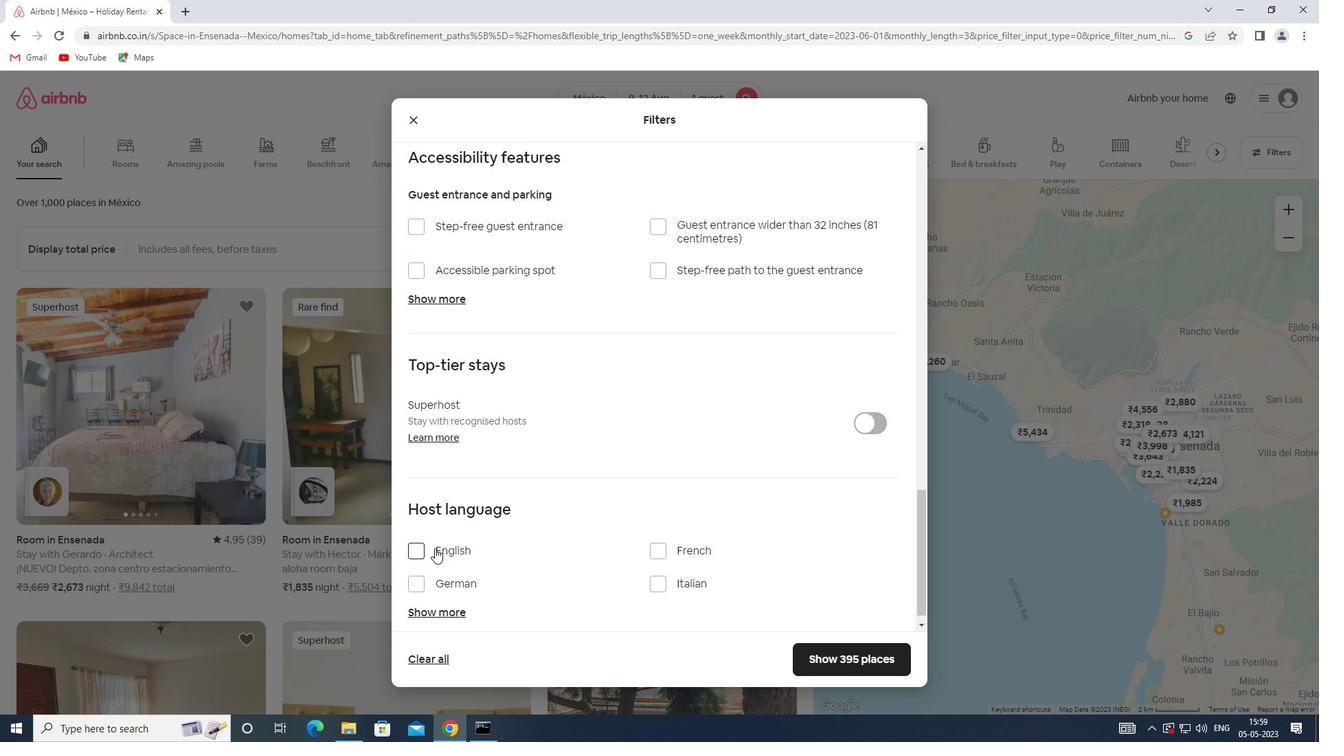 
Action: Mouse pressed left at (420, 549)
Screenshot: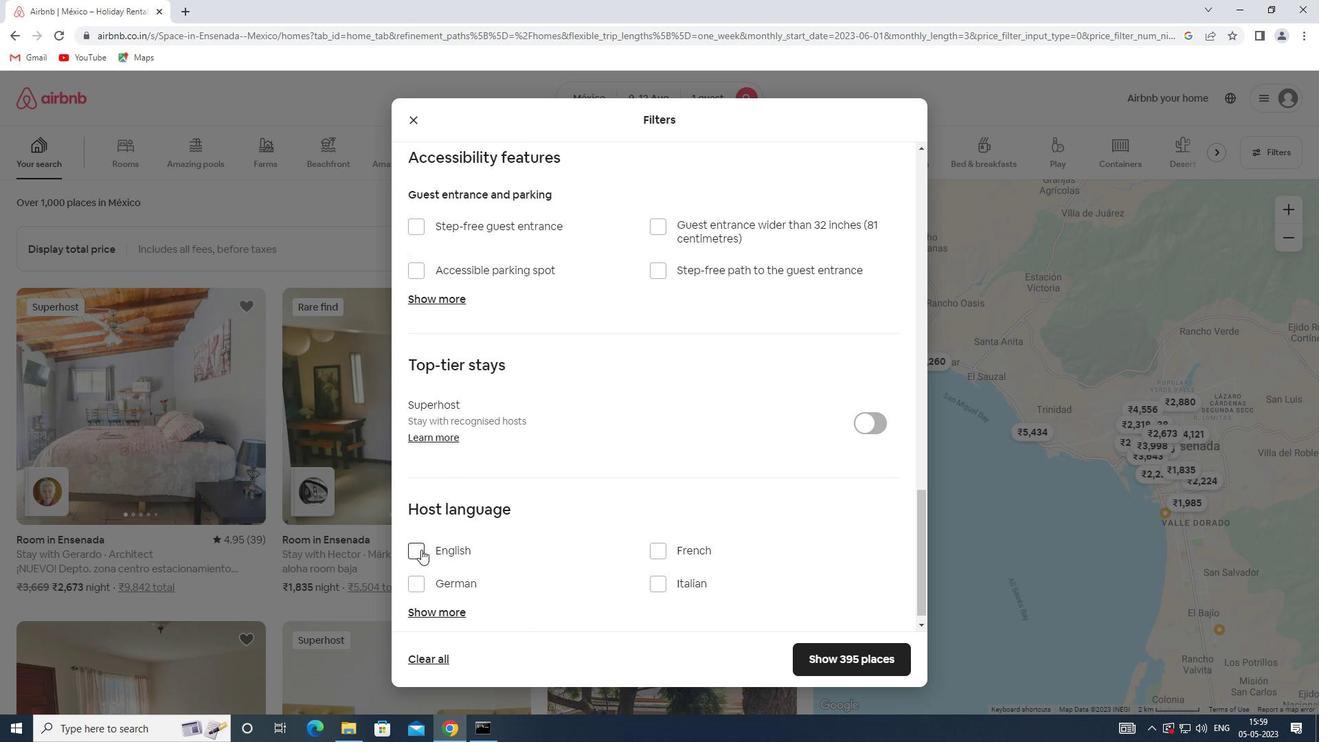 
Action: Mouse moved to (819, 661)
Screenshot: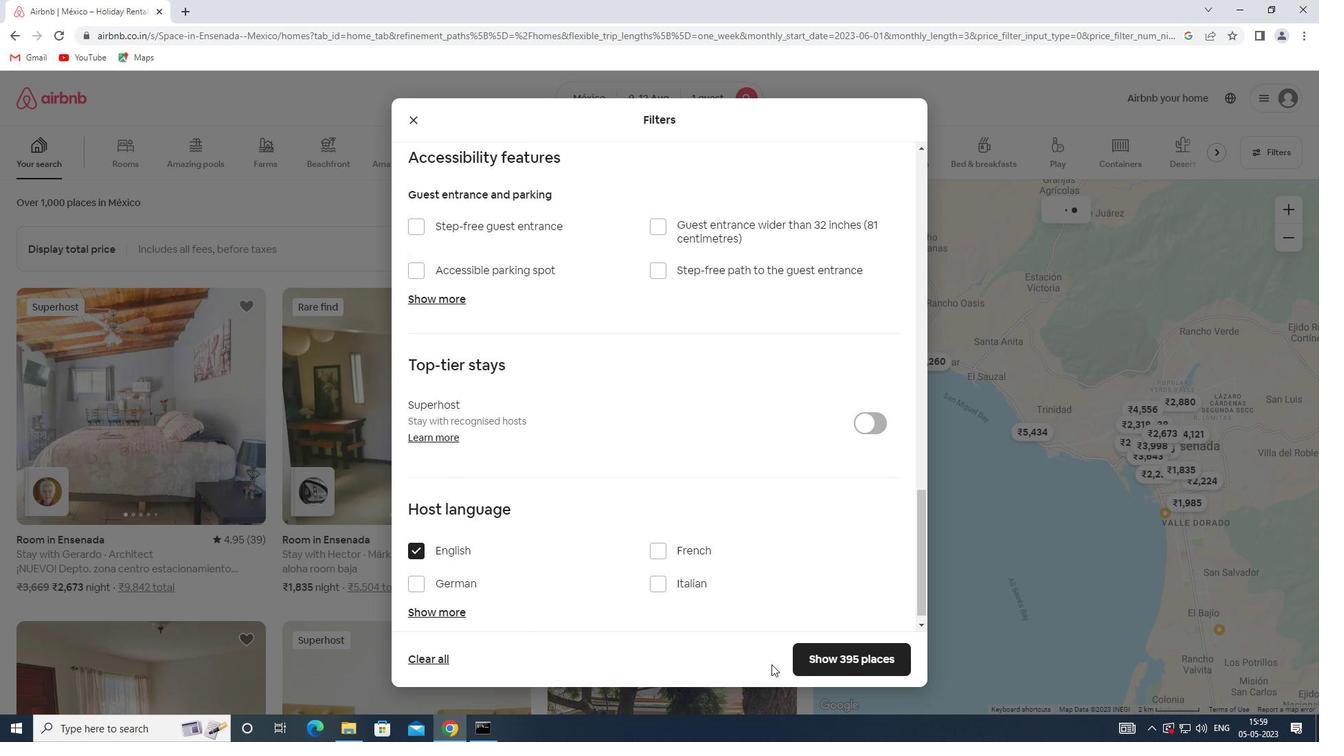 
Action: Mouse pressed left at (819, 661)
Screenshot: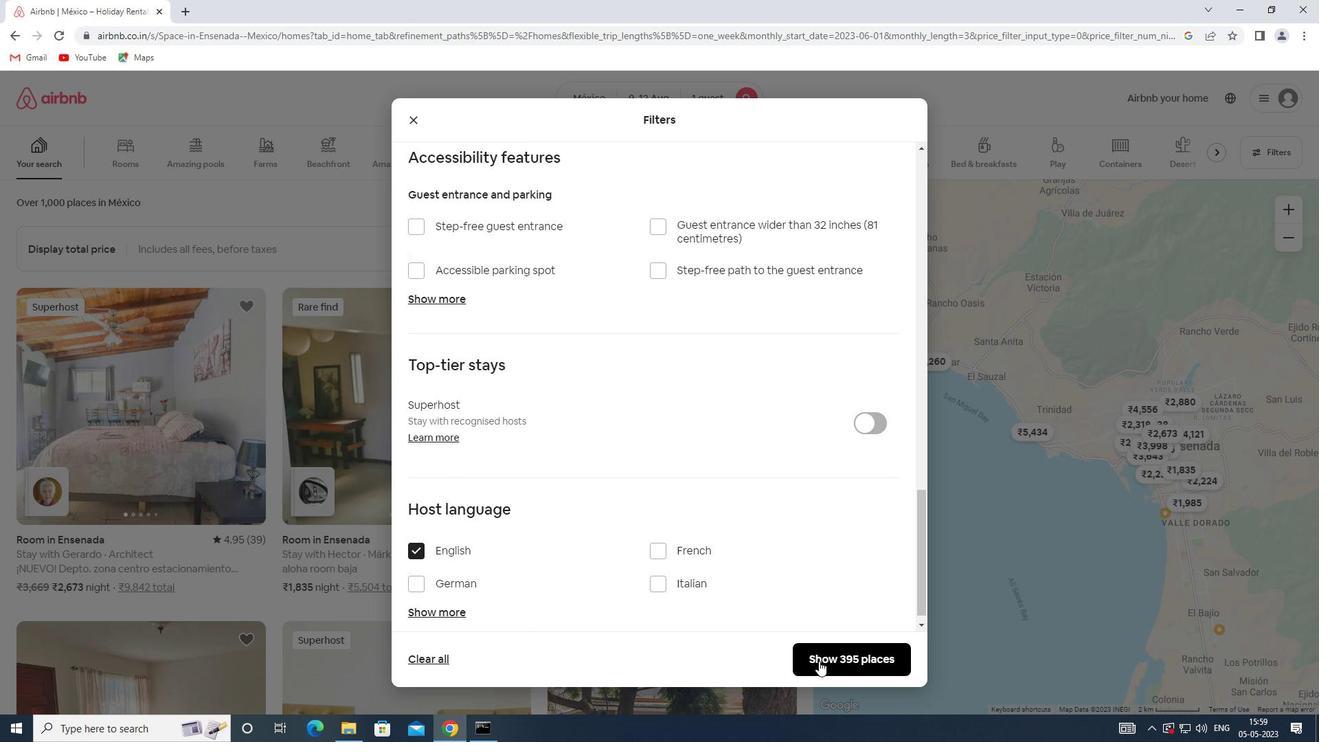 
